 Task: In the  document coffeeshop.epub ,align picture to the 'center'. Insert word art below the picture and give heading  'Coffee Shop in Red'change the shape height to  6.32 in
Action: Mouse moved to (365, 200)
Screenshot: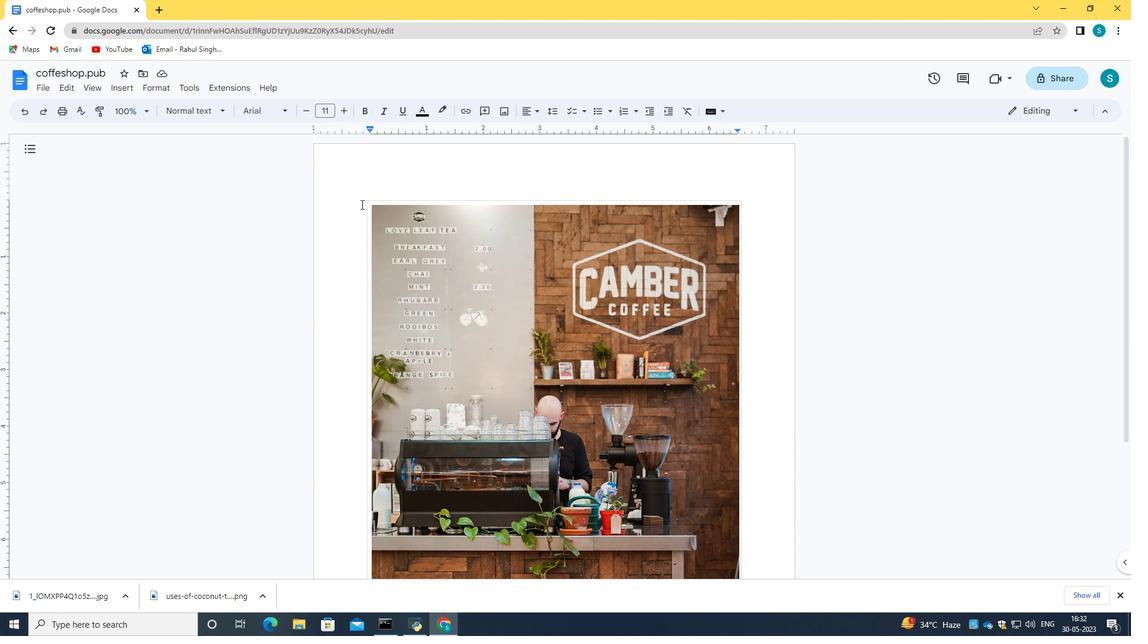 
Action: Mouse pressed left at (365, 200)
Screenshot: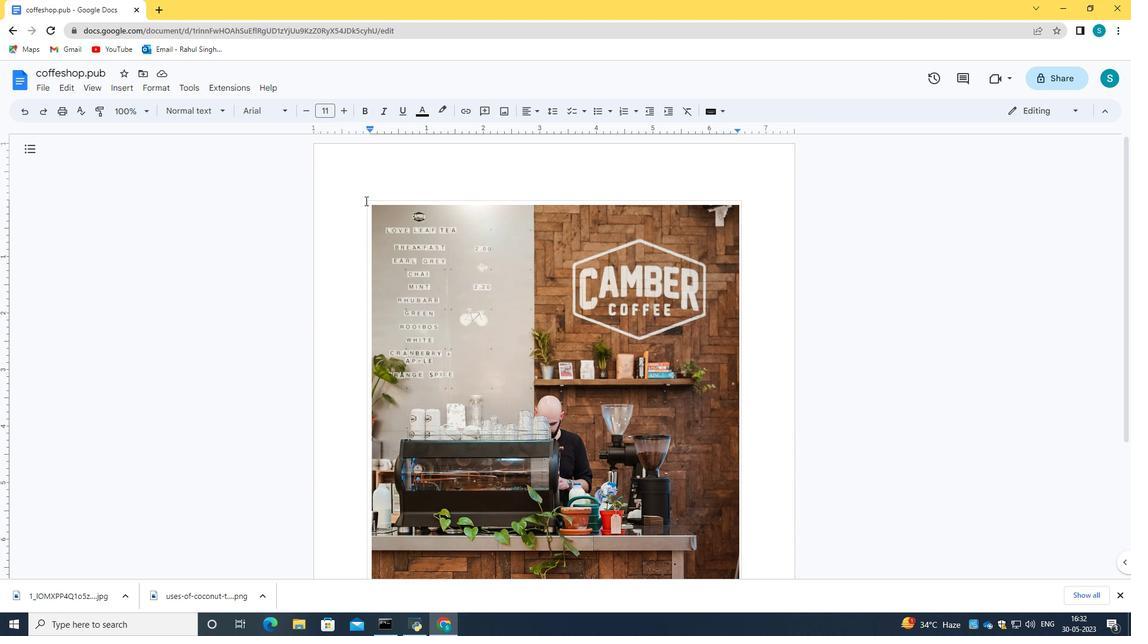 
Action: Mouse moved to (225, 111)
Screenshot: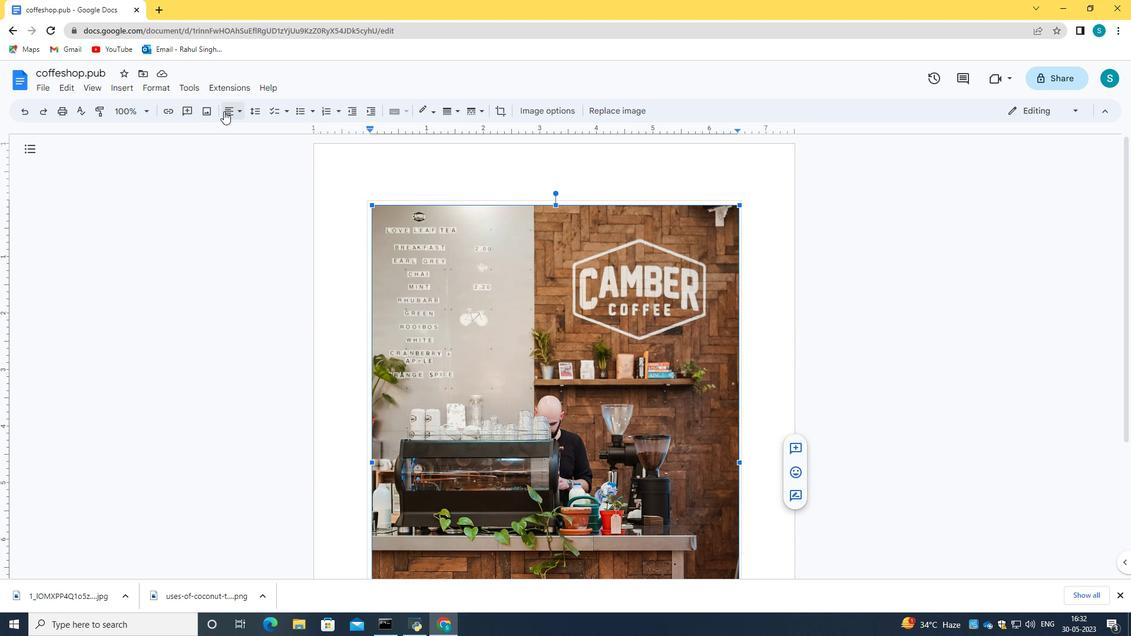 
Action: Mouse pressed left at (225, 111)
Screenshot: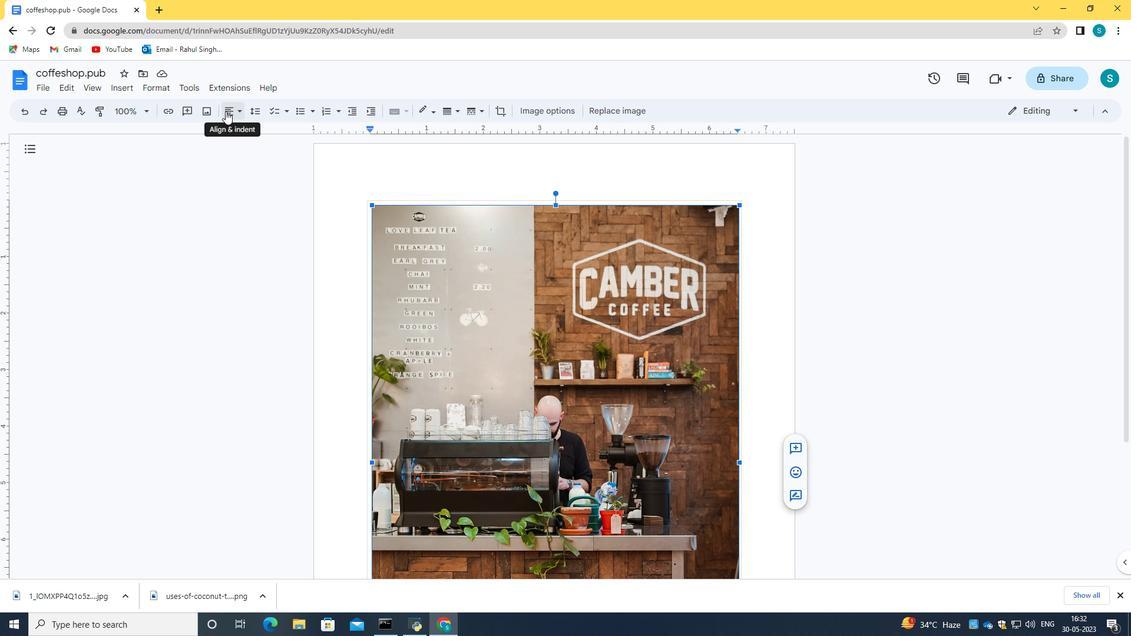 
Action: Mouse moved to (251, 129)
Screenshot: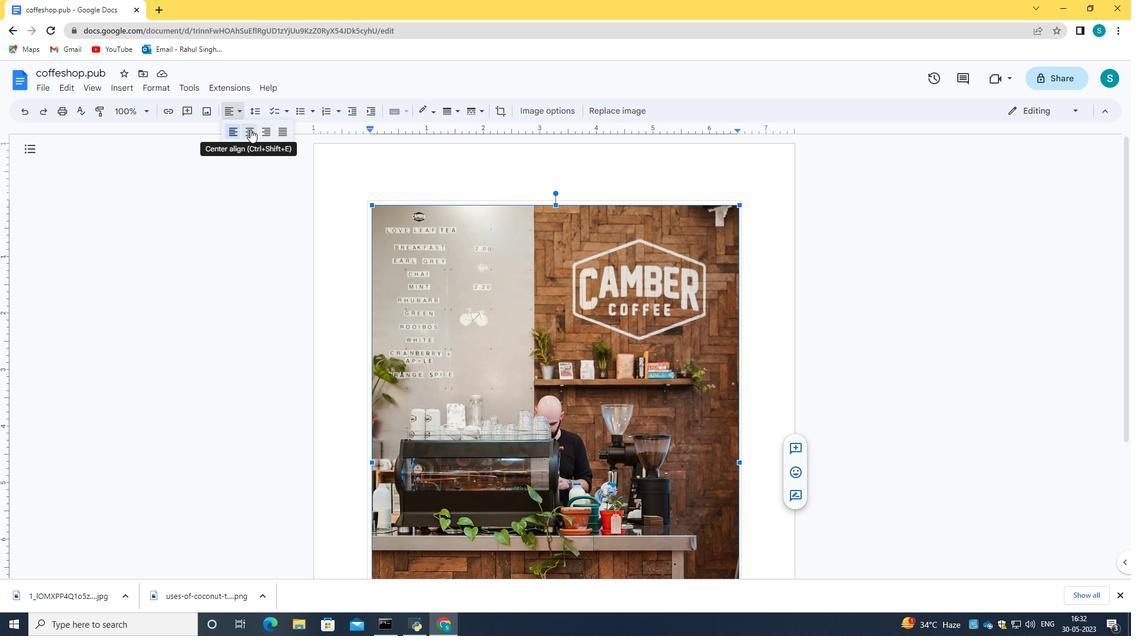 
Action: Mouse pressed left at (251, 129)
Screenshot: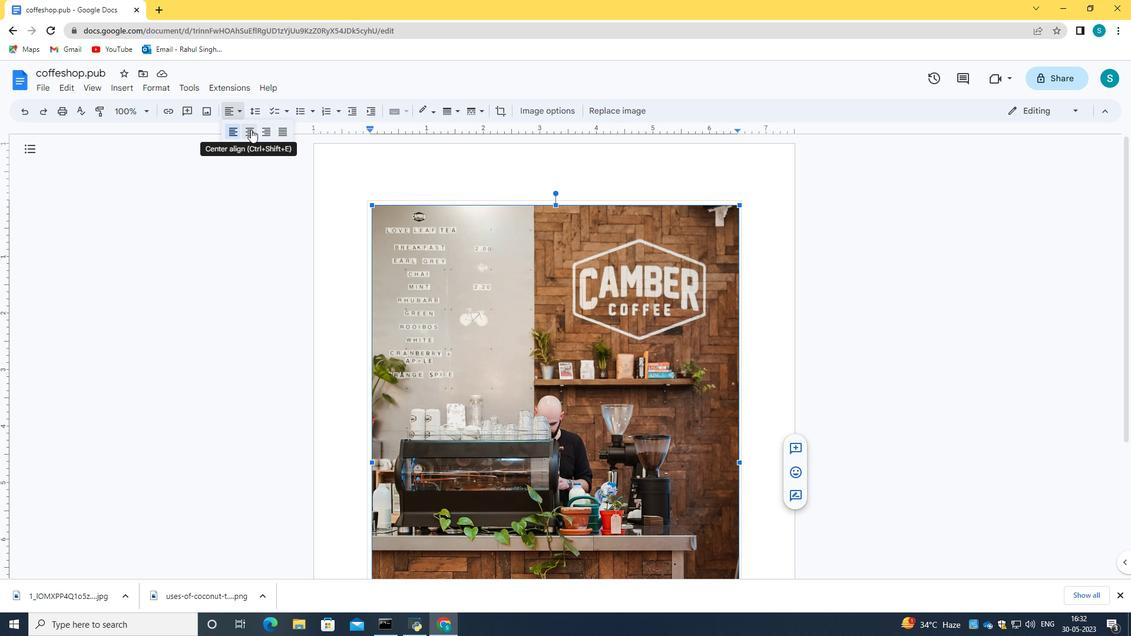 
Action: Mouse moved to (354, 325)
Screenshot: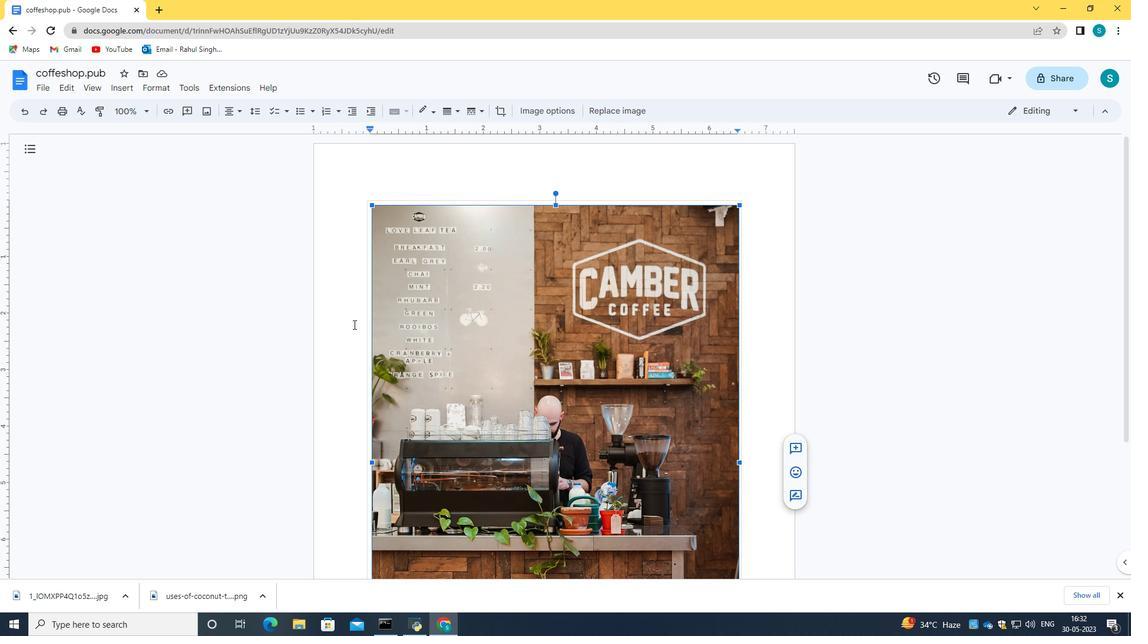 
Action: Mouse scrolled (354, 324) with delta (0, 0)
Screenshot: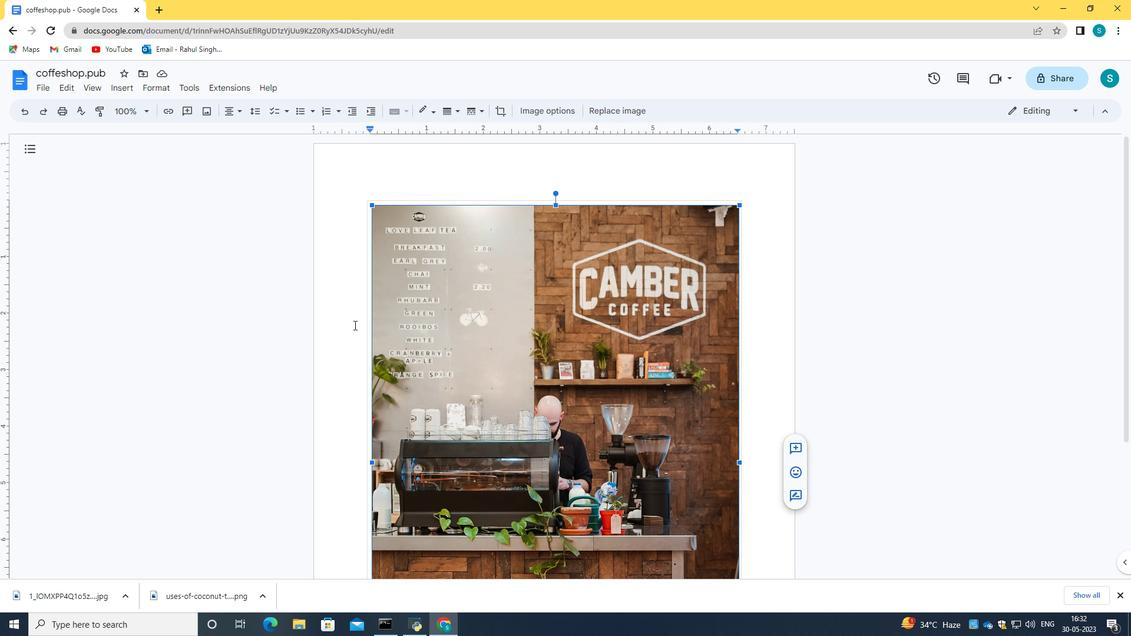 
Action: Mouse scrolled (354, 324) with delta (0, 0)
Screenshot: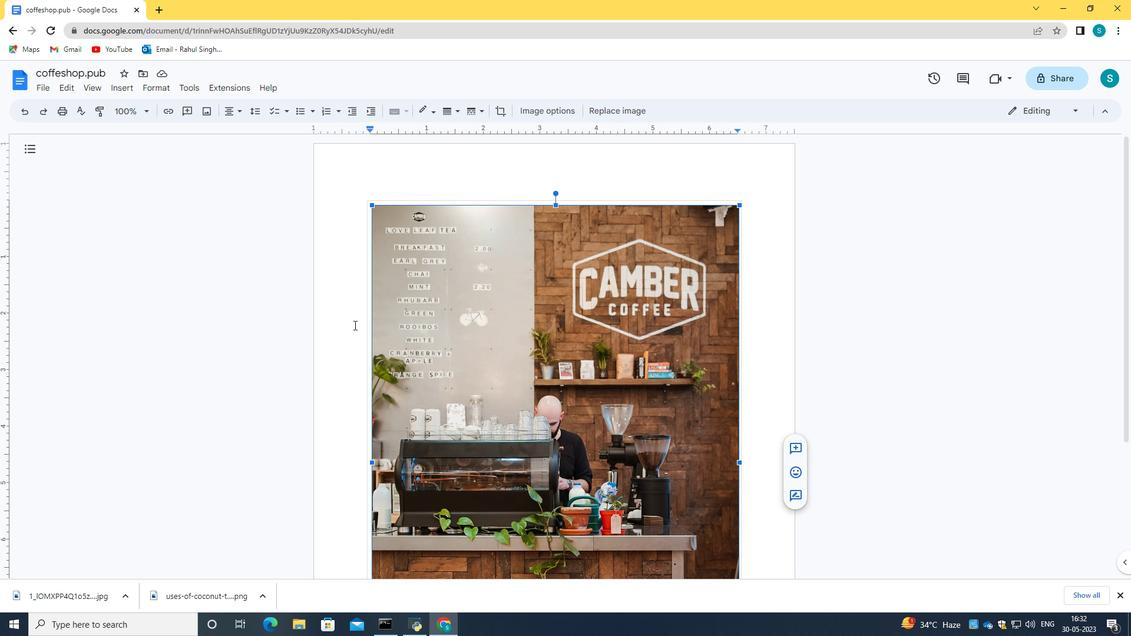 
Action: Mouse scrolled (354, 324) with delta (0, 0)
Screenshot: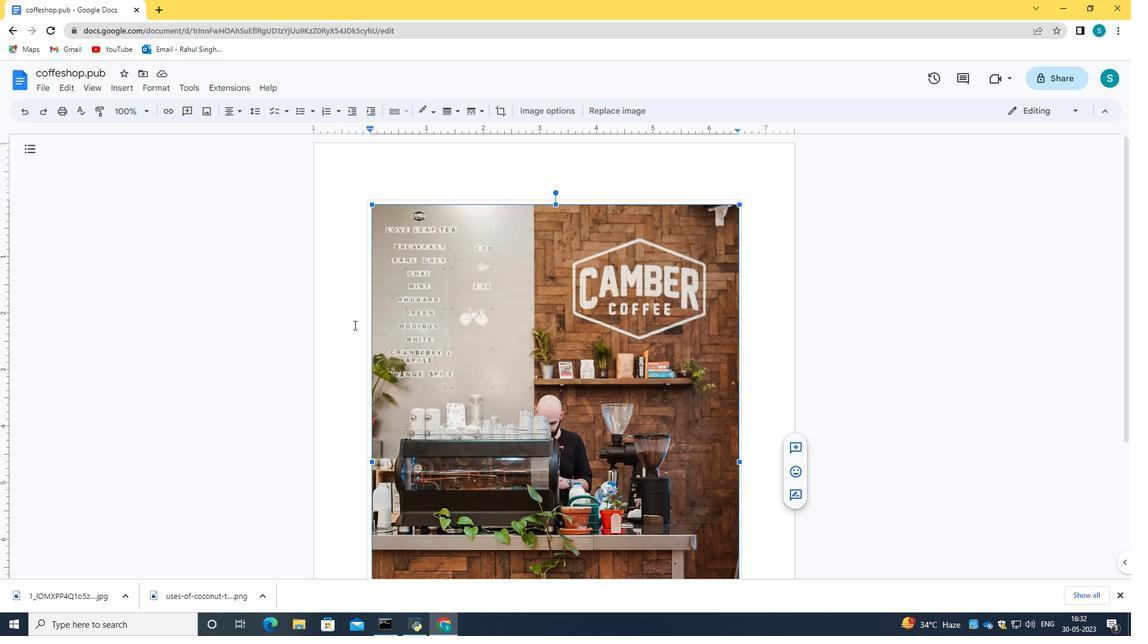 
Action: Mouse moved to (357, 322)
Screenshot: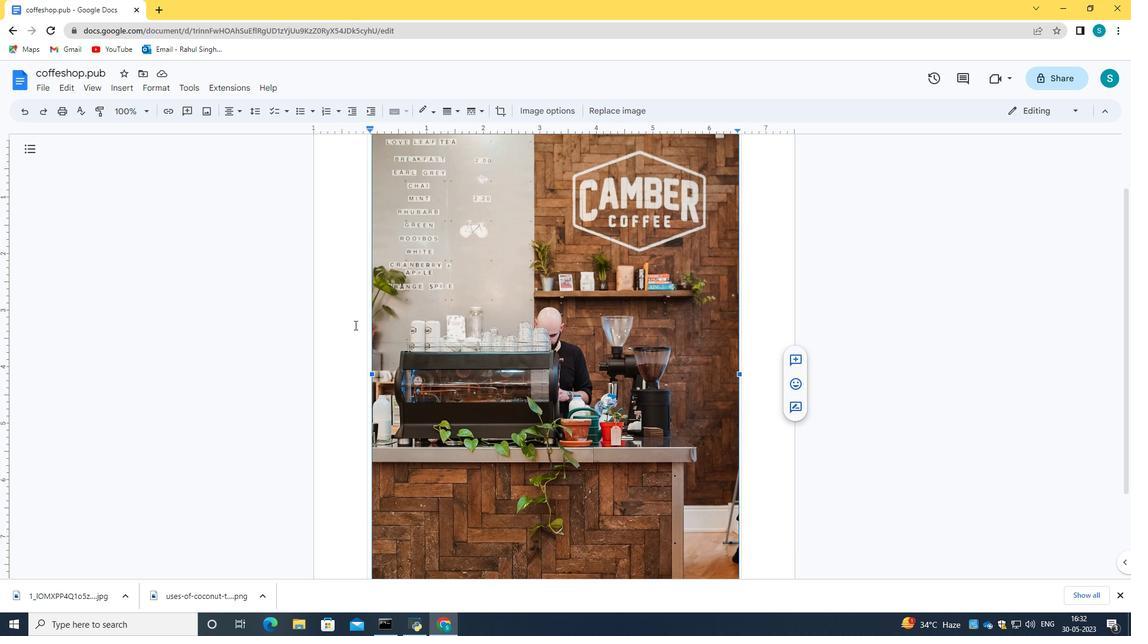 
Action: Mouse scrolled (357, 322) with delta (0, 0)
Screenshot: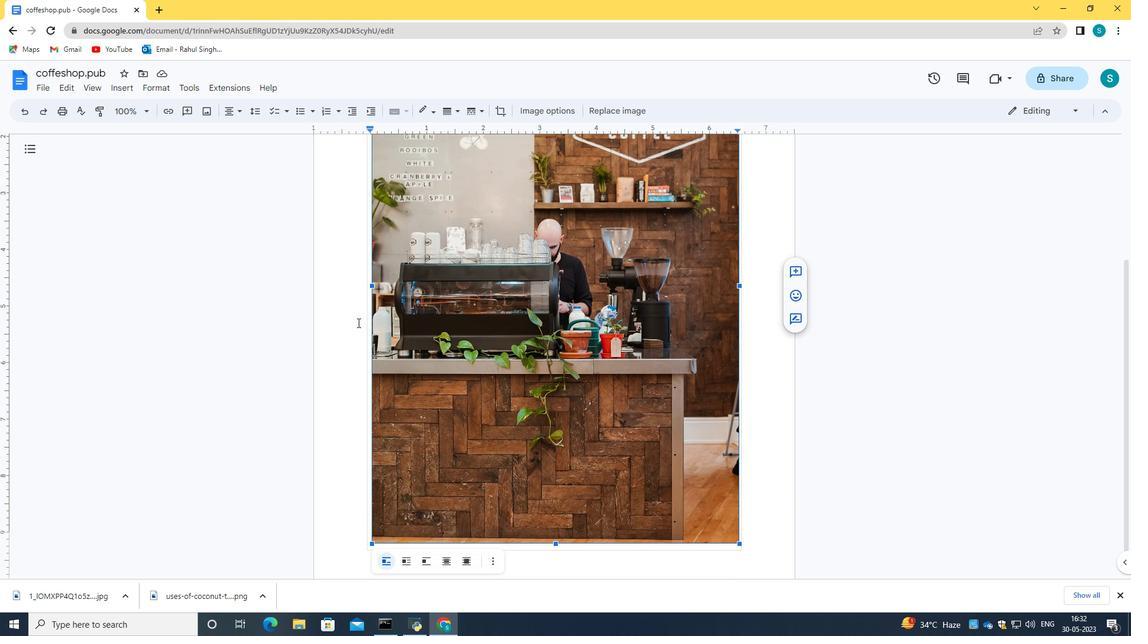 
Action: Mouse scrolled (357, 322) with delta (0, 0)
Screenshot: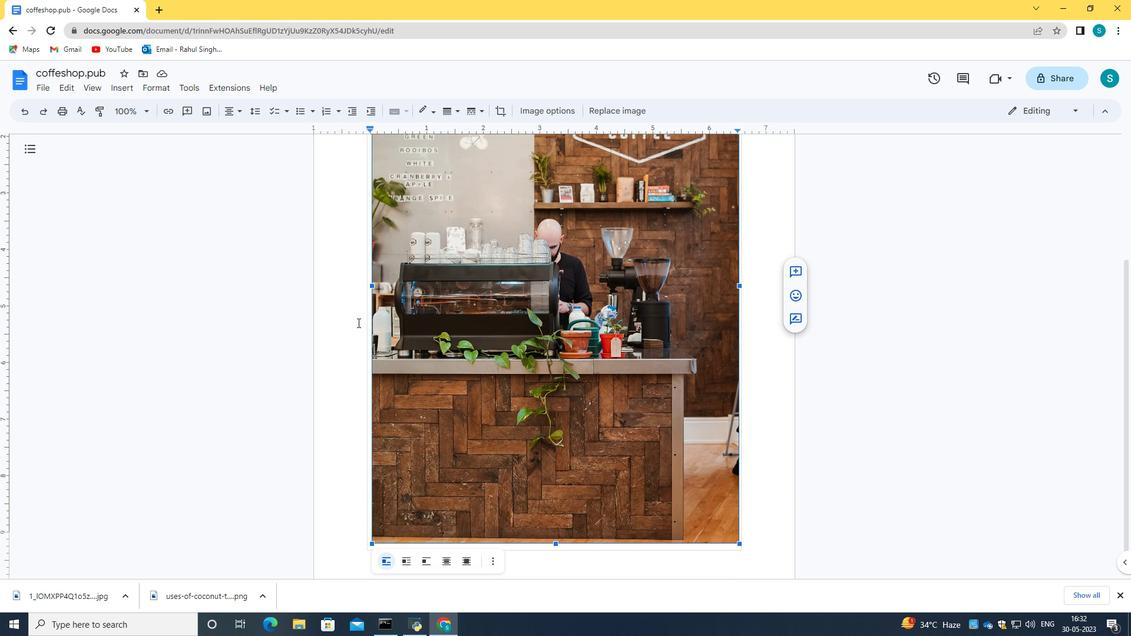 
Action: Mouse scrolled (357, 322) with delta (0, 0)
Screenshot: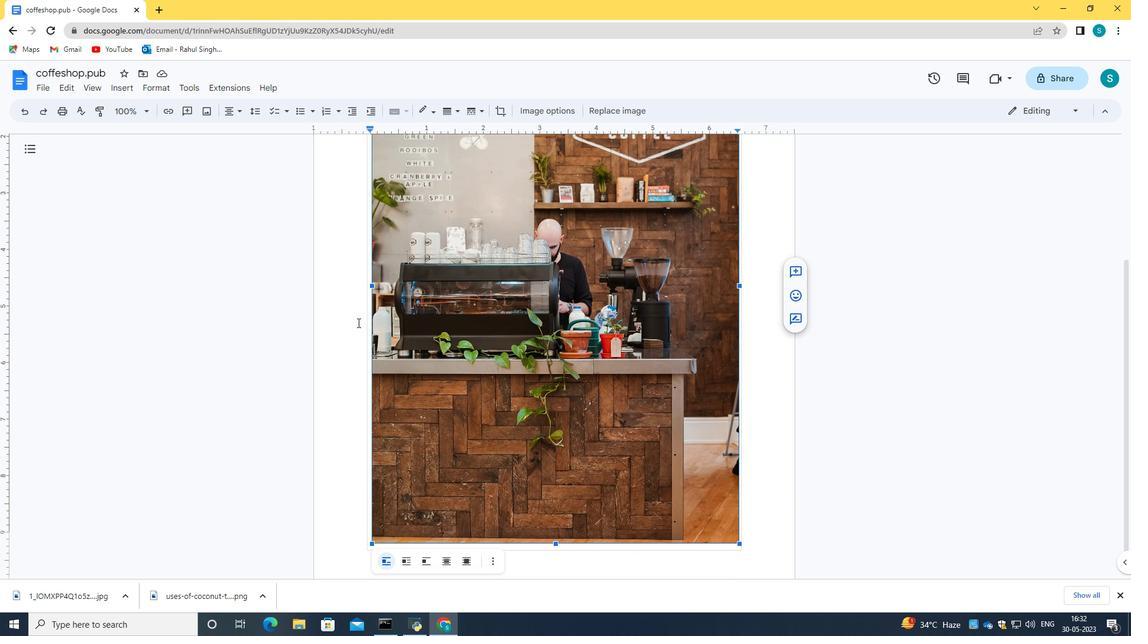 
Action: Mouse moved to (488, 545)
Screenshot: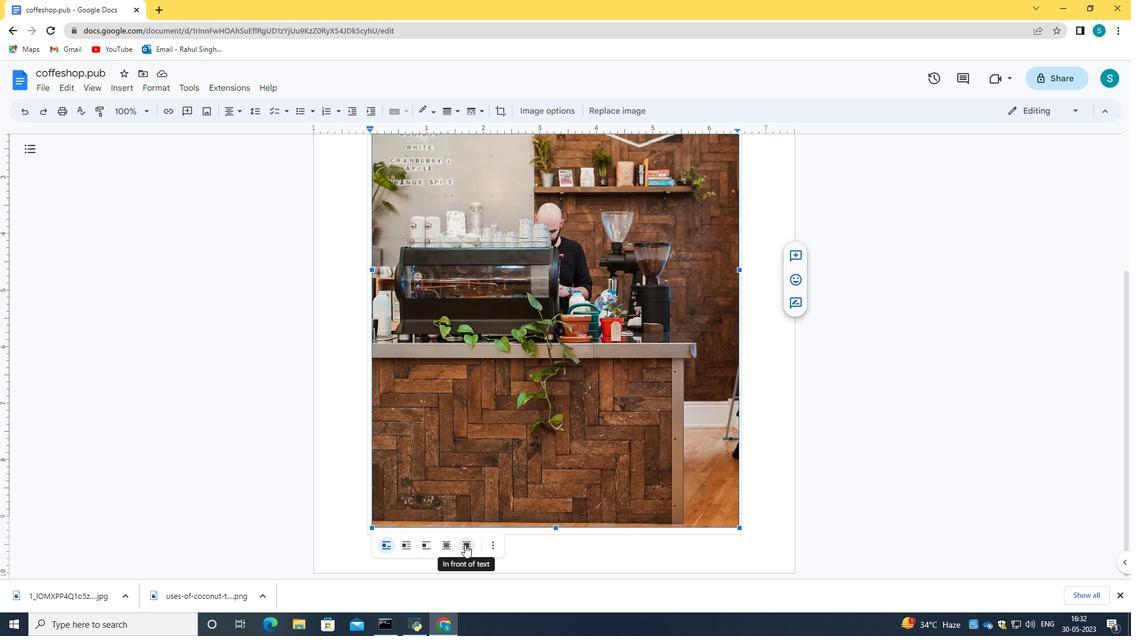 
Action: Mouse pressed left at (488, 545)
Screenshot: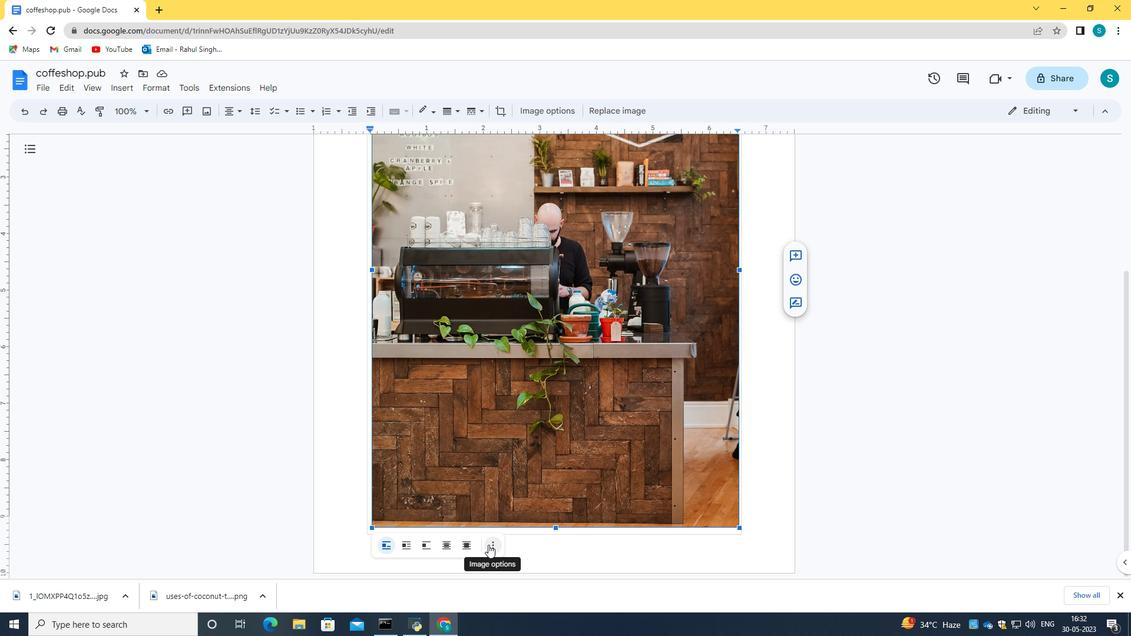 
Action: Mouse moved to (518, 541)
Screenshot: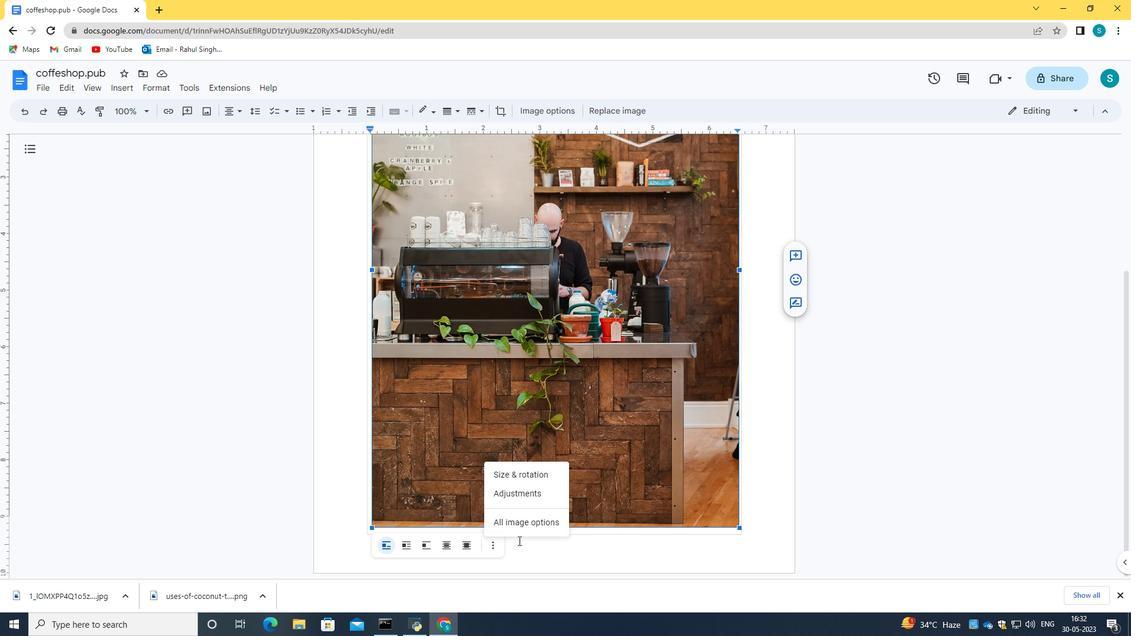 
Action: Mouse pressed left at (518, 541)
Screenshot: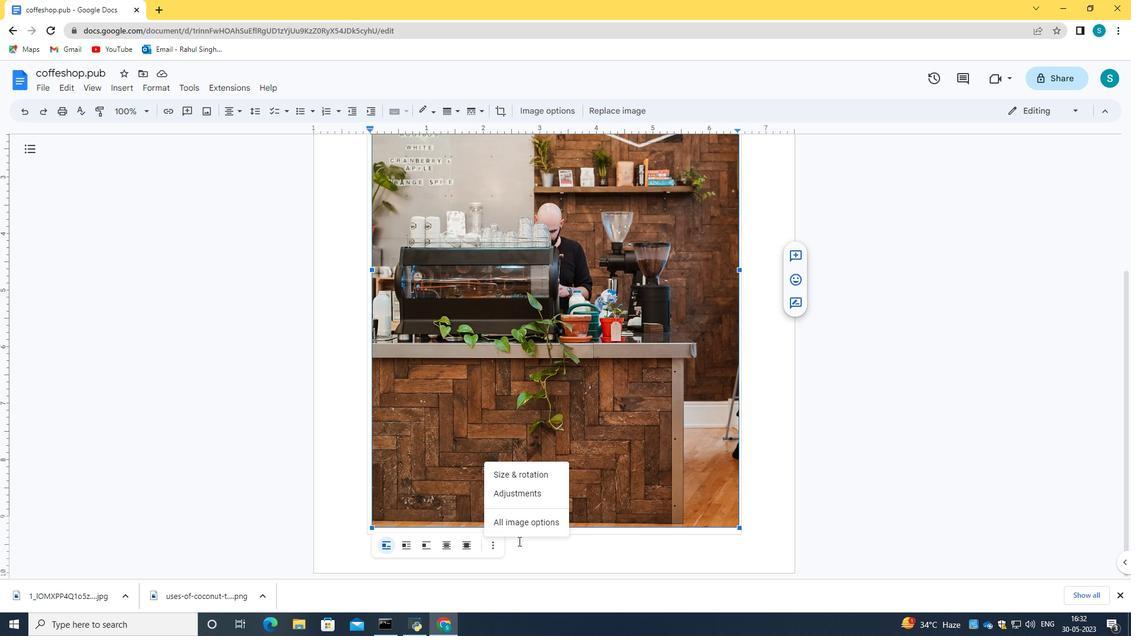 
Action: Mouse moved to (129, 90)
Screenshot: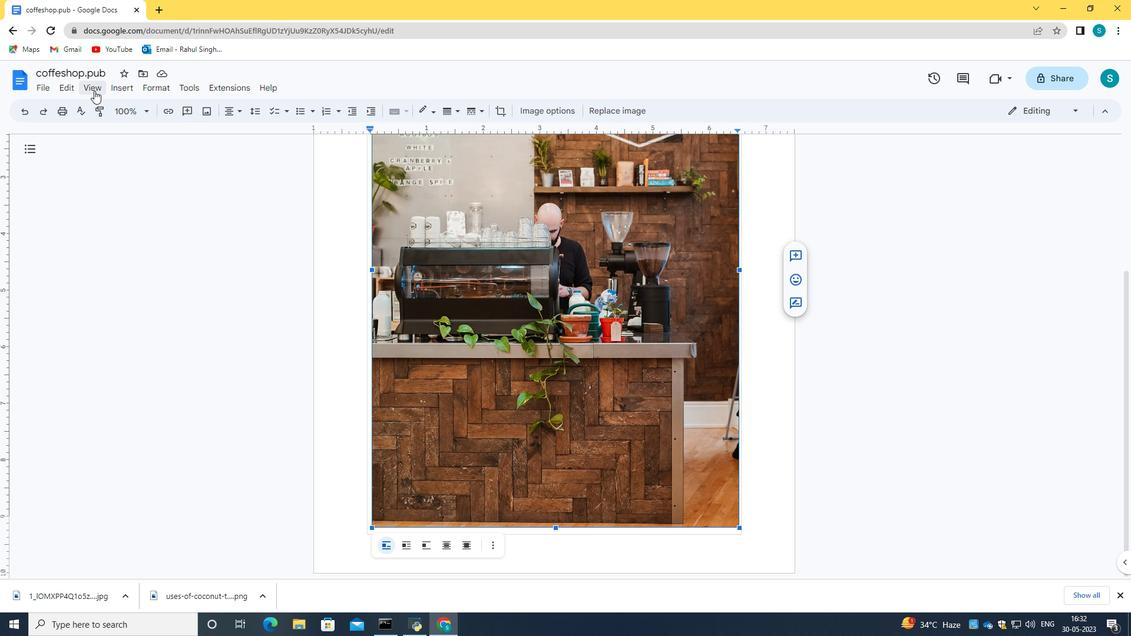 
Action: Mouse pressed left at (129, 90)
Screenshot: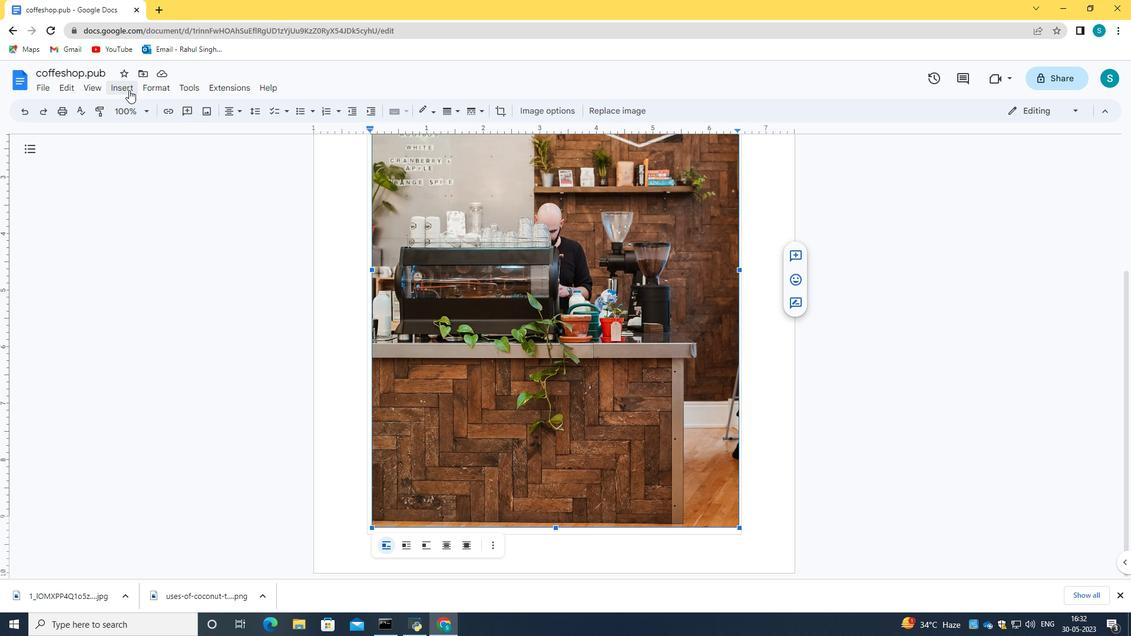 
Action: Mouse moved to (169, 468)
Screenshot: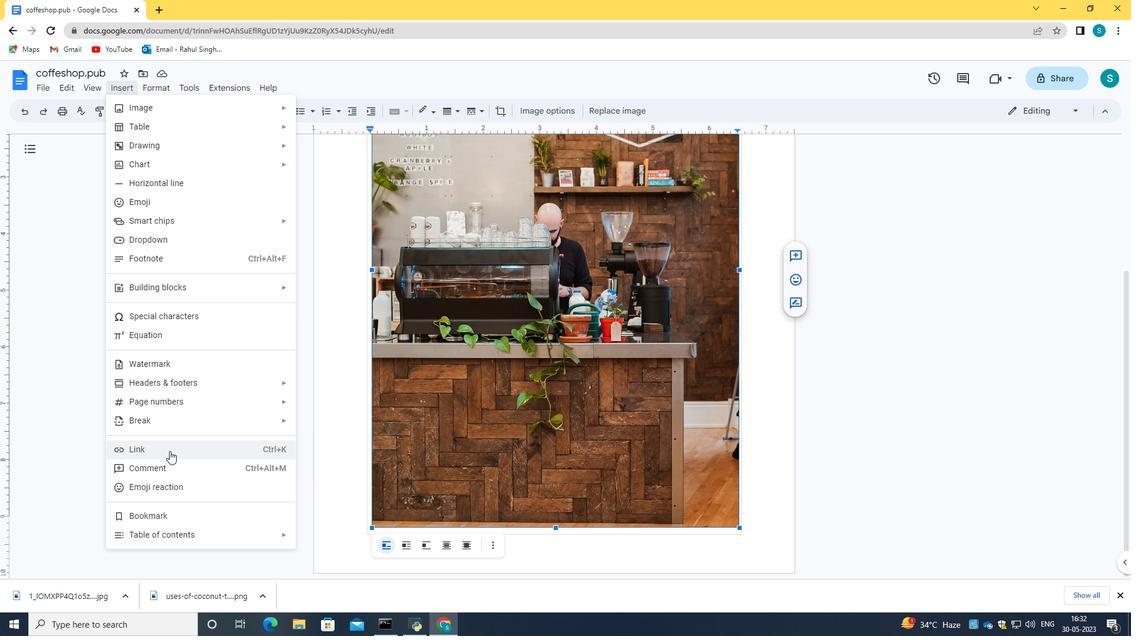 
Action: Mouse scrolled (169, 467) with delta (0, 0)
Screenshot: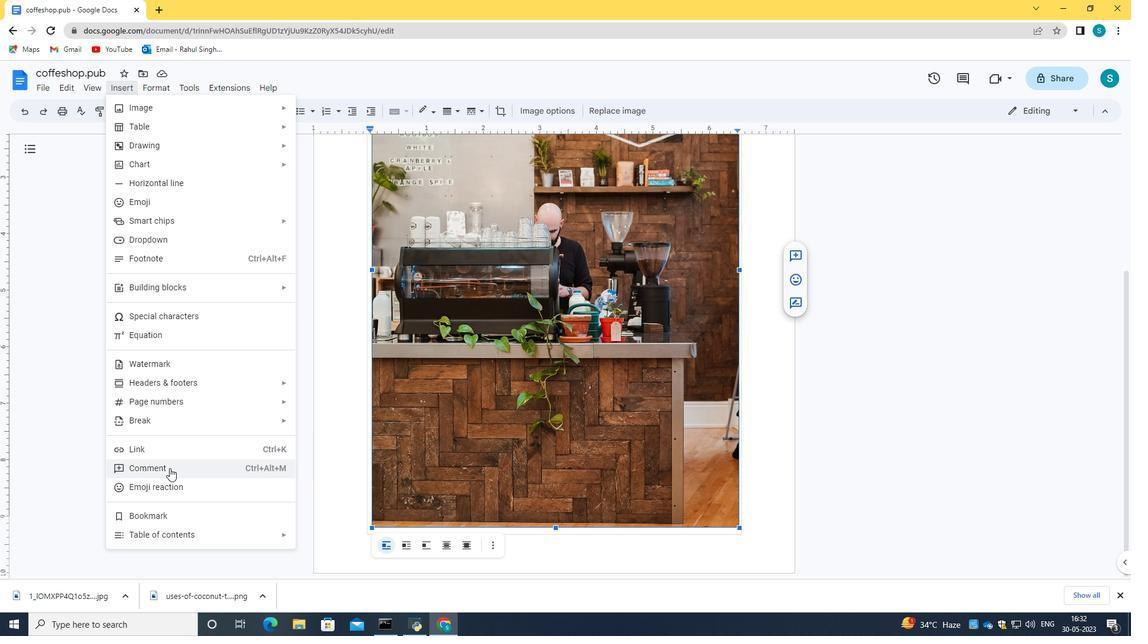 
Action: Mouse scrolled (169, 467) with delta (0, 0)
Screenshot: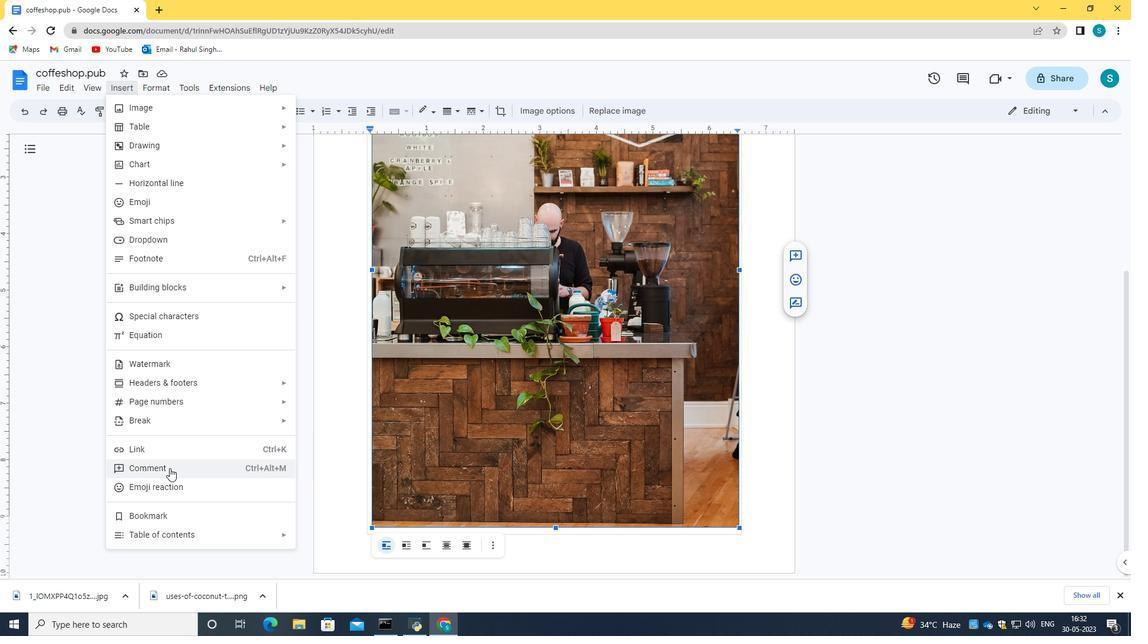 
Action: Mouse moved to (210, 331)
Screenshot: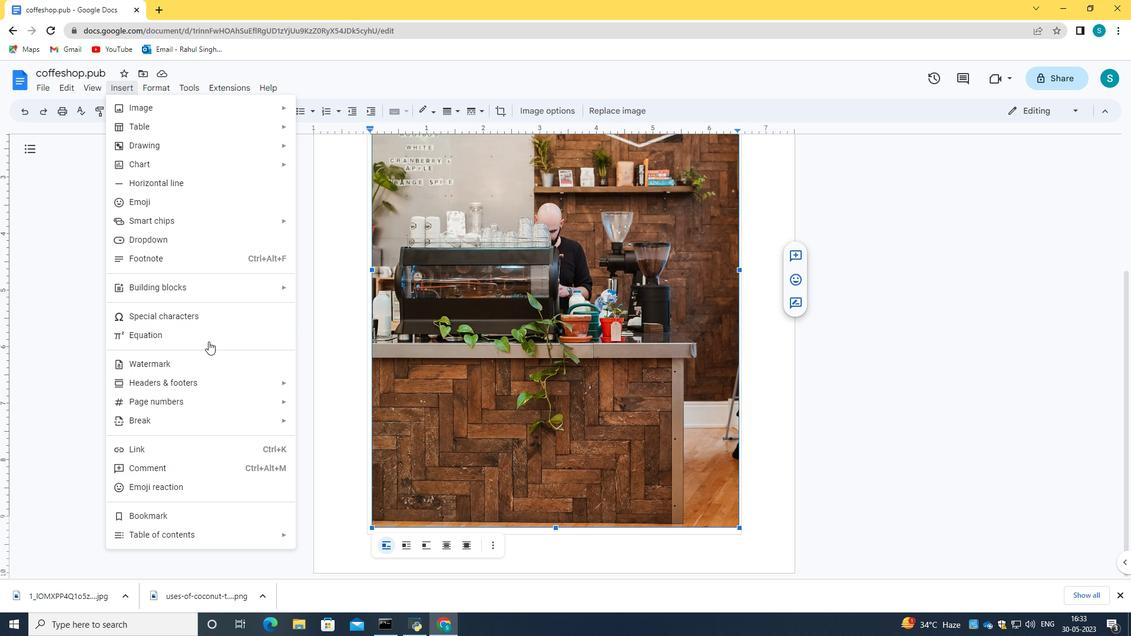 
Action: Mouse scrolled (210, 332) with delta (0, 0)
Screenshot: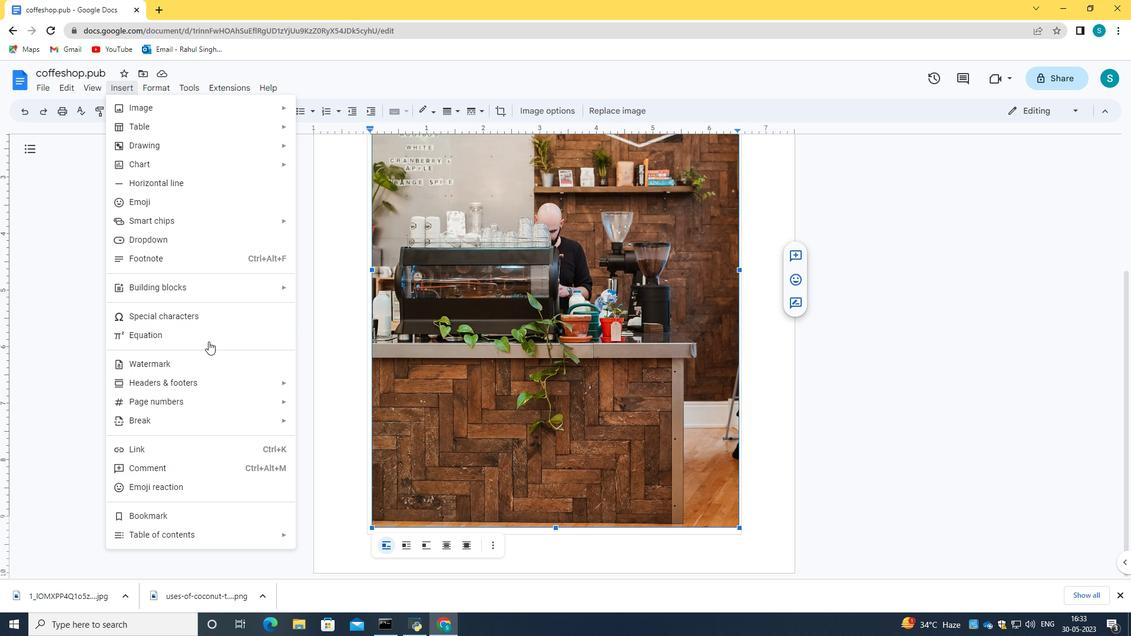 
Action: Mouse moved to (210, 328)
Screenshot: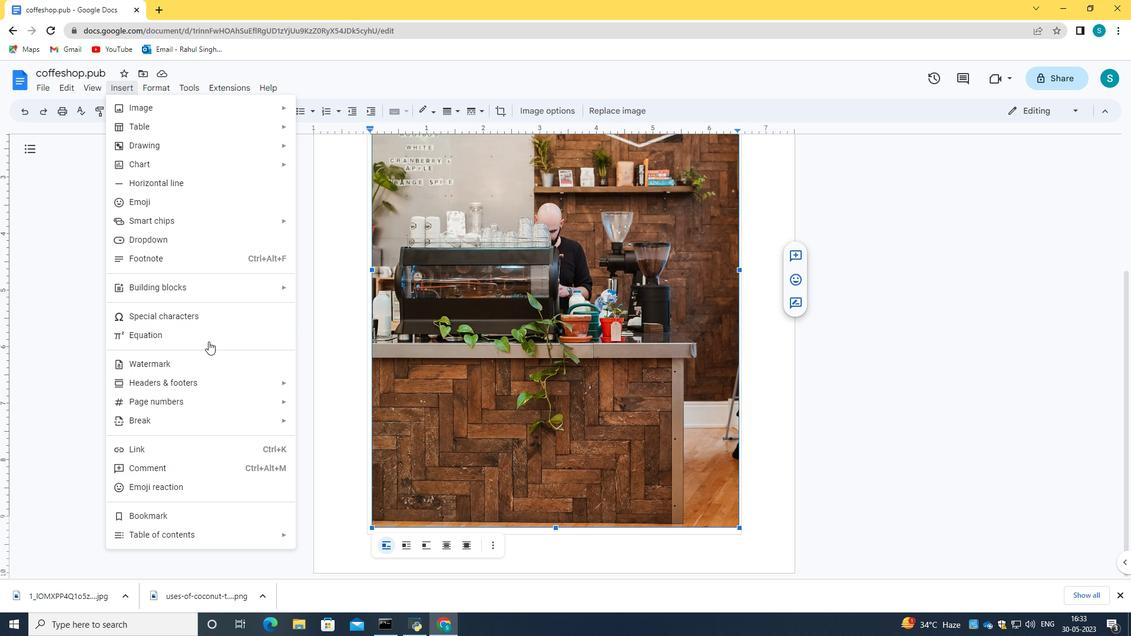 
Action: Mouse scrolled (210, 328) with delta (0, 0)
Screenshot: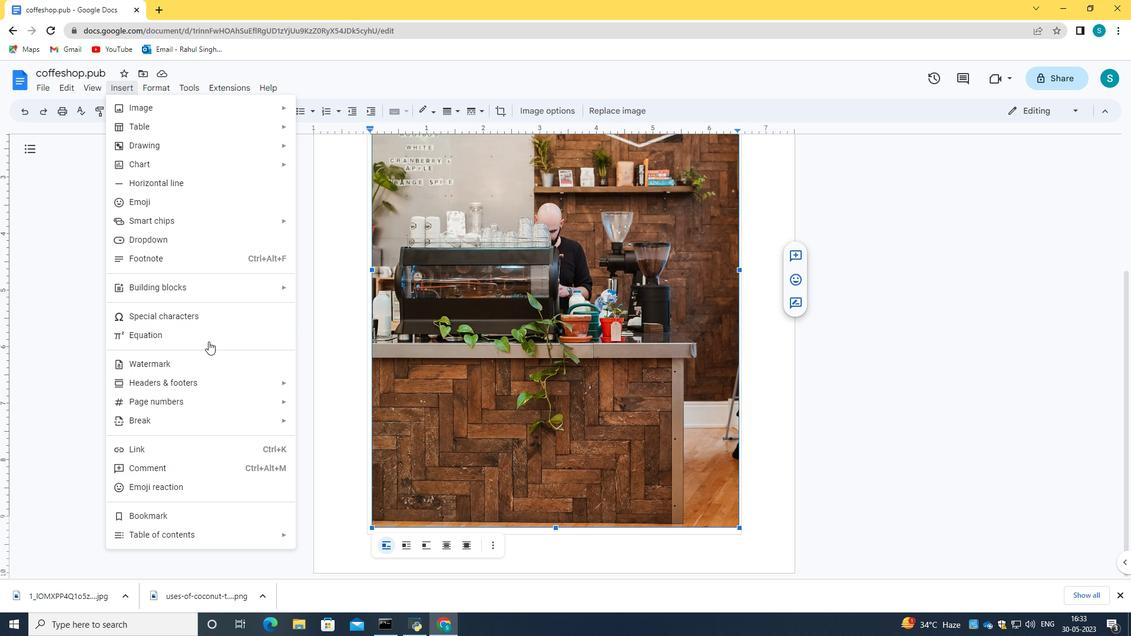 
Action: Mouse moved to (210, 326)
Screenshot: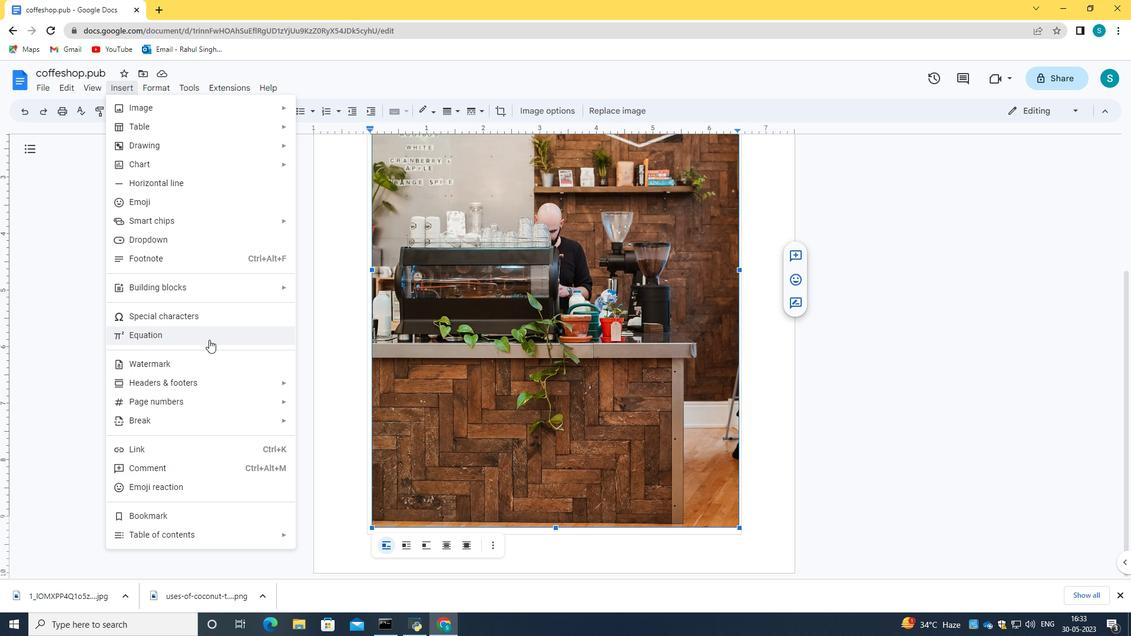 
Action: Mouse scrolled (210, 327) with delta (0, 0)
Screenshot: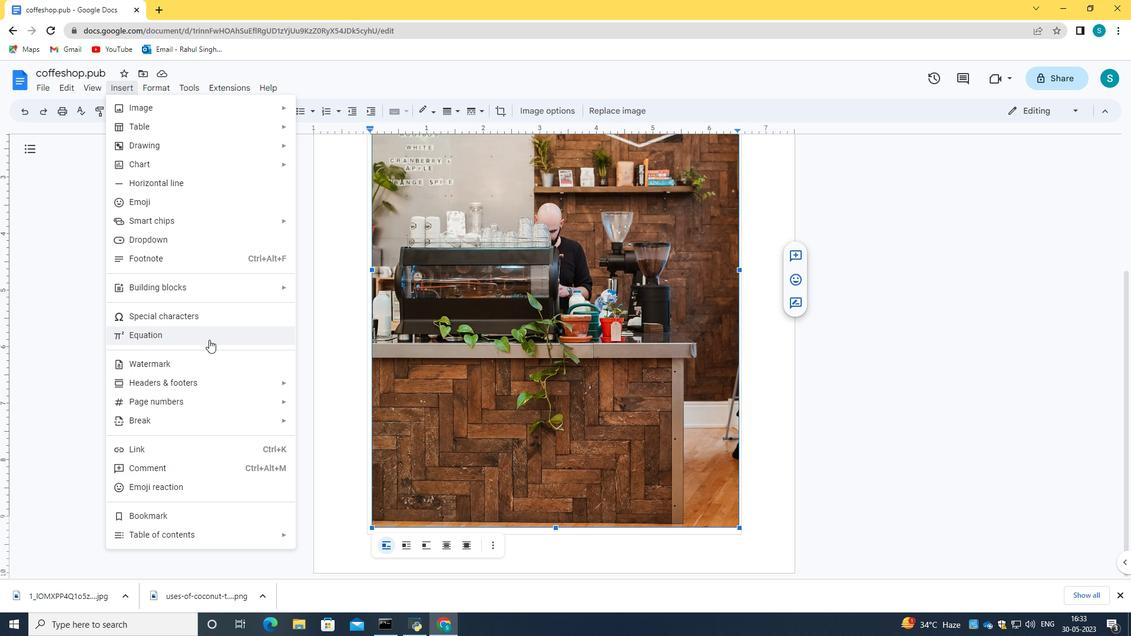 
Action: Mouse moved to (222, 253)
Screenshot: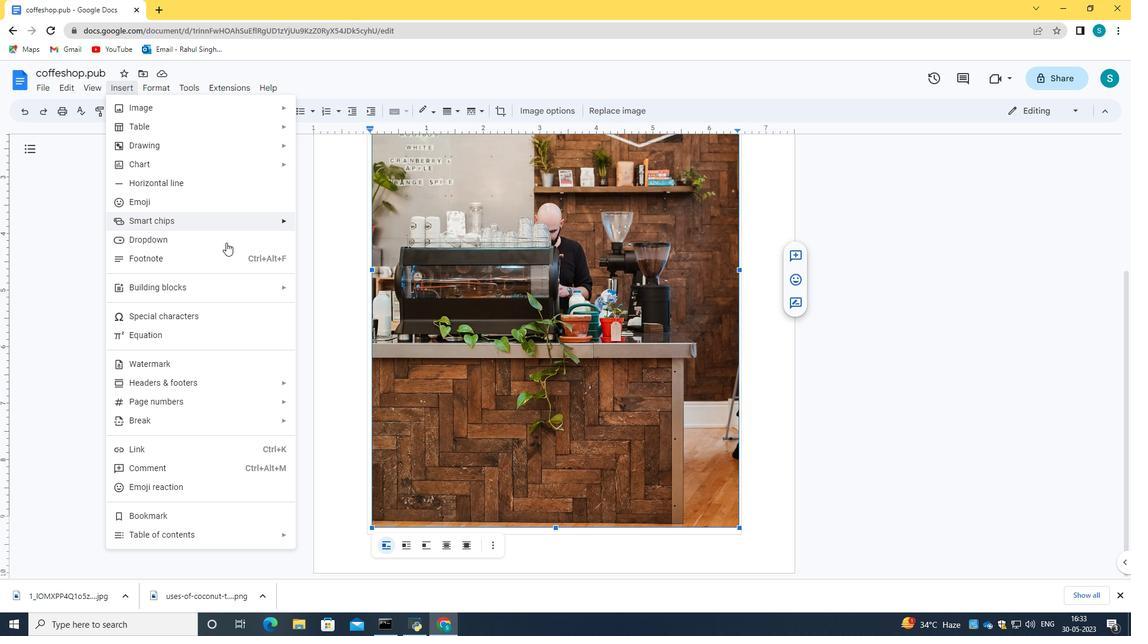 
Action: Mouse scrolled (222, 254) with delta (0, 0)
Screenshot: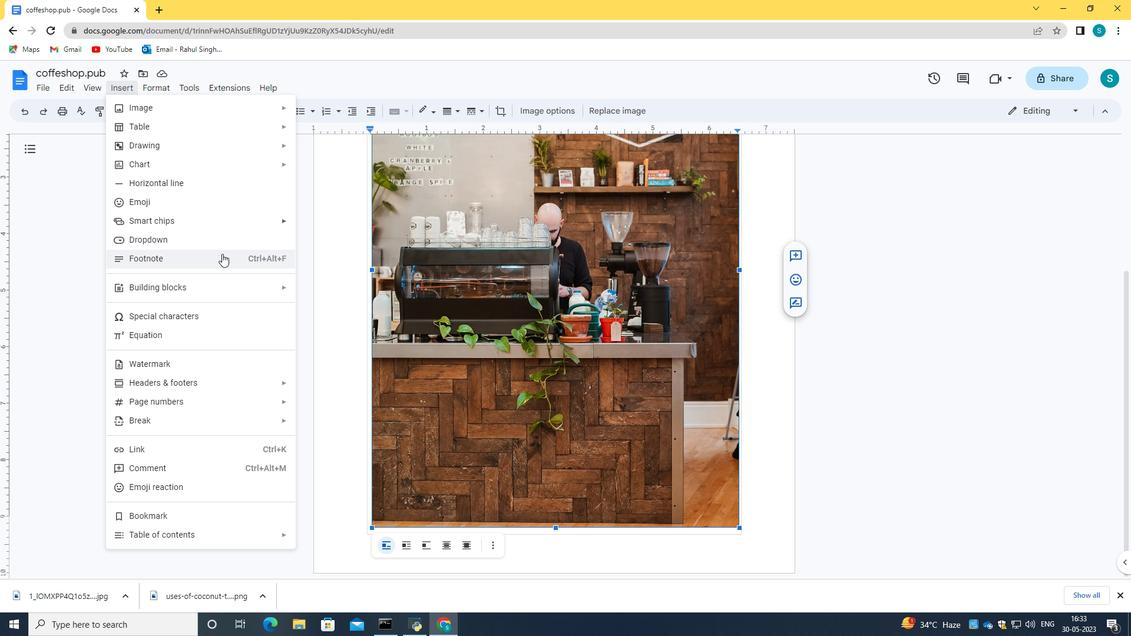
Action: Mouse scrolled (222, 254) with delta (0, 0)
Screenshot: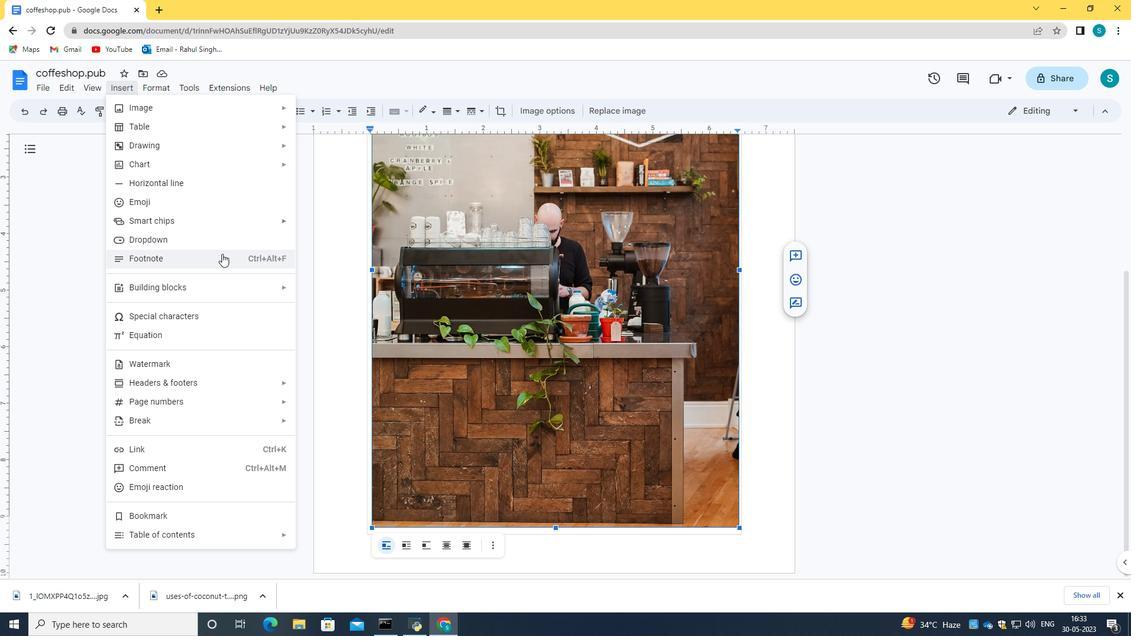 
Action: Mouse scrolled (222, 254) with delta (0, 0)
Screenshot: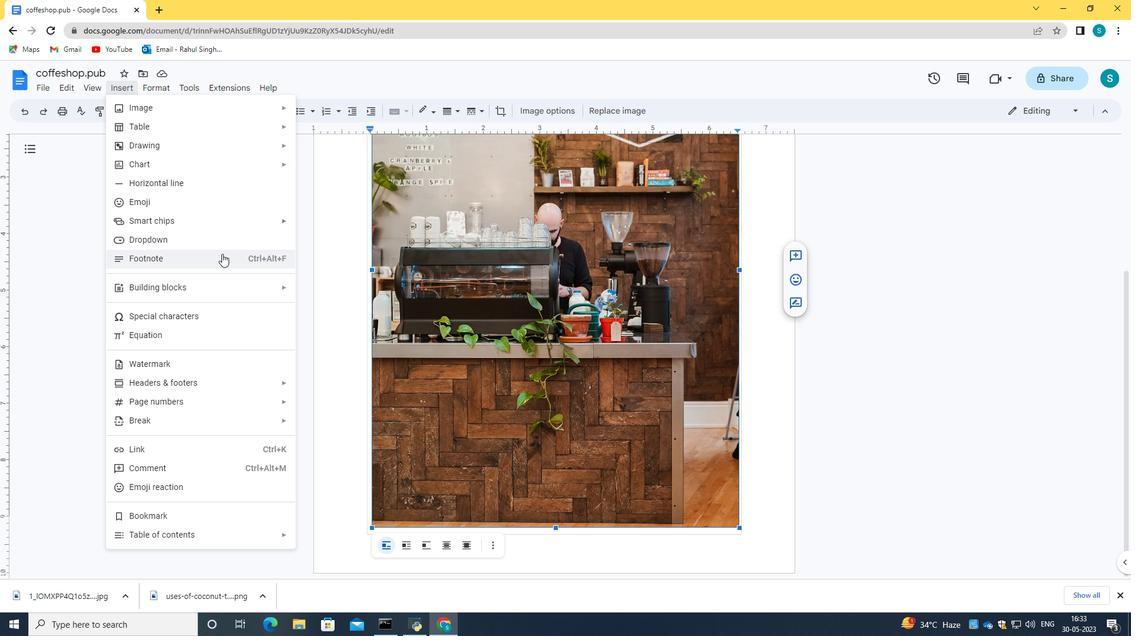 
Action: Mouse moved to (164, 218)
Screenshot: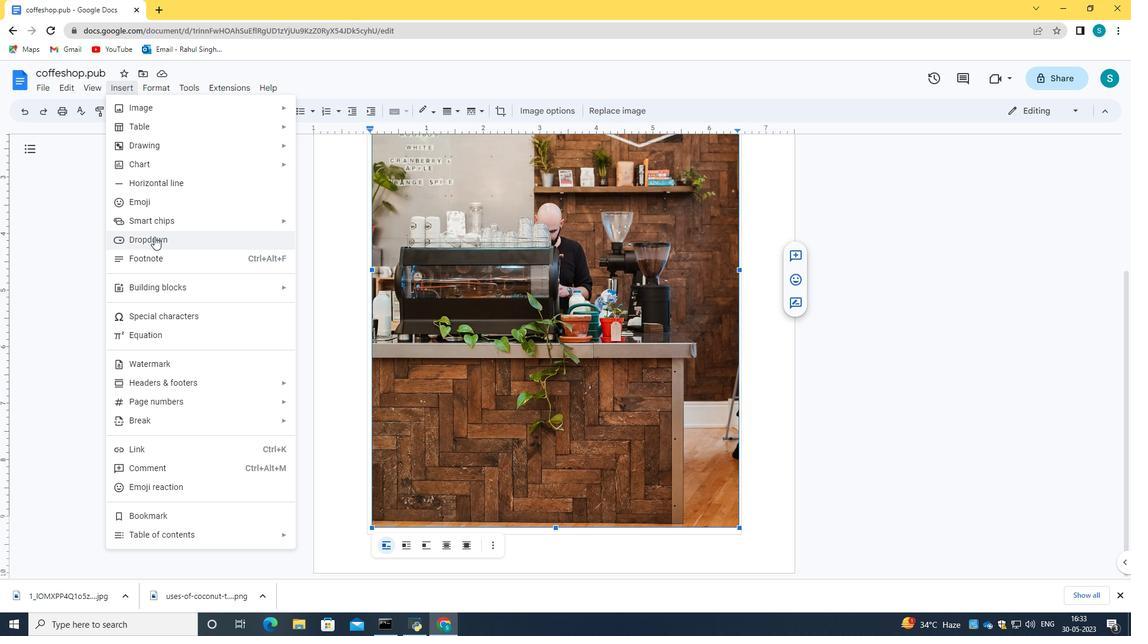 
Action: Mouse pressed left at (164, 218)
Screenshot: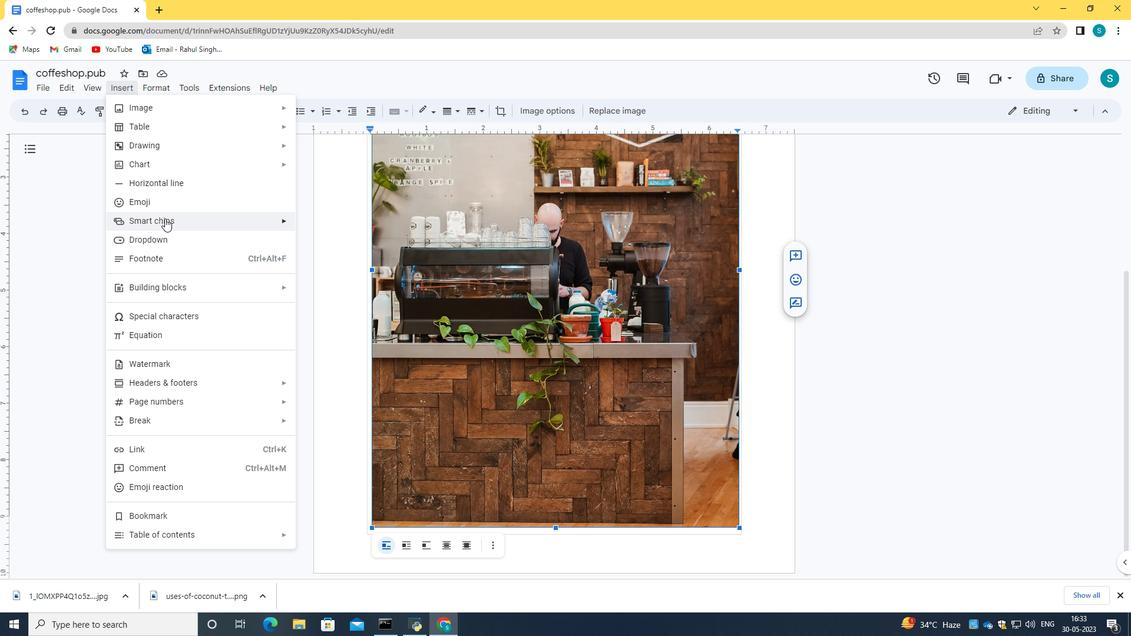 
Action: Mouse moved to (325, 242)
Screenshot: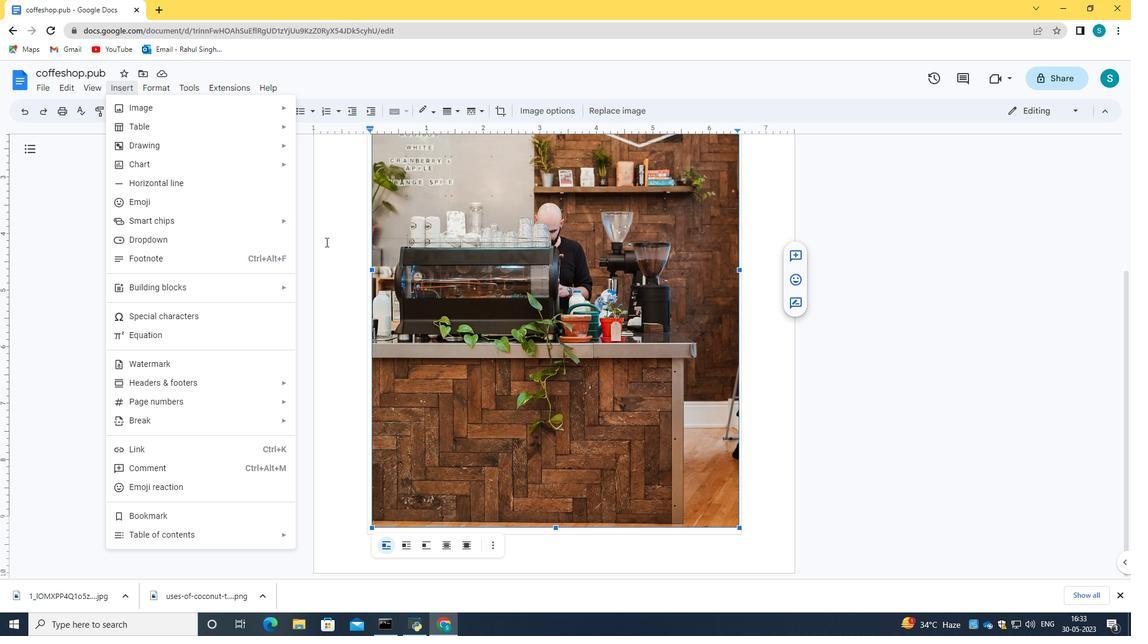 
Action: Mouse pressed left at (325, 242)
Screenshot: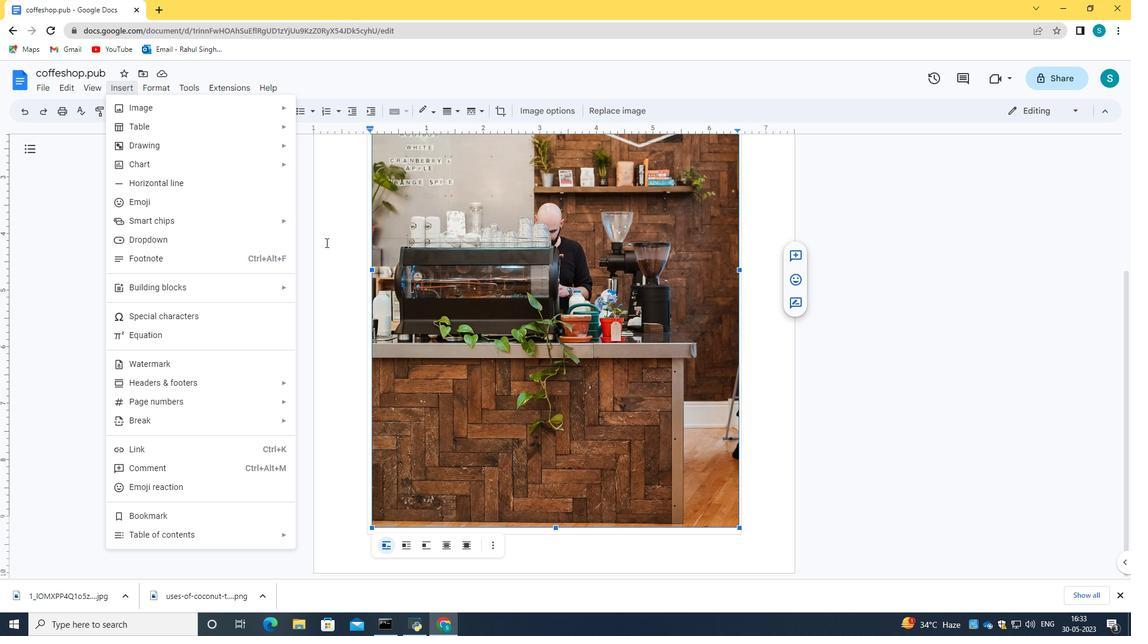 
Action: Mouse moved to (312, 211)
Screenshot: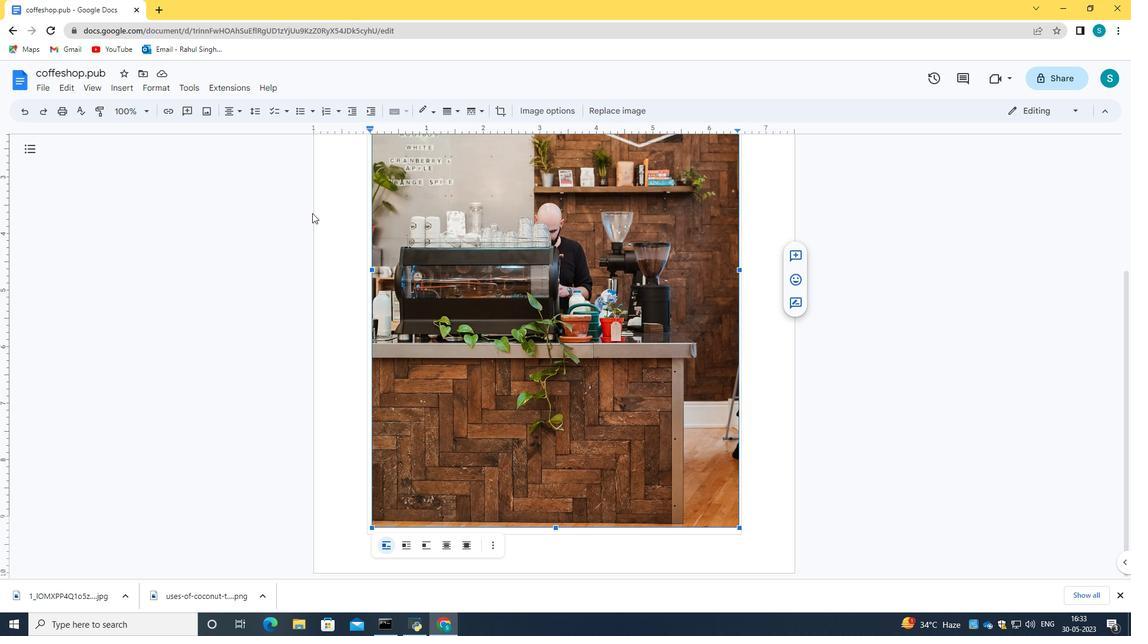 
Action: Mouse scrolled (312, 212) with delta (0, 0)
Screenshot: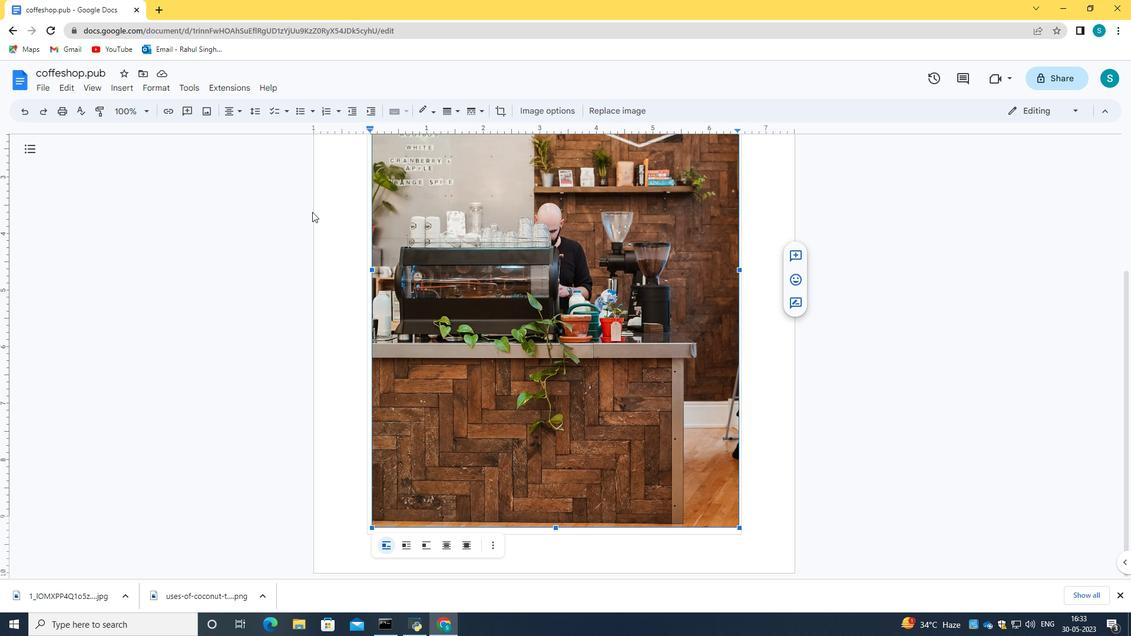 
Action: Mouse moved to (312, 207)
Screenshot: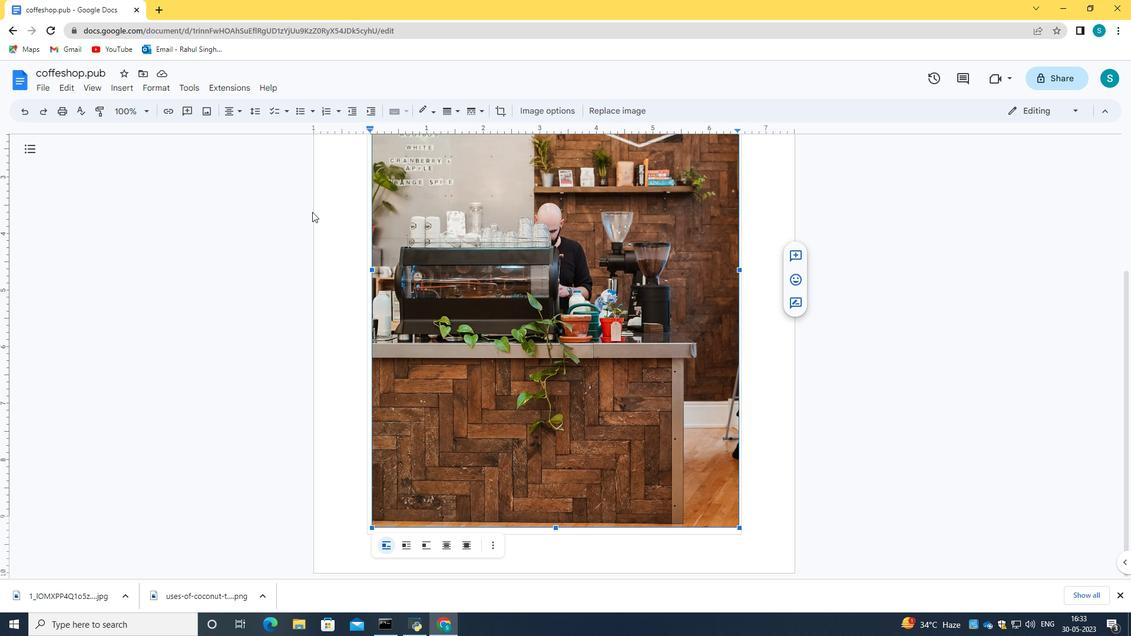
Action: Mouse scrolled (312, 207) with delta (0, 0)
Screenshot: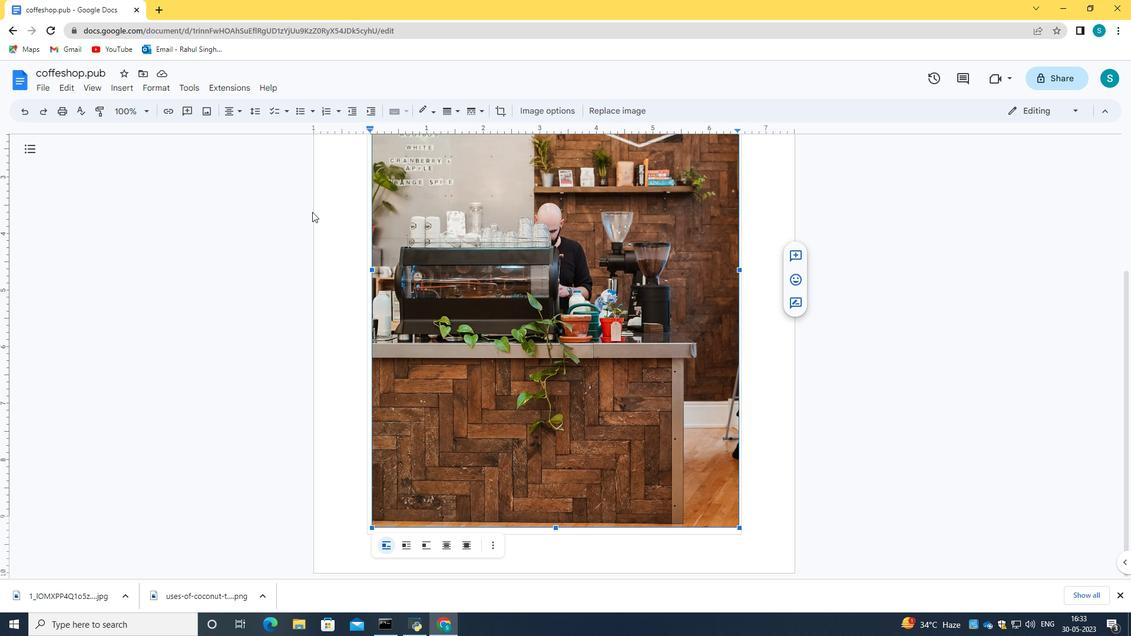 
Action: Mouse moved to (290, 156)
Screenshot: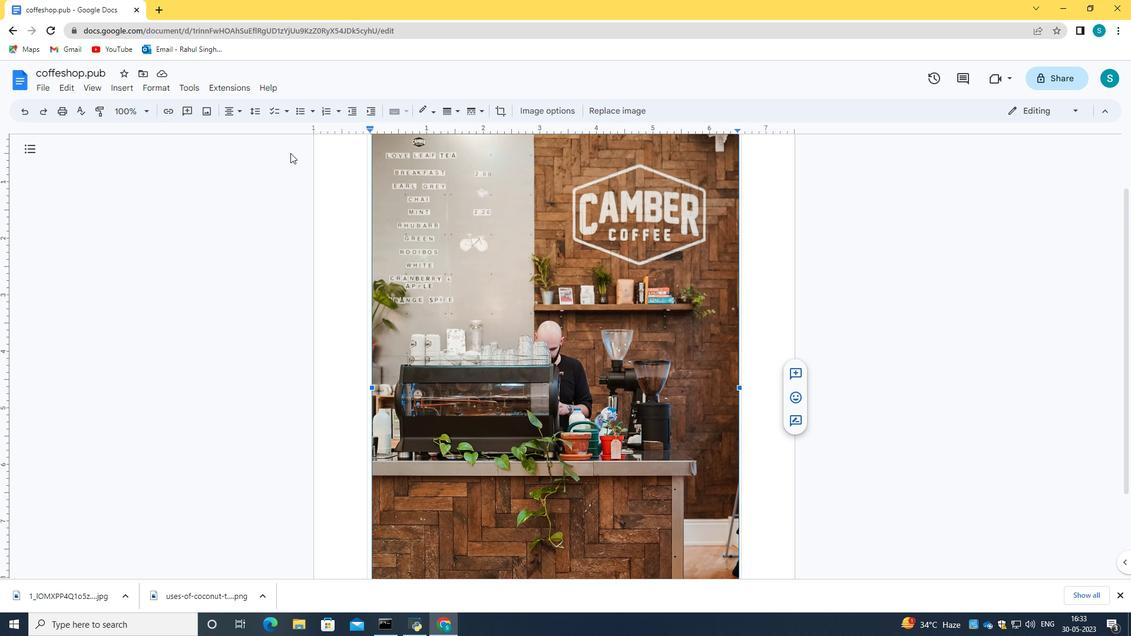 
Action: Mouse scrolled (290, 157) with delta (0, 0)
Screenshot: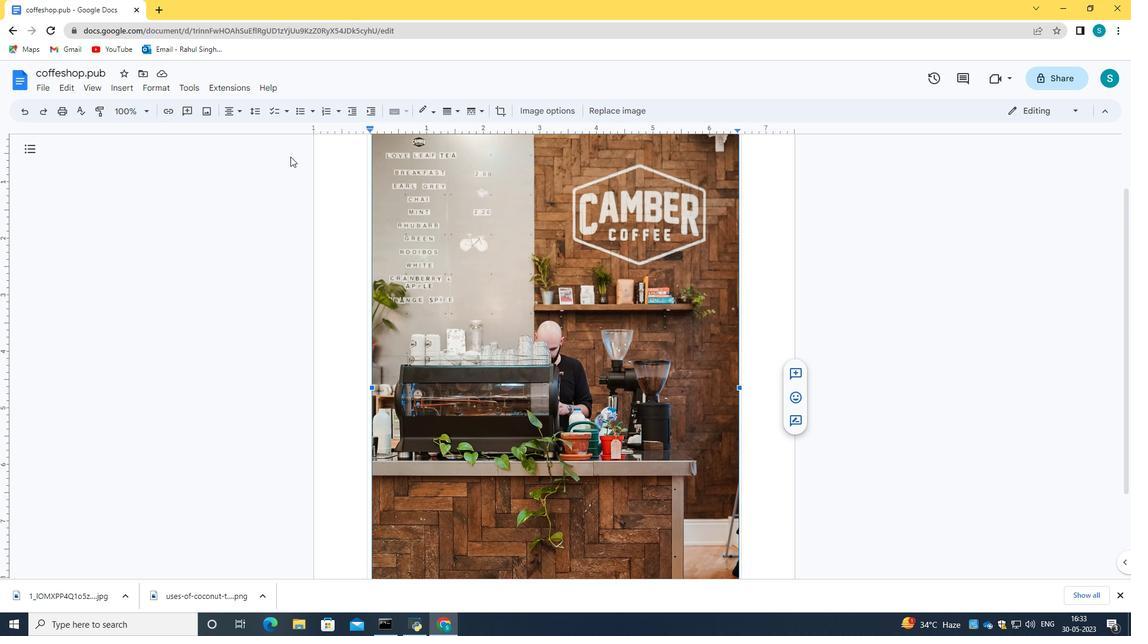 
Action: Mouse scrolled (290, 157) with delta (0, 0)
Screenshot: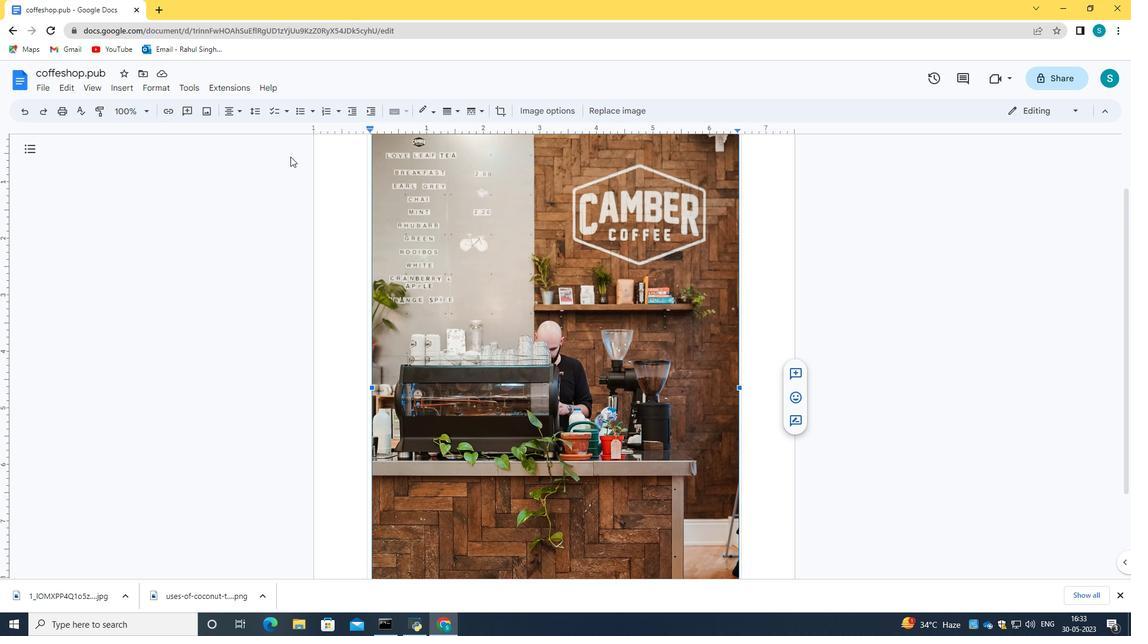 
Action: Mouse scrolled (290, 157) with delta (0, 0)
Screenshot: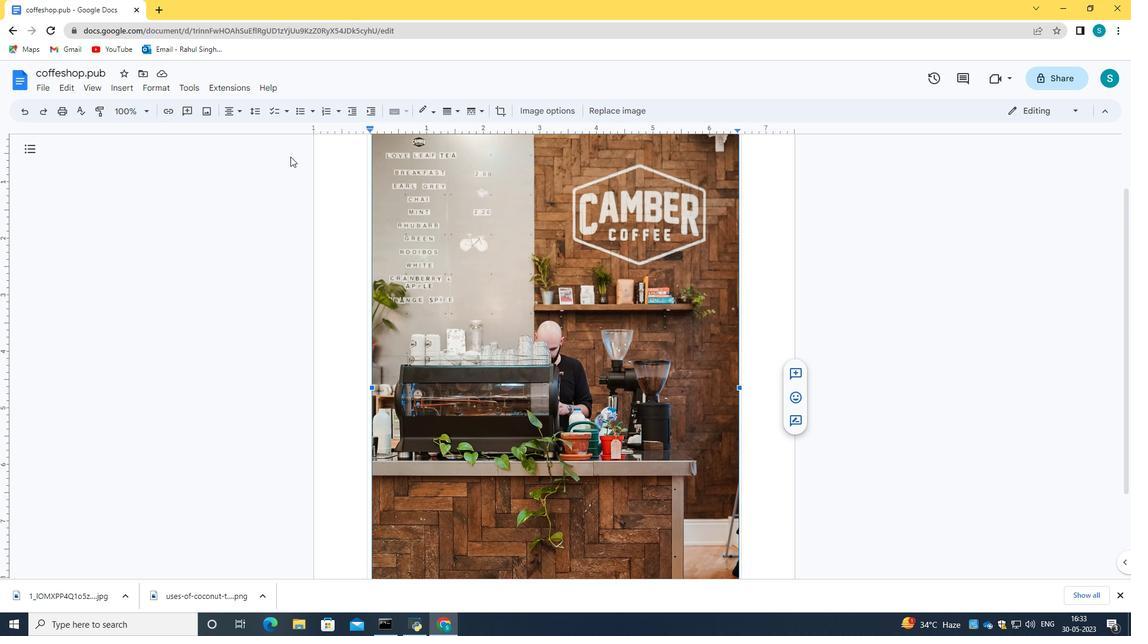 
Action: Mouse moved to (123, 89)
Screenshot: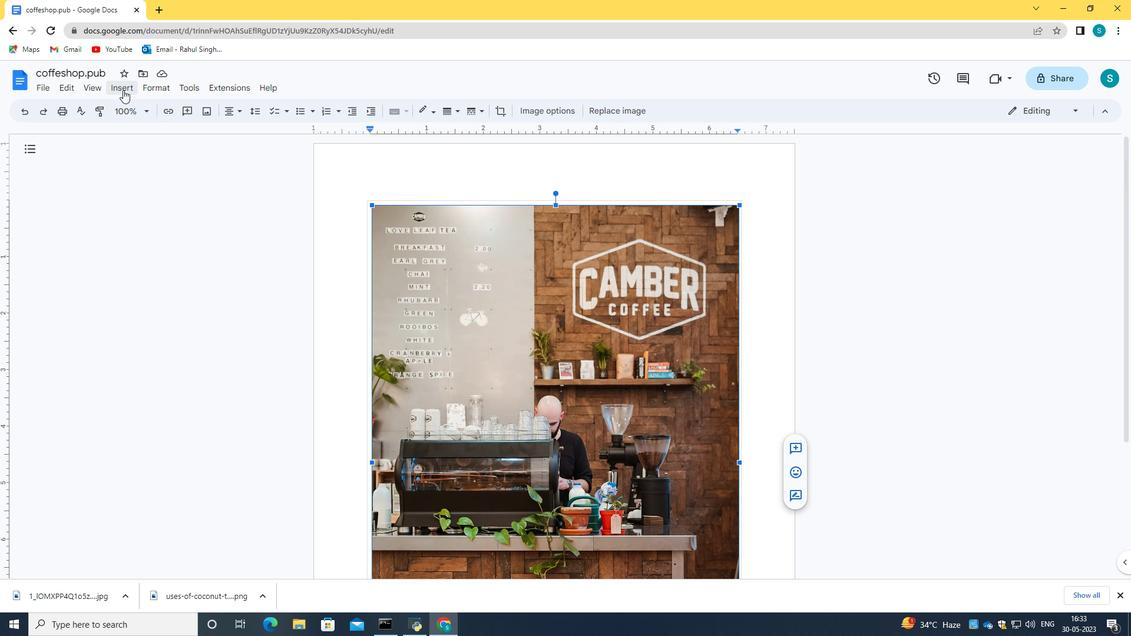 
Action: Mouse pressed left at (123, 89)
Screenshot: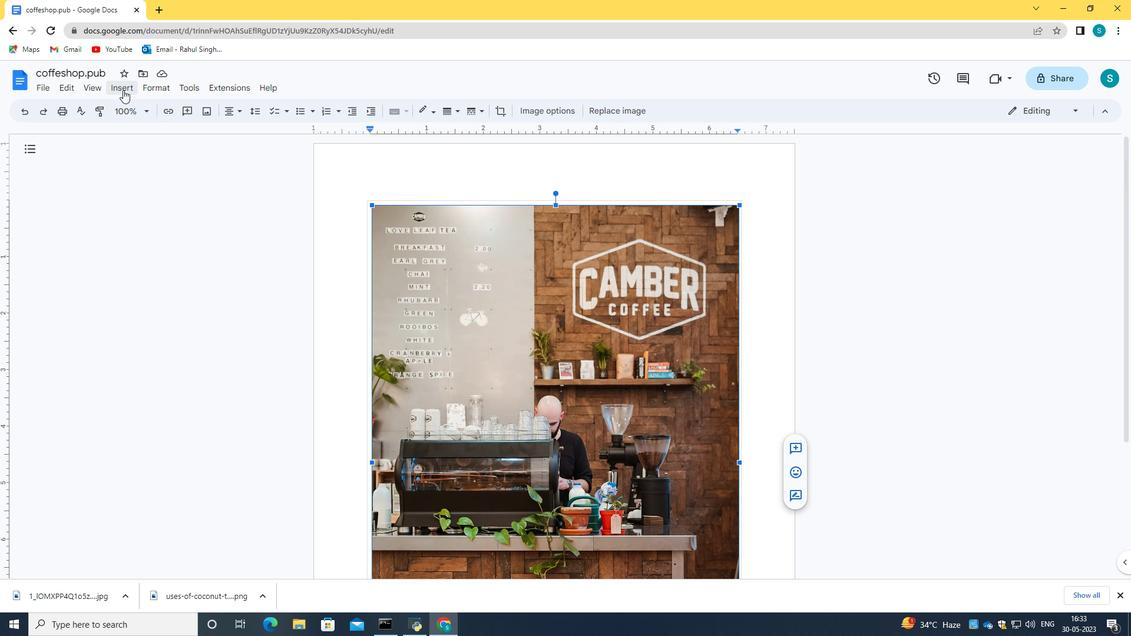 
Action: Mouse moved to (179, 243)
Screenshot: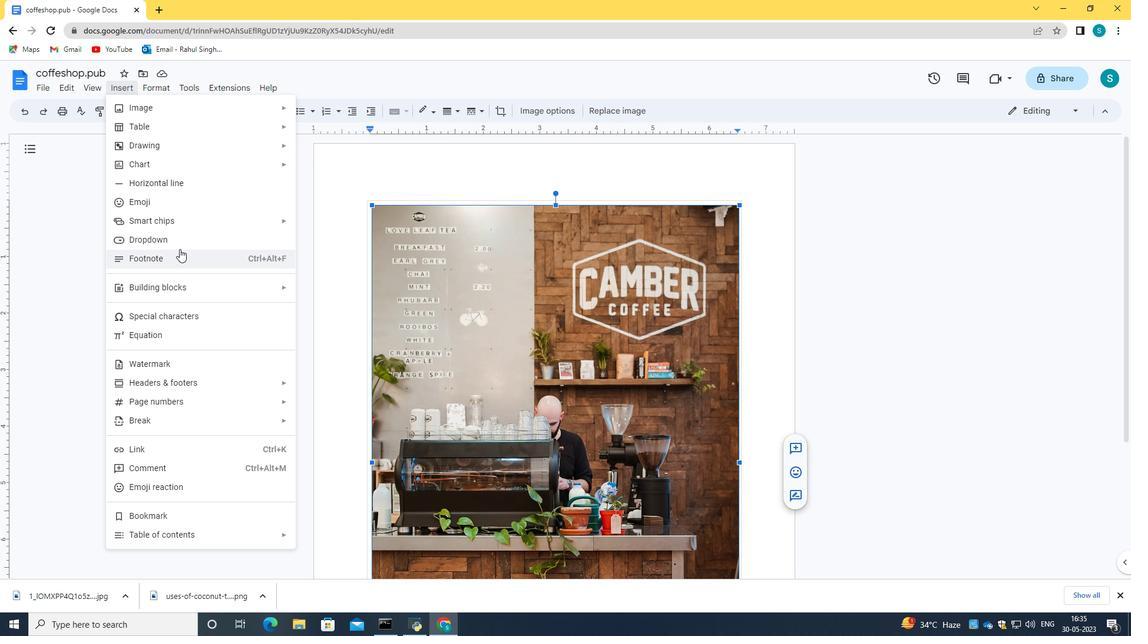 
Action: Mouse pressed left at (179, 243)
Screenshot: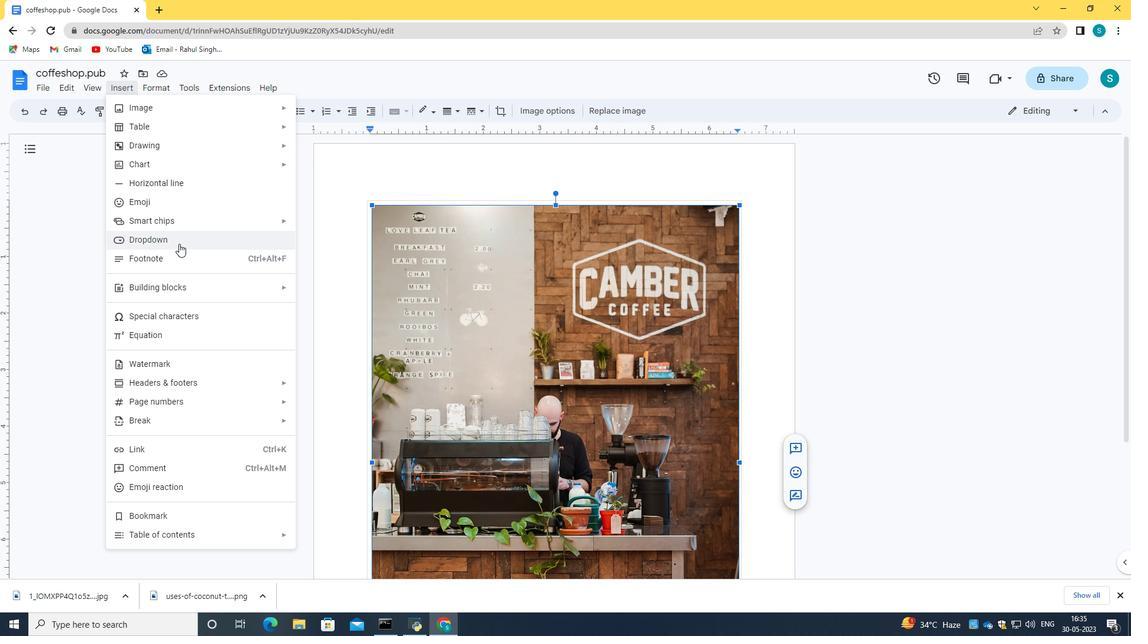 
Action: Mouse moved to (510, 289)
Screenshot: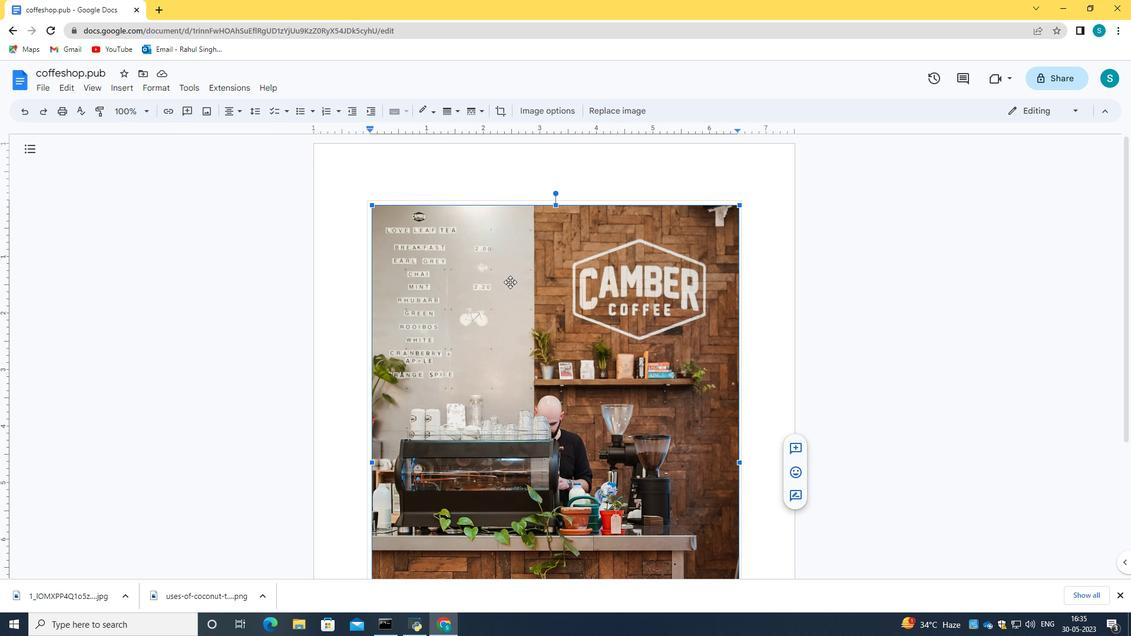 
Action: Mouse scrolled (510, 288) with delta (0, 0)
Screenshot: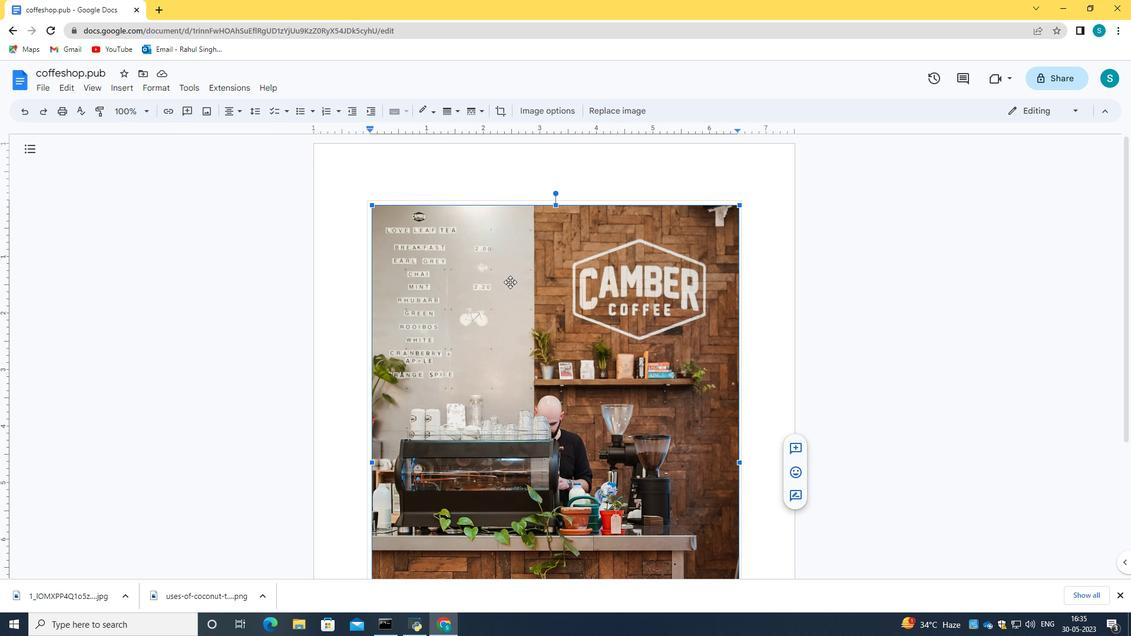 
Action: Mouse scrolled (510, 288) with delta (0, 0)
Screenshot: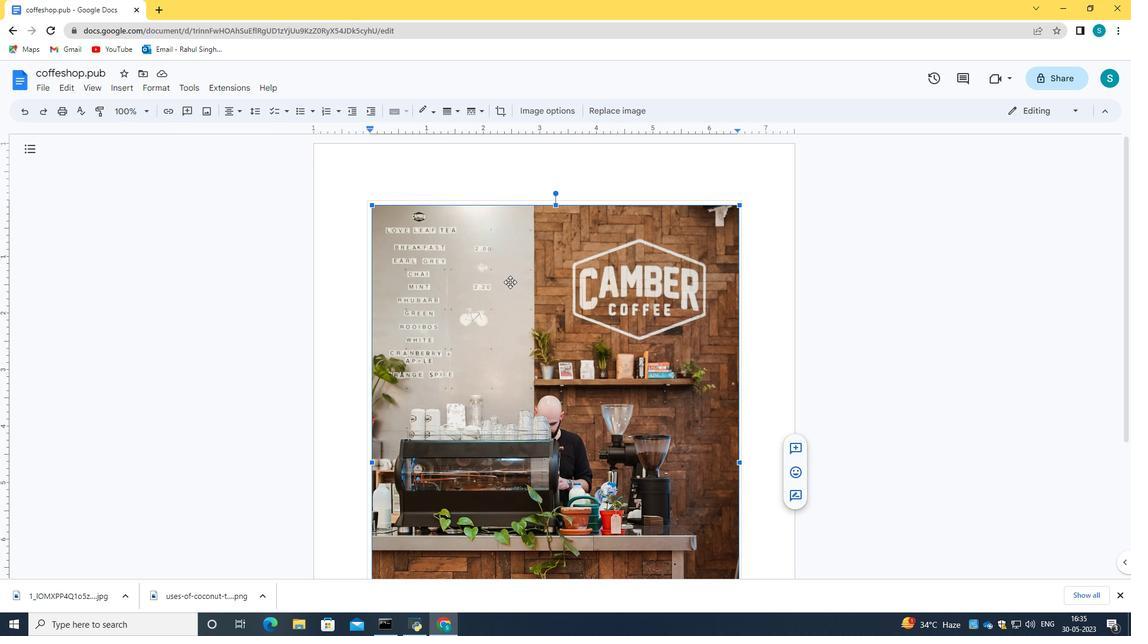 
Action: Mouse scrolled (510, 288) with delta (0, 0)
Screenshot: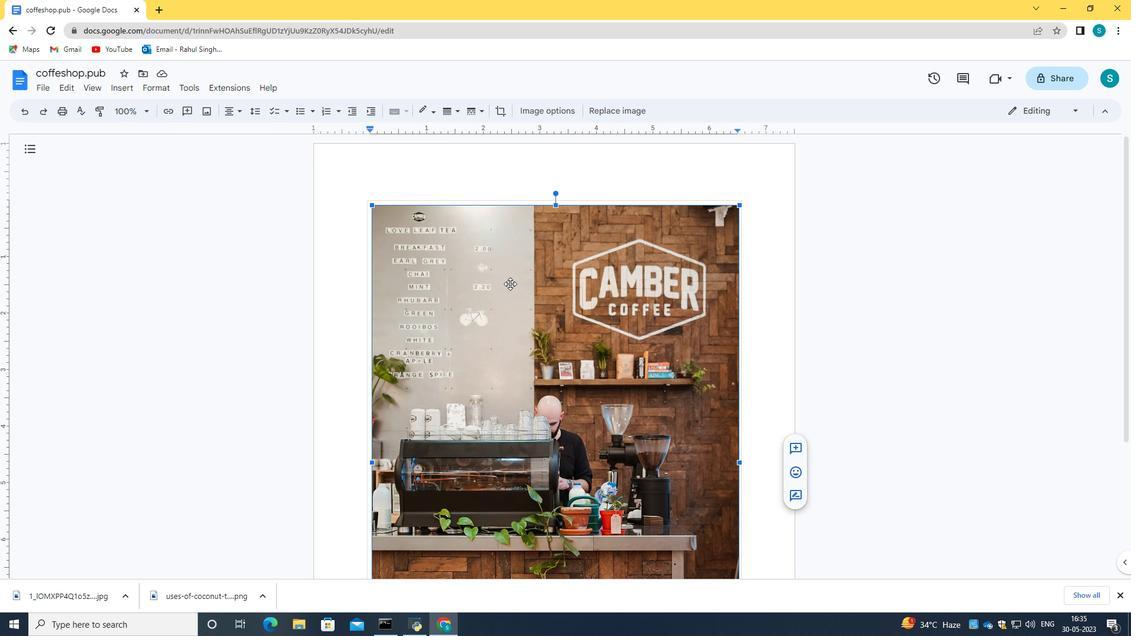 
Action: Mouse scrolled (510, 288) with delta (0, 0)
Screenshot: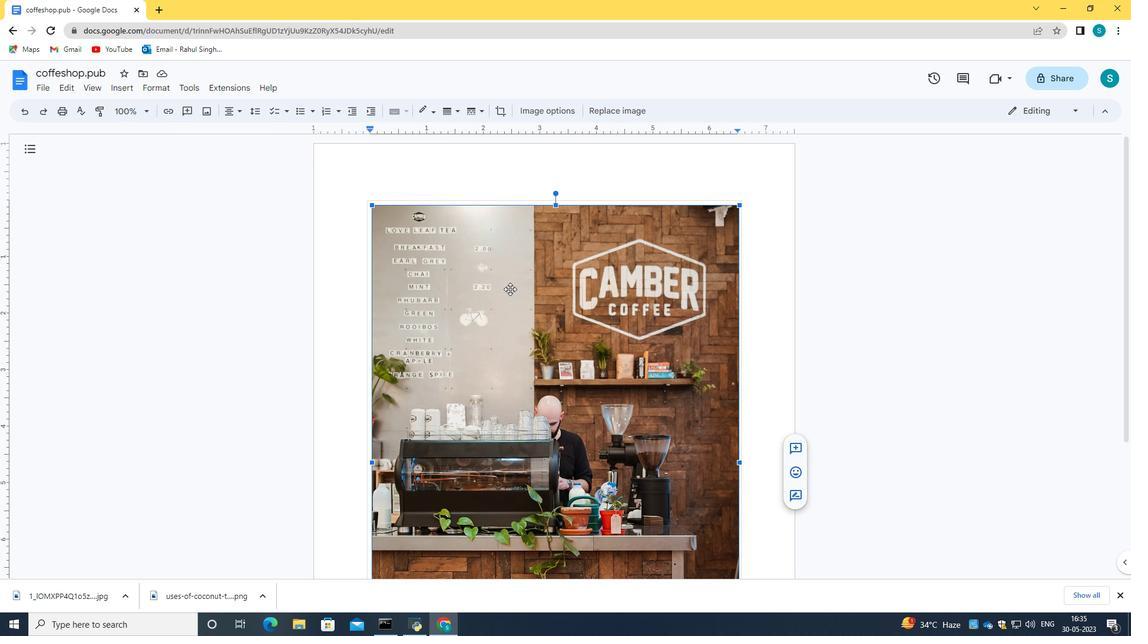 
Action: Mouse scrolled (510, 288) with delta (0, 0)
Screenshot: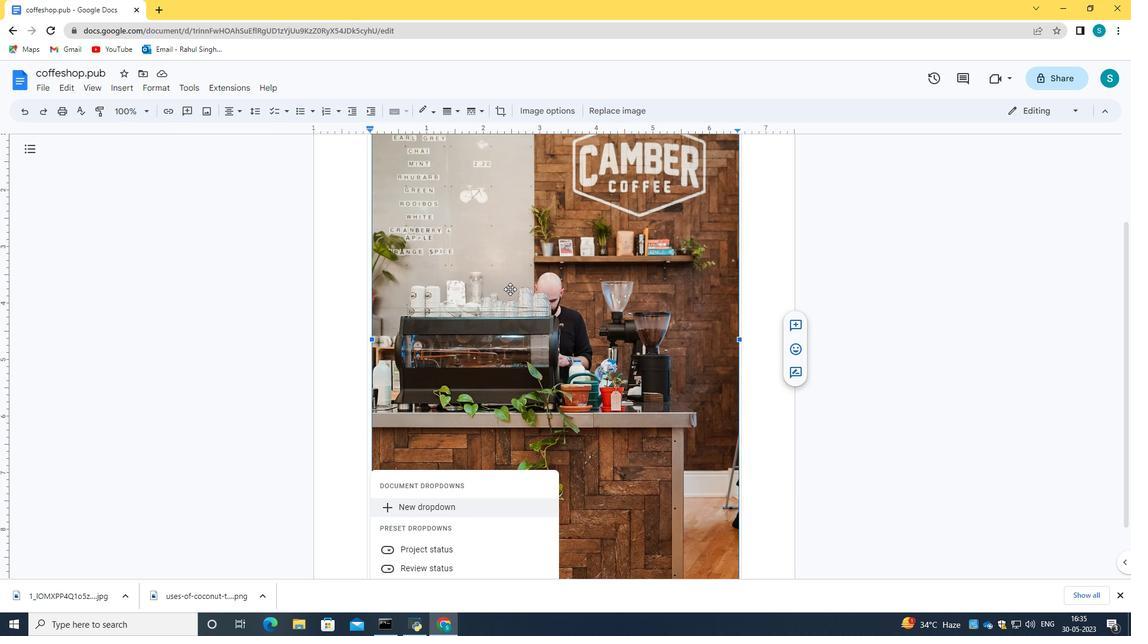 
Action: Mouse scrolled (510, 288) with delta (0, 0)
Screenshot: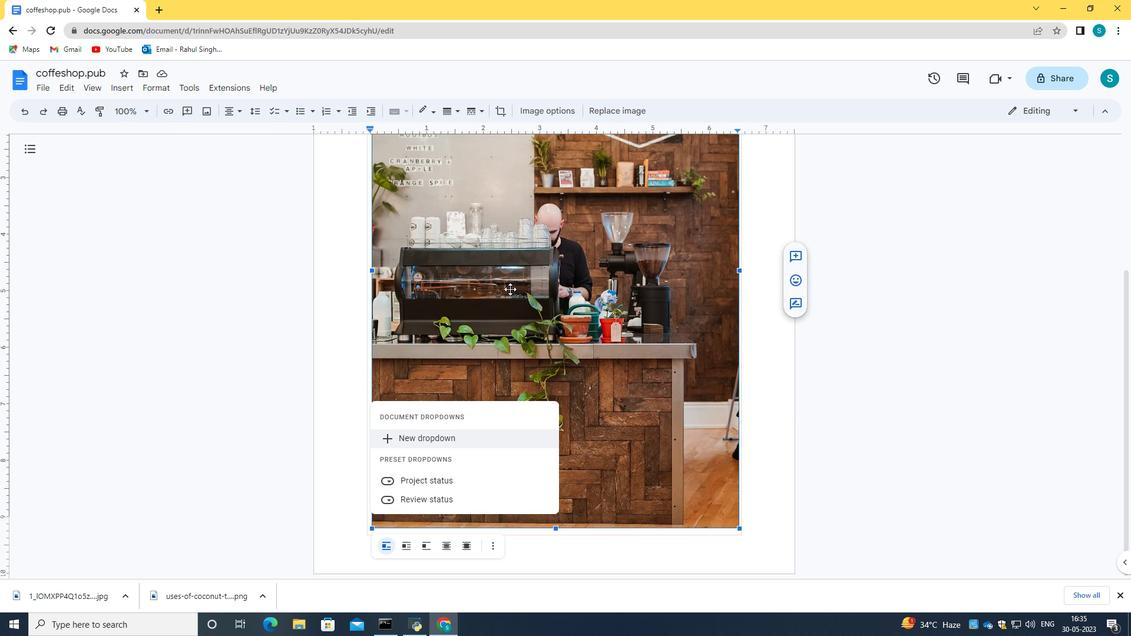 
Action: Mouse scrolled (510, 288) with delta (0, 0)
Screenshot: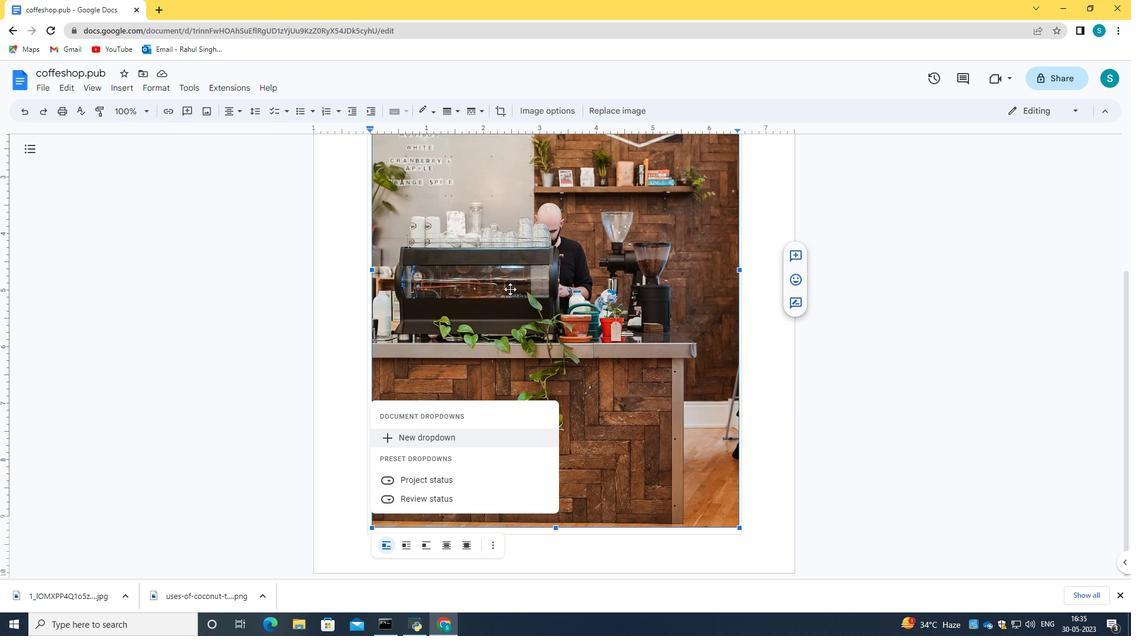 
Action: Mouse moved to (146, 375)
Screenshot: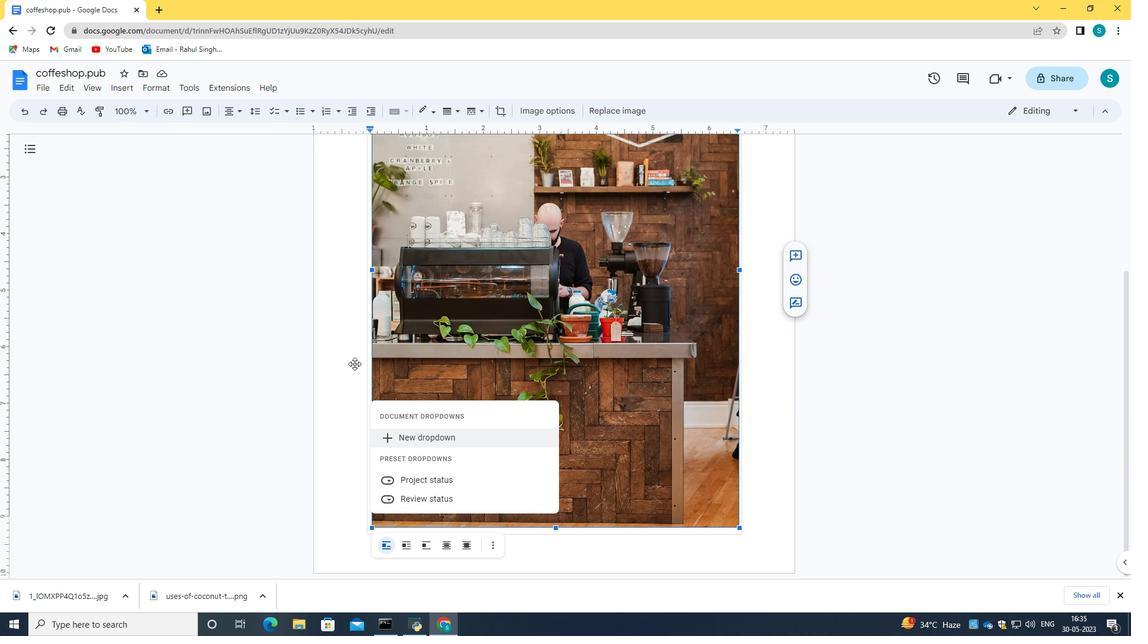 
Action: Mouse pressed left at (146, 375)
Screenshot: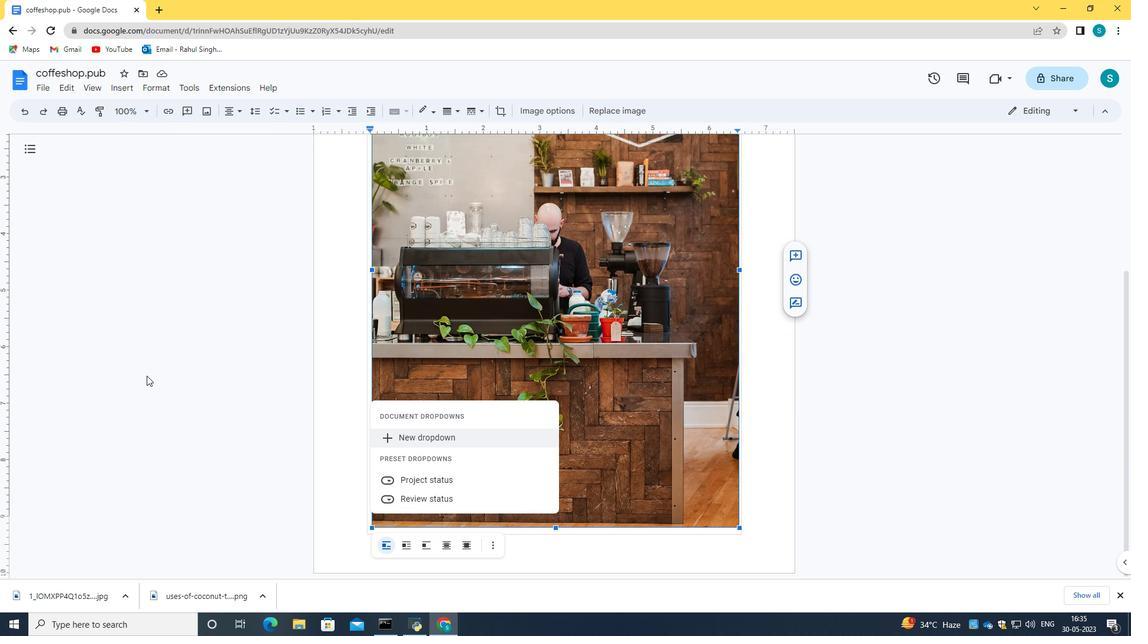 
Action: Mouse moved to (387, 546)
Screenshot: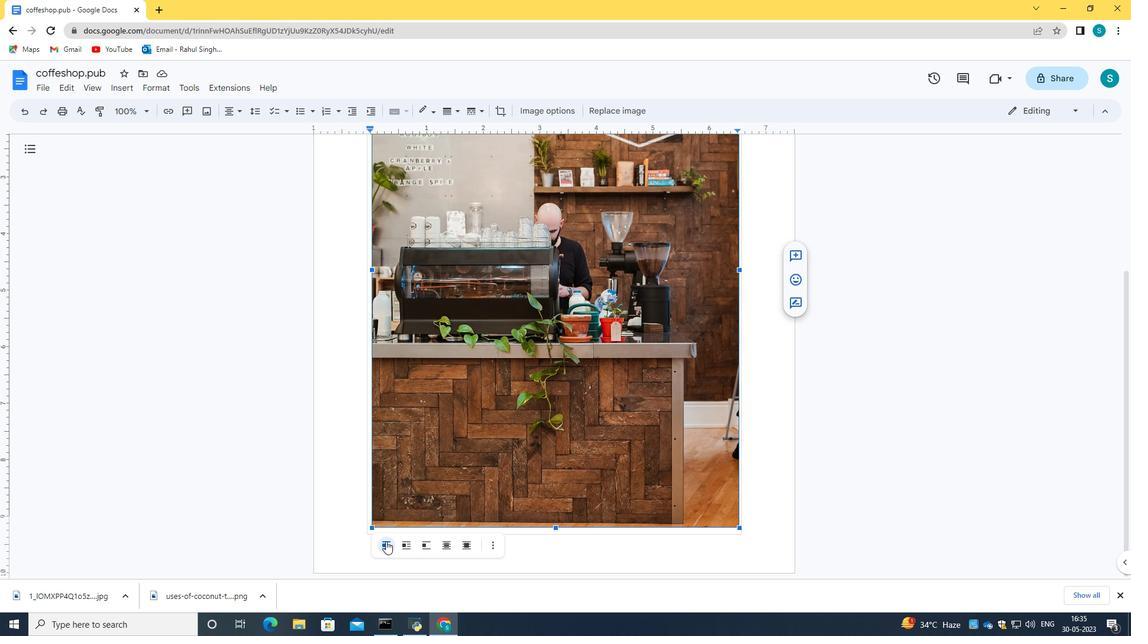 
Action: Mouse pressed left at (387, 546)
Screenshot: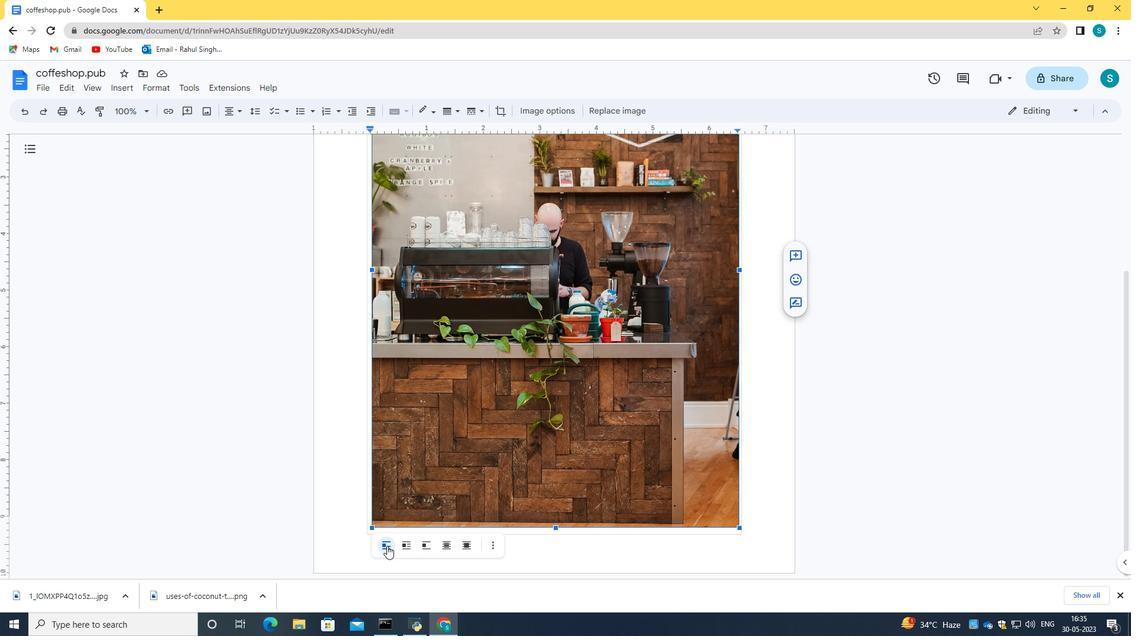 
Action: Mouse moved to (403, 546)
Screenshot: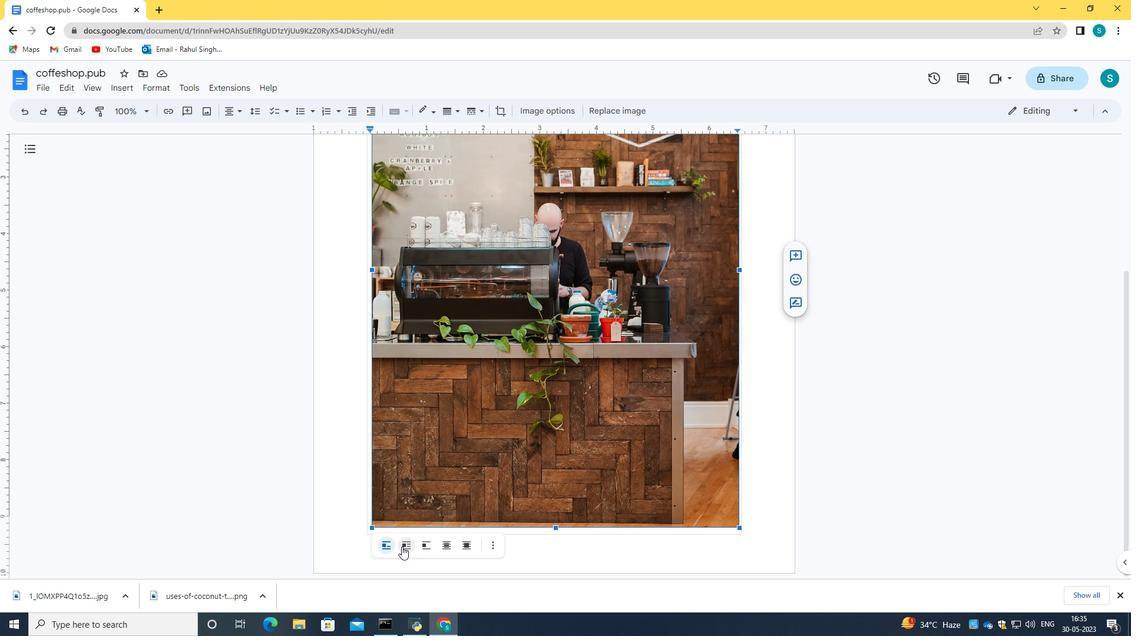 
Action: Mouse pressed left at (403, 546)
Screenshot: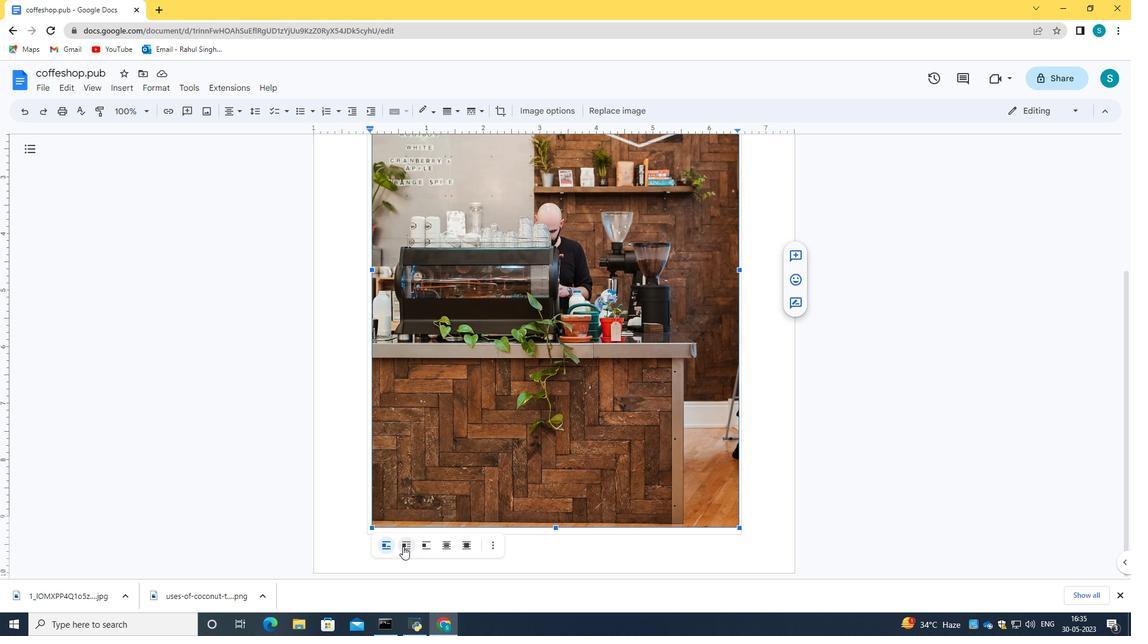 
Action: Mouse moved to (424, 544)
Screenshot: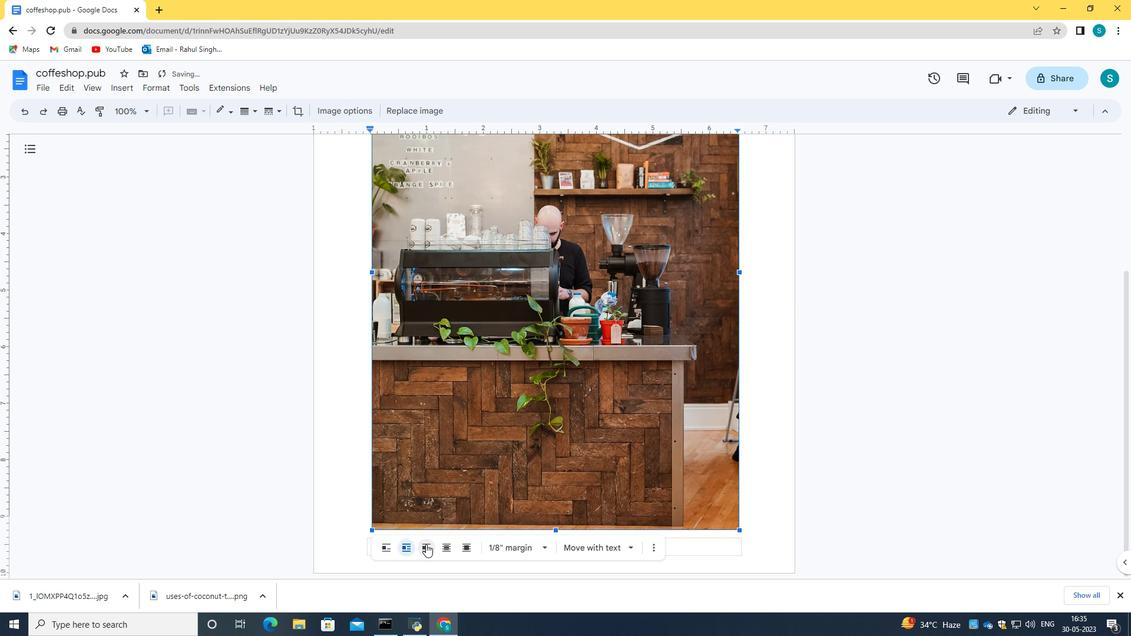 
Action: Mouse pressed left at (424, 544)
Screenshot: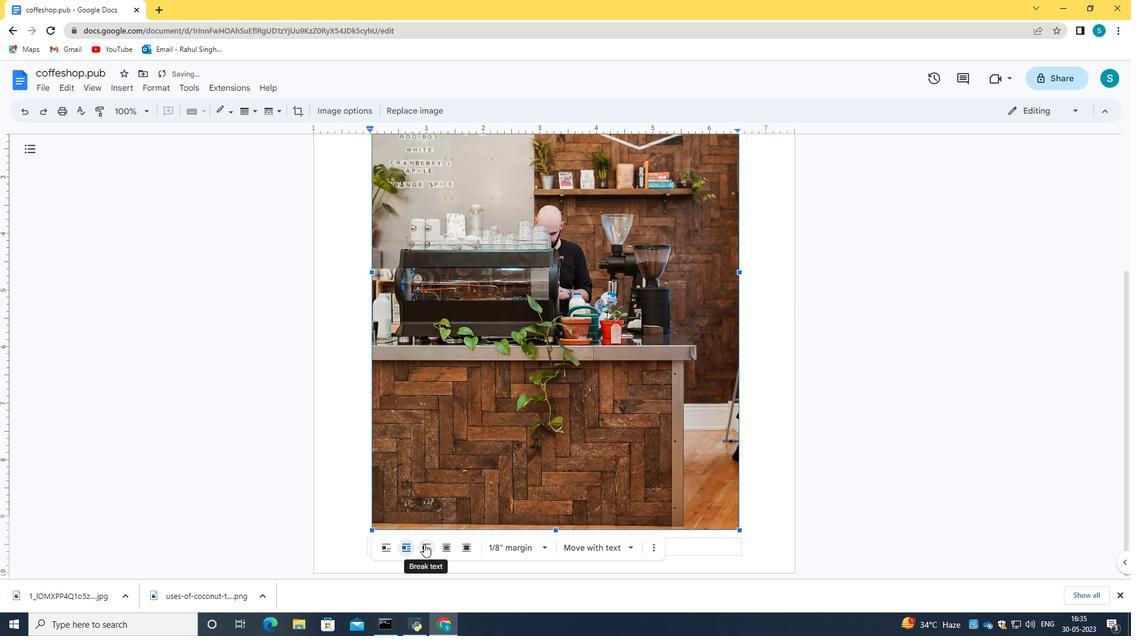 
Action: Mouse moved to (451, 547)
Screenshot: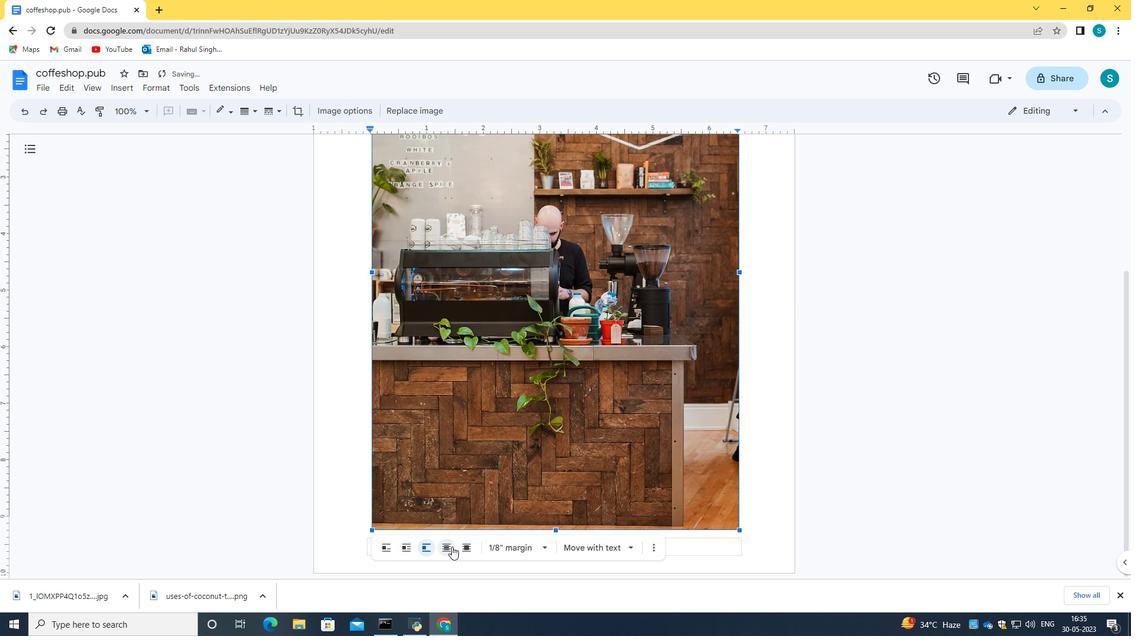
Action: Mouse pressed left at (451, 547)
Screenshot: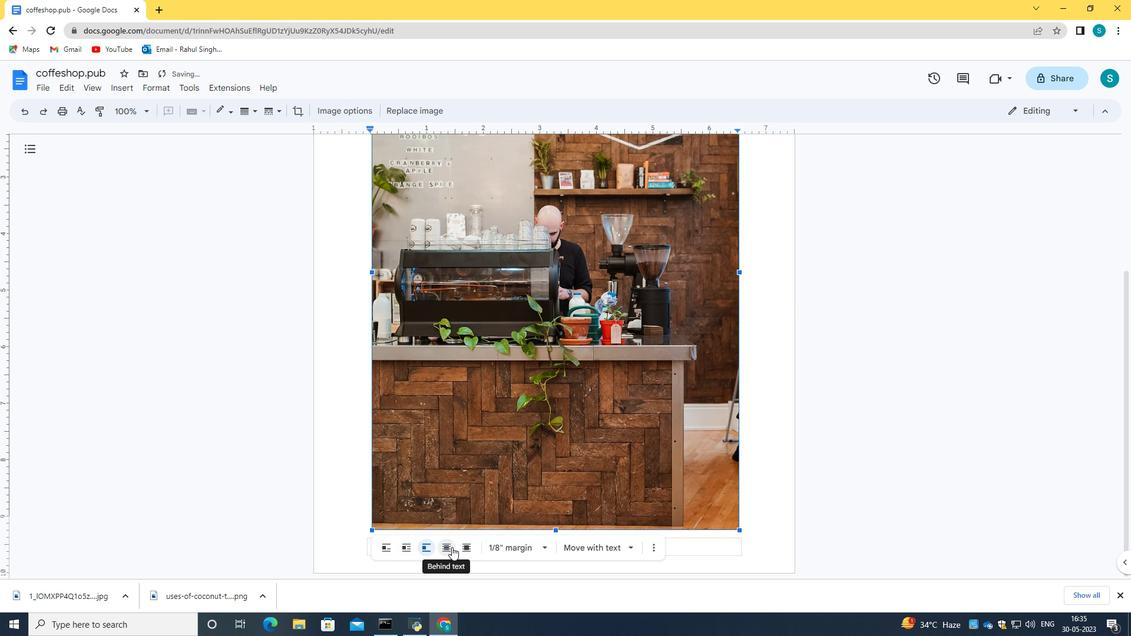 
Action: Mouse moved to (461, 547)
Screenshot: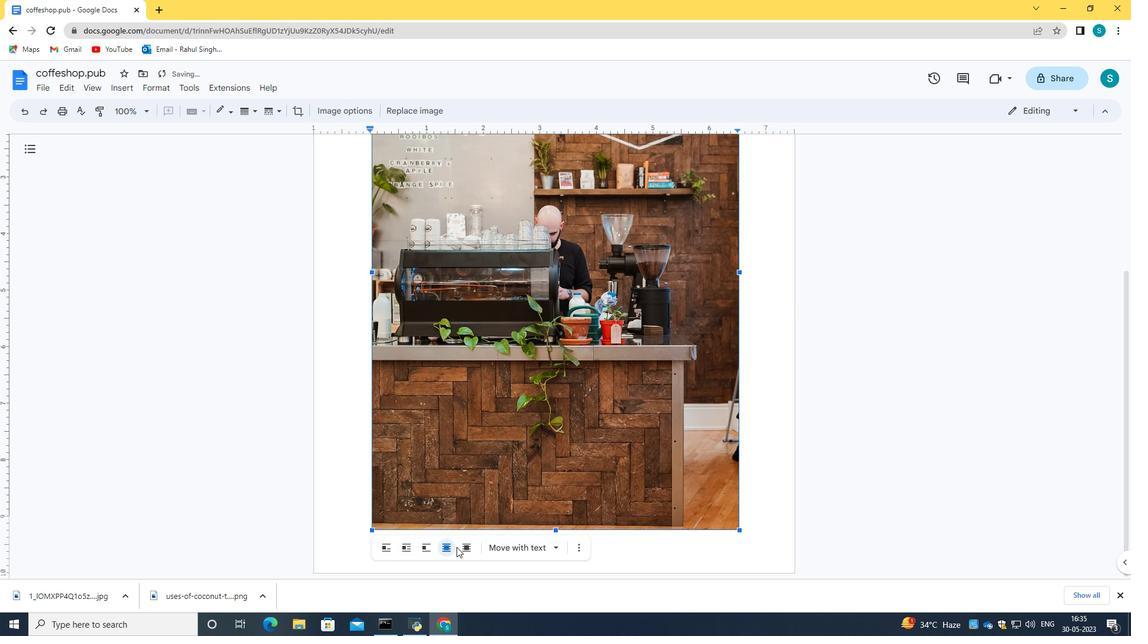 
Action: Mouse pressed left at (461, 547)
Screenshot: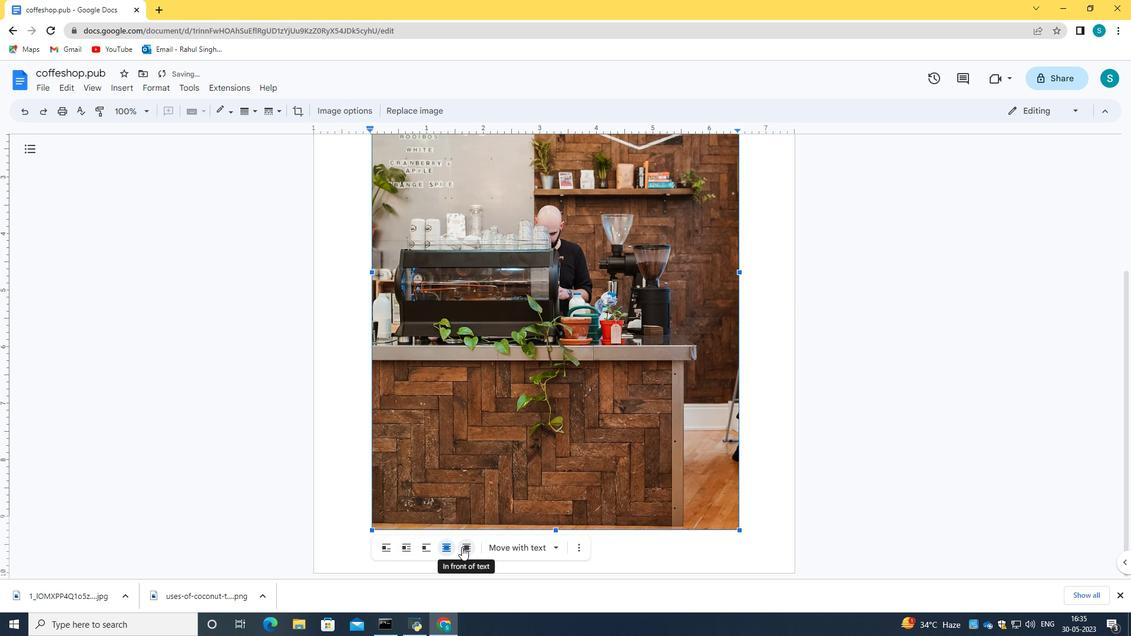 
Action: Mouse moved to (452, 547)
Screenshot: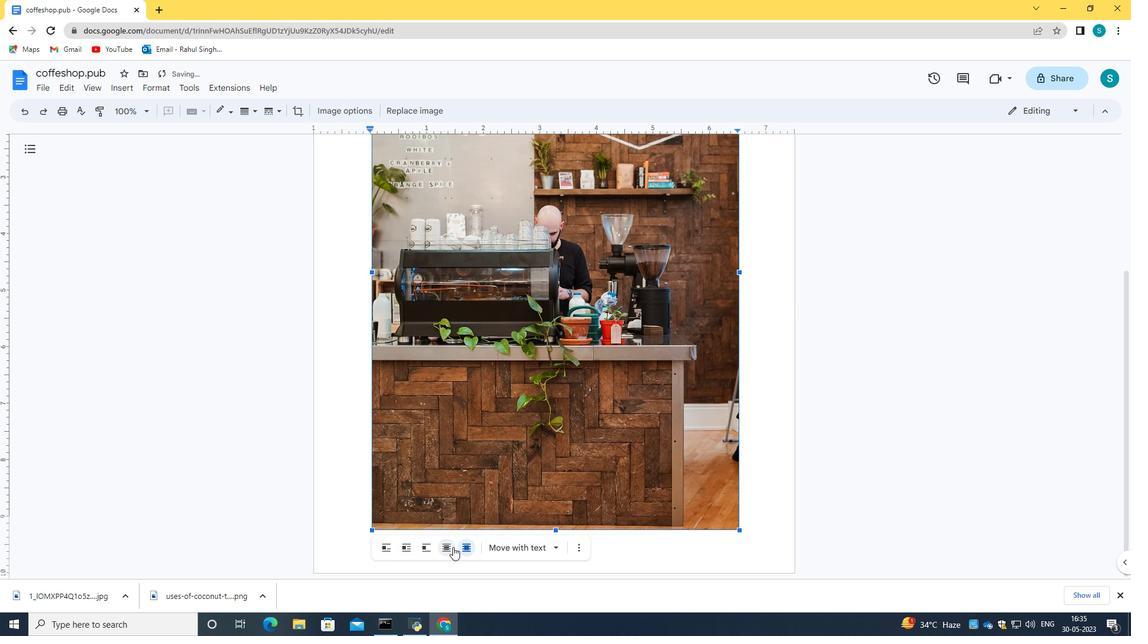 
Action: Mouse pressed left at (452, 547)
Screenshot: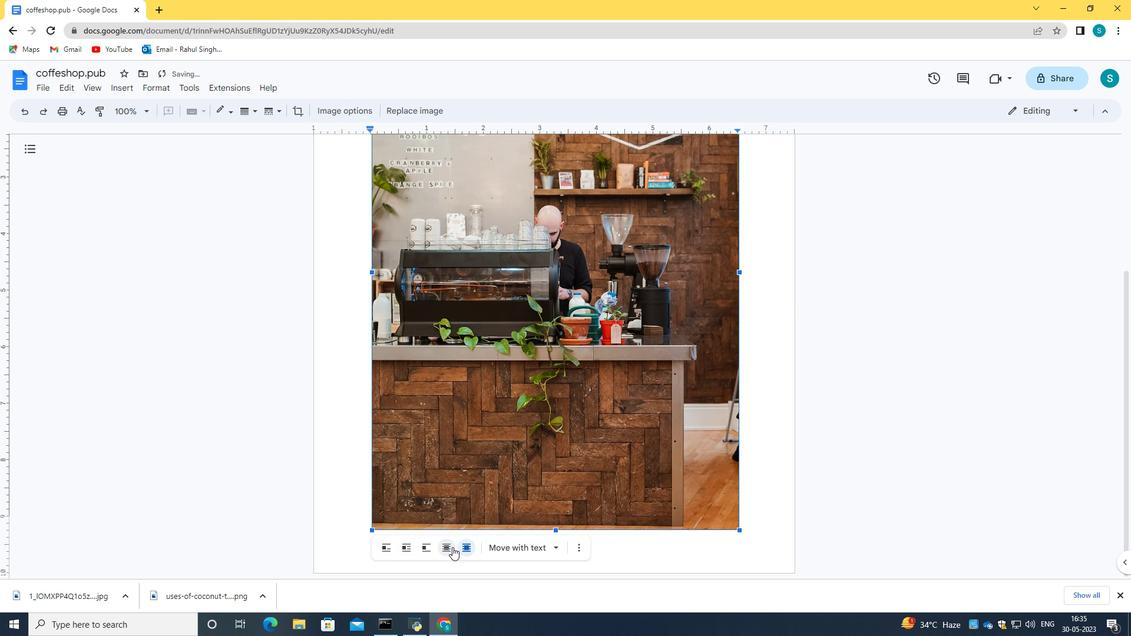 
Action: Mouse moved to (437, 549)
Screenshot: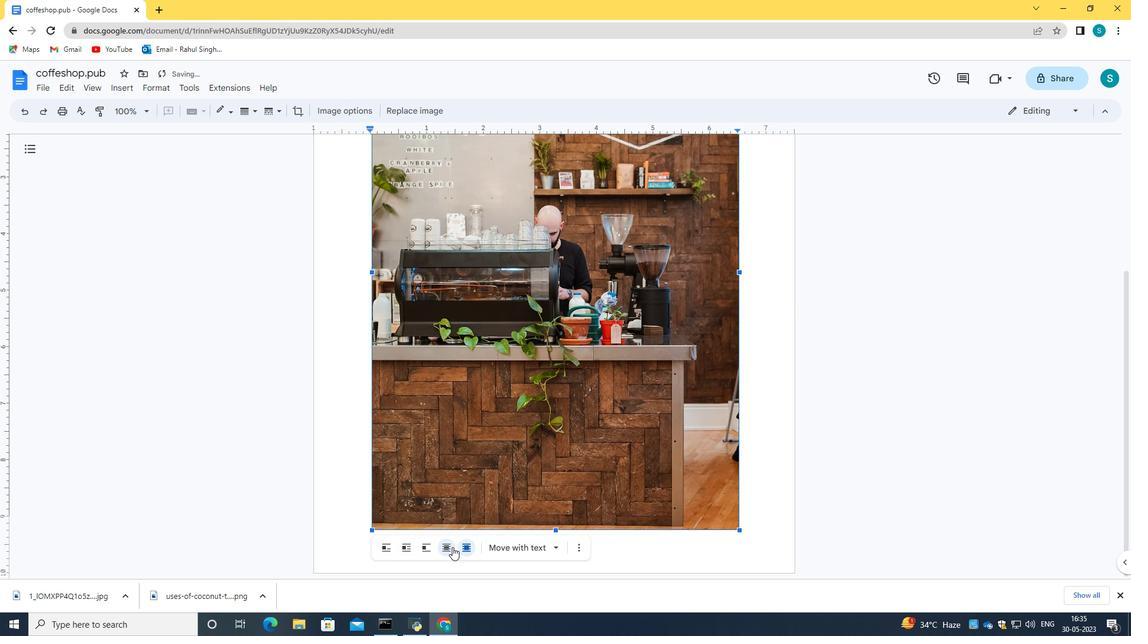 
Action: Mouse pressed left at (437, 549)
Screenshot: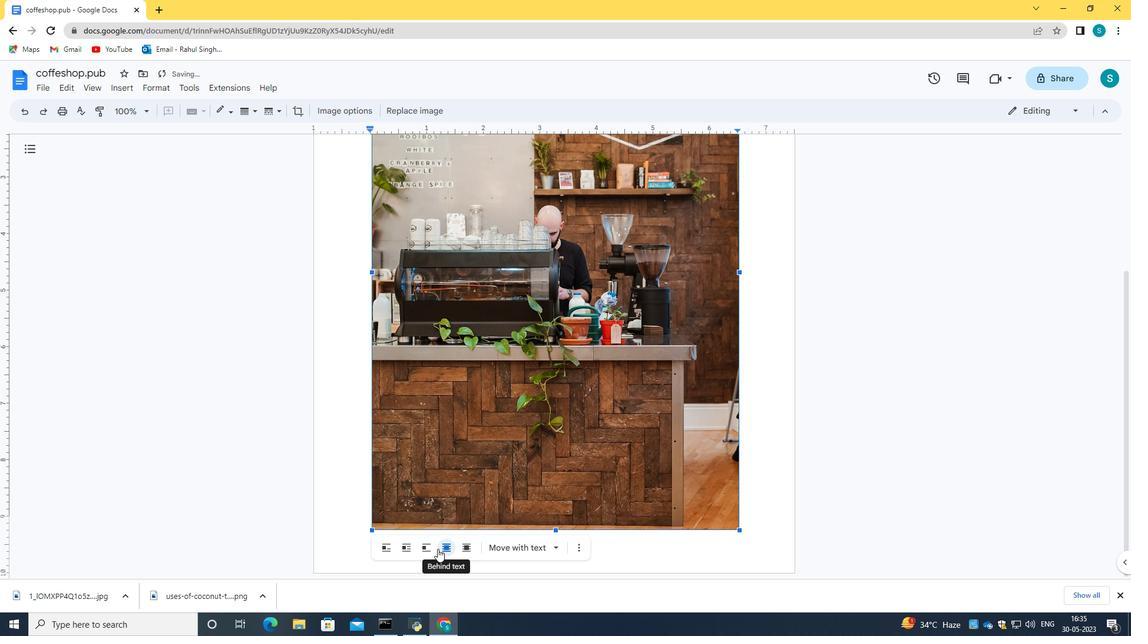
Action: Mouse moved to (486, 483)
Screenshot: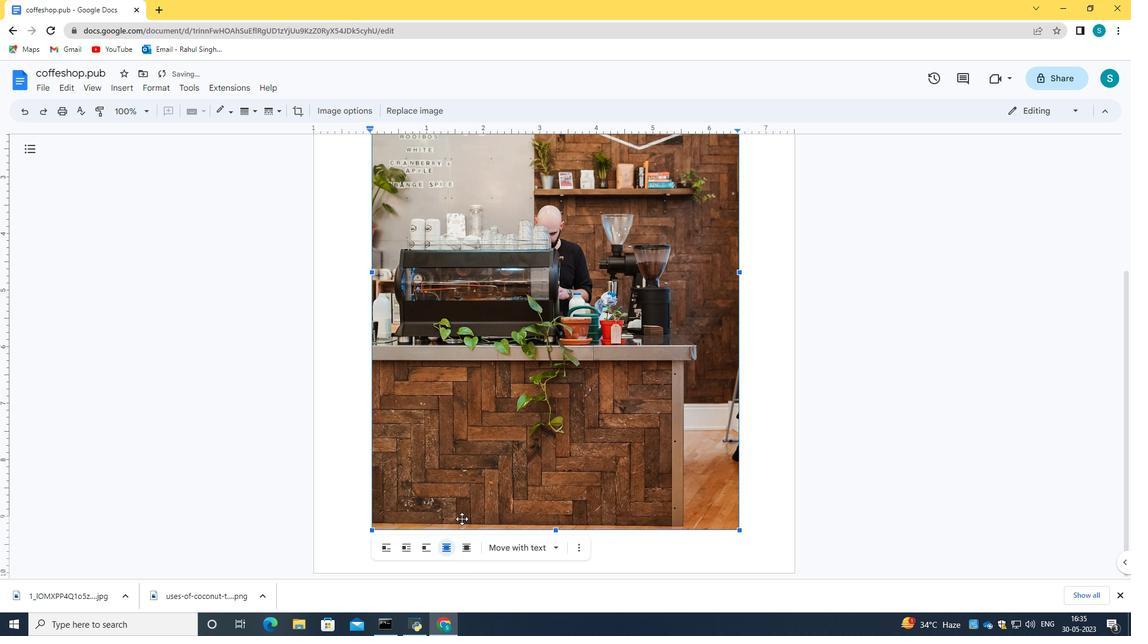 
Action: Mouse scrolled (486, 482) with delta (0, 0)
Screenshot: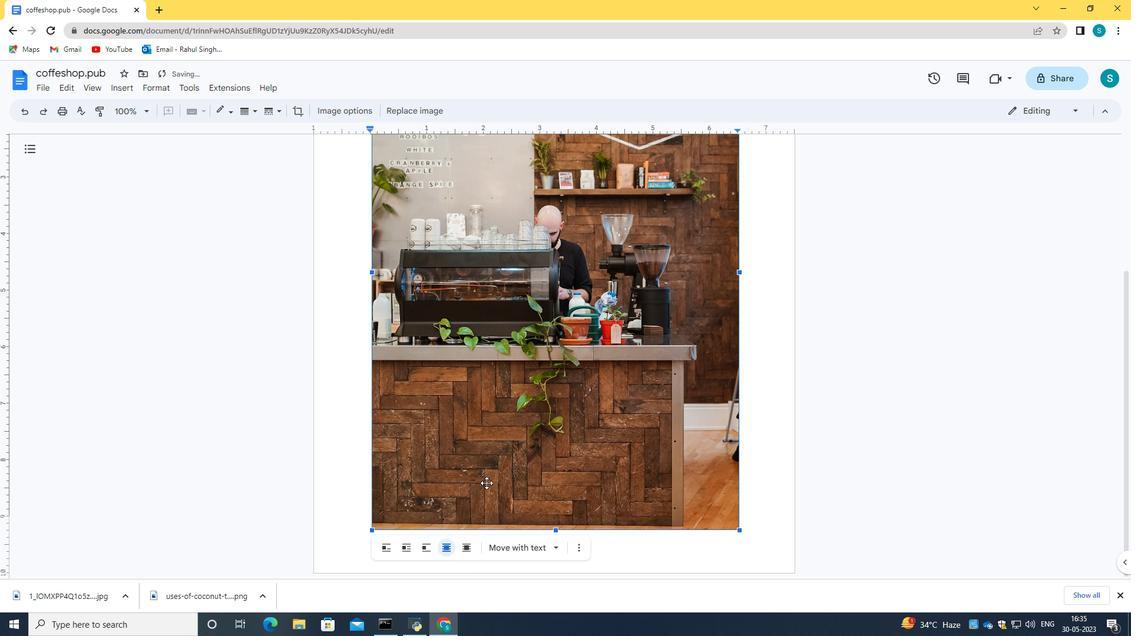 
Action: Mouse scrolled (486, 482) with delta (0, 0)
Screenshot: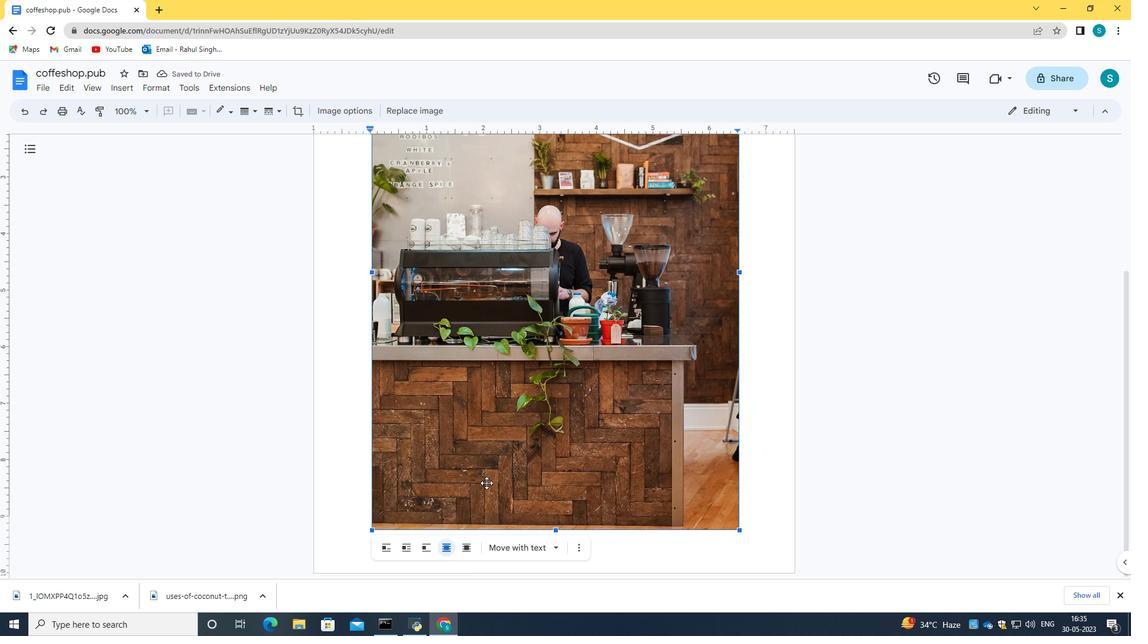 
Action: Mouse moved to (525, 546)
Screenshot: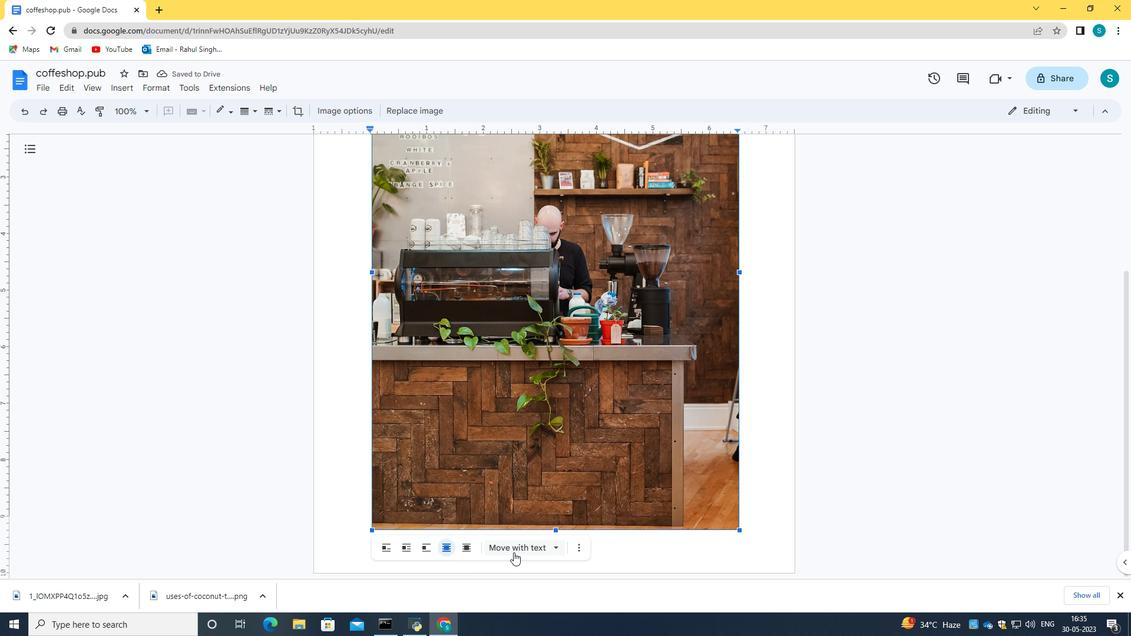 
Action: Mouse pressed left at (525, 546)
Screenshot: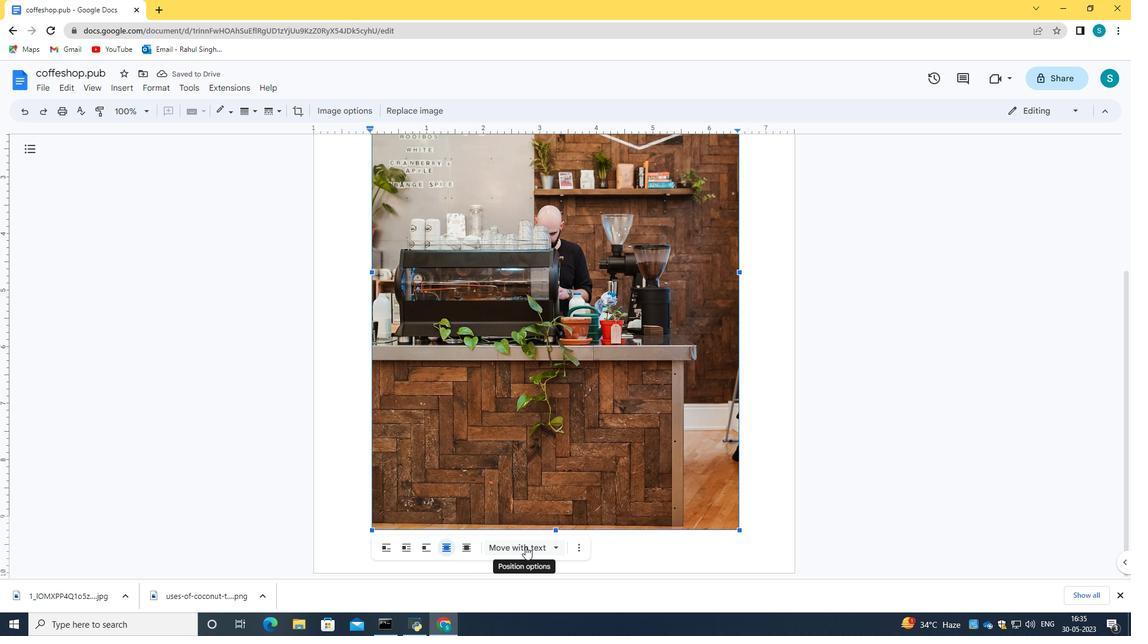 
Action: Mouse pressed left at (525, 546)
Screenshot: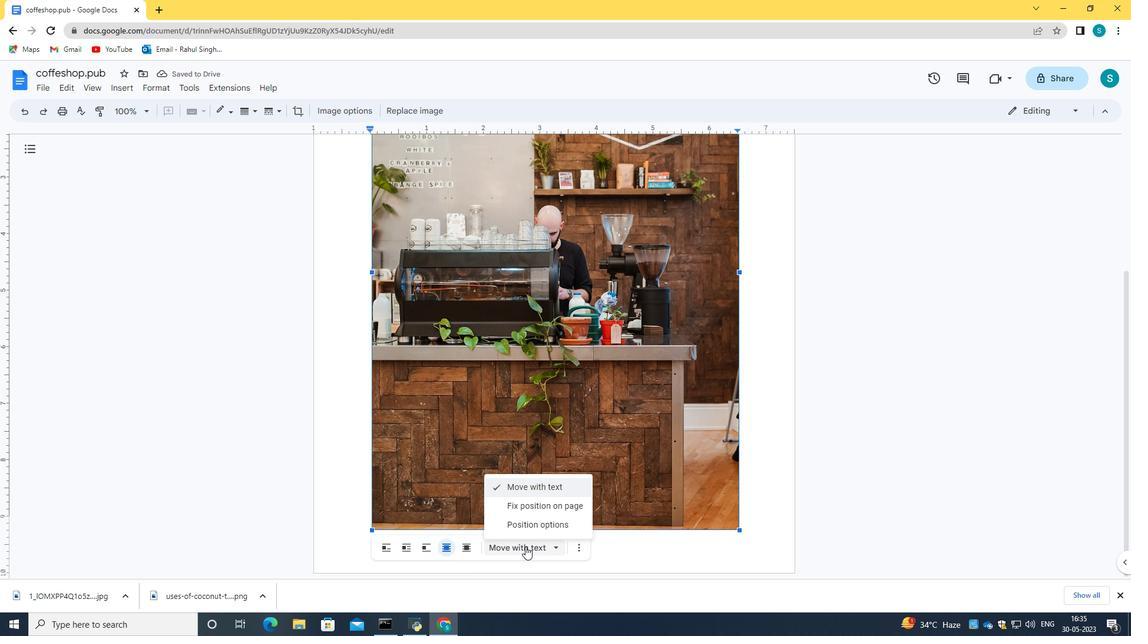 
Action: Mouse moved to (580, 545)
Screenshot: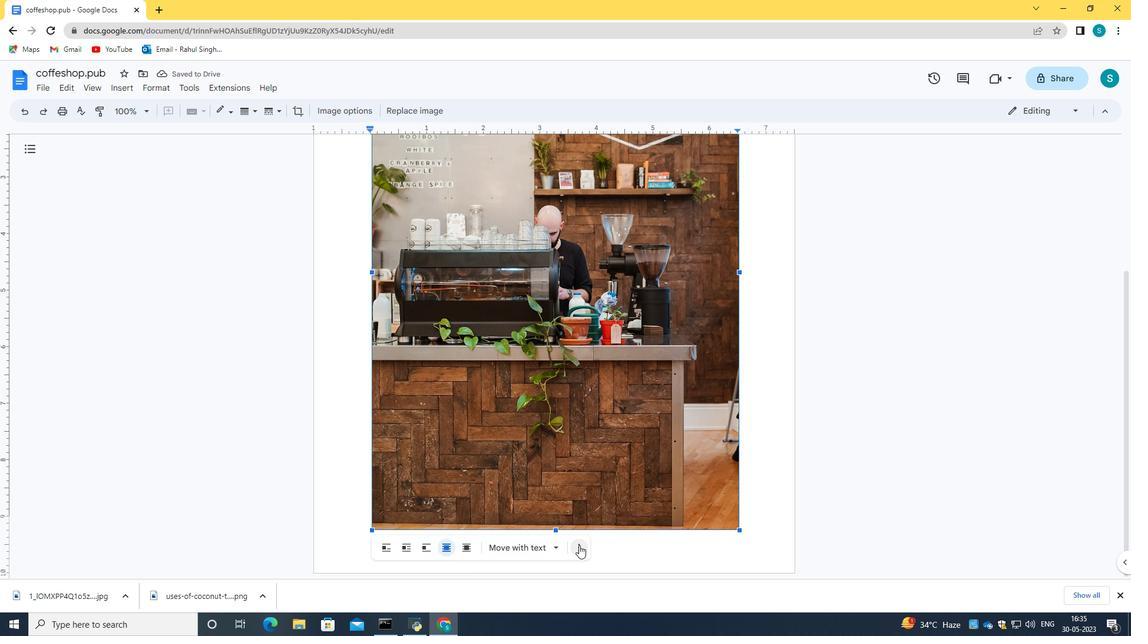 
Action: Mouse pressed left at (580, 545)
Screenshot: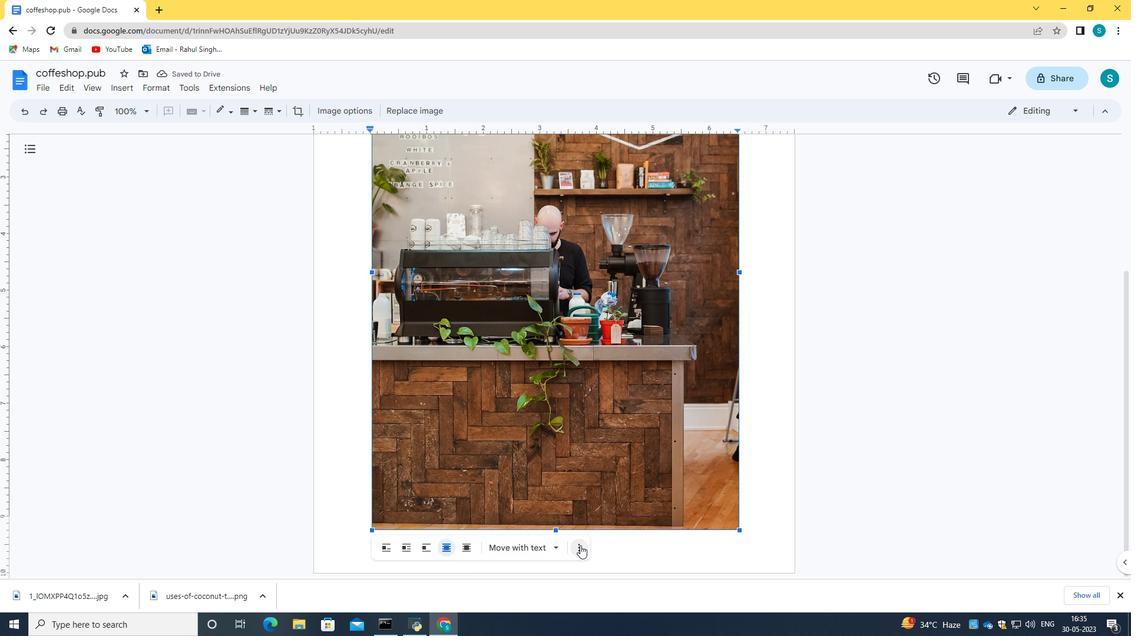 
Action: Mouse moved to (596, 527)
Screenshot: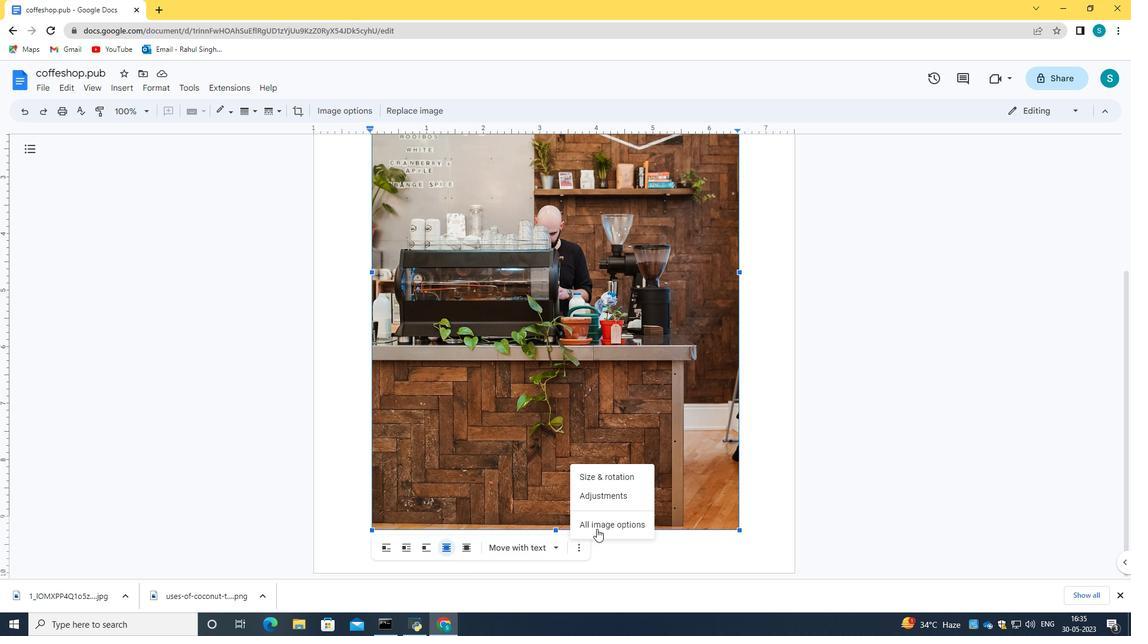 
Action: Mouse pressed left at (596, 527)
Screenshot: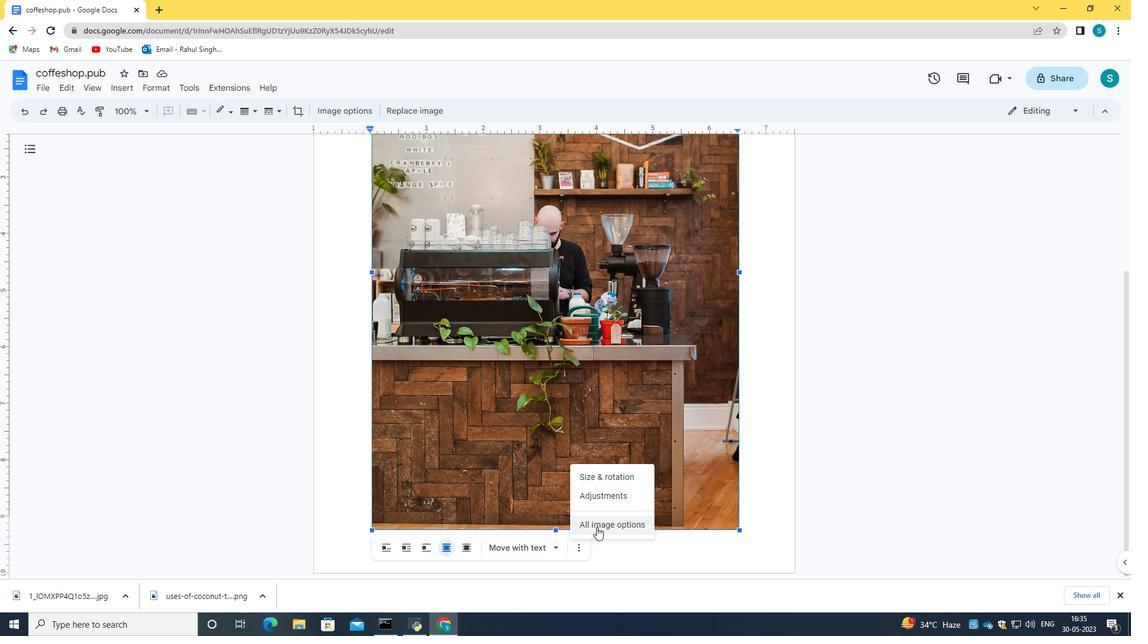 
Action: Mouse moved to (1056, 147)
Screenshot: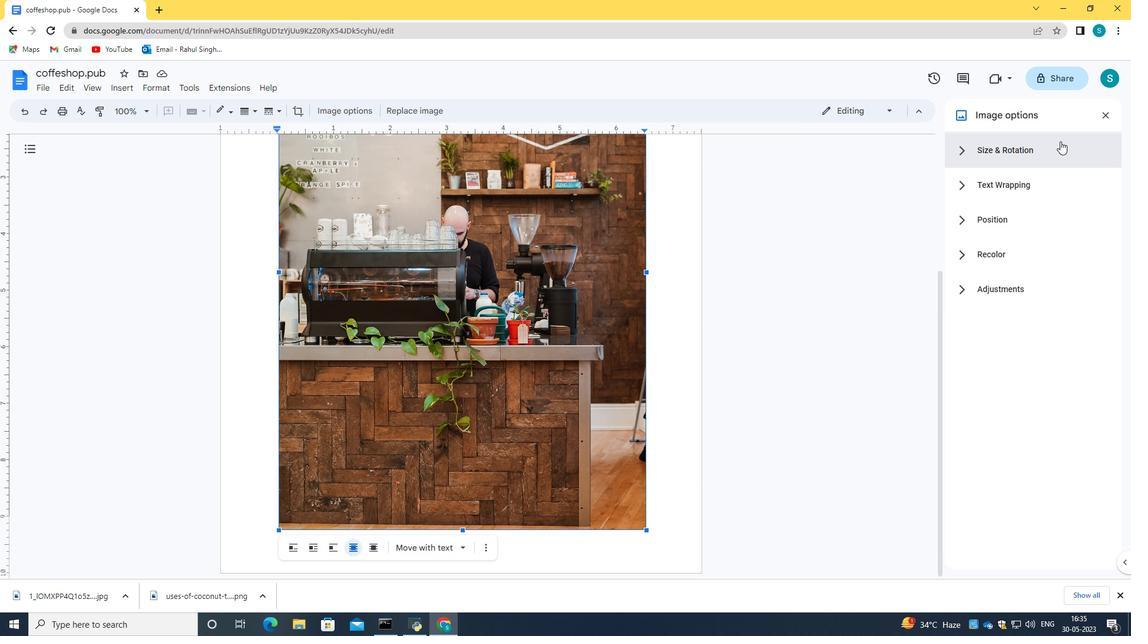 
Action: Mouse pressed left at (1056, 147)
Screenshot: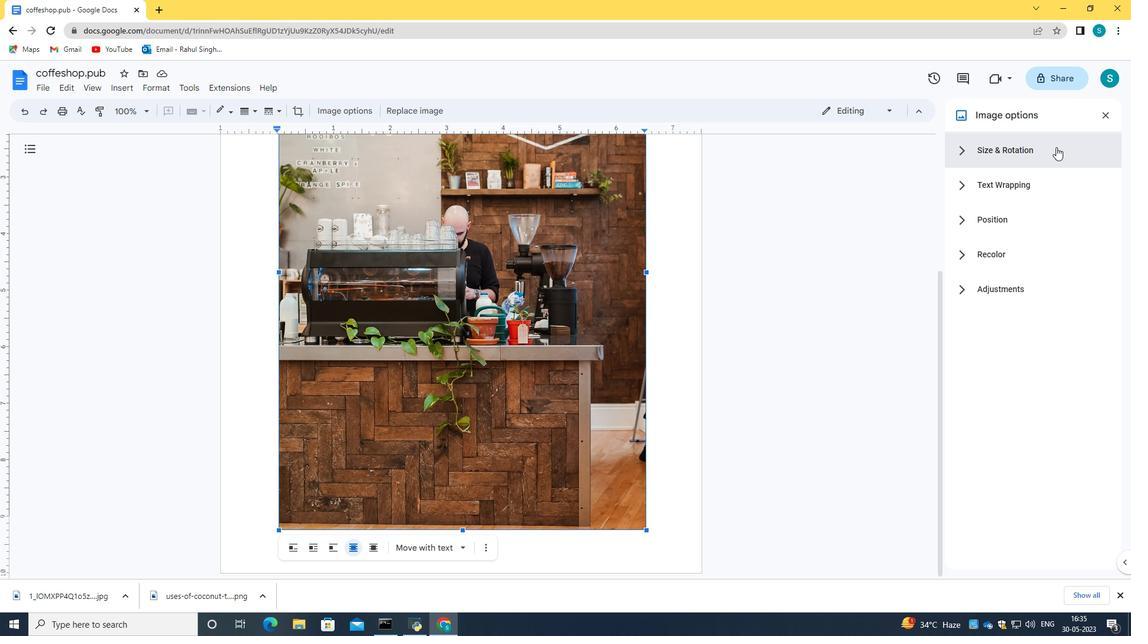 
Action: Mouse moved to (981, 396)
Screenshot: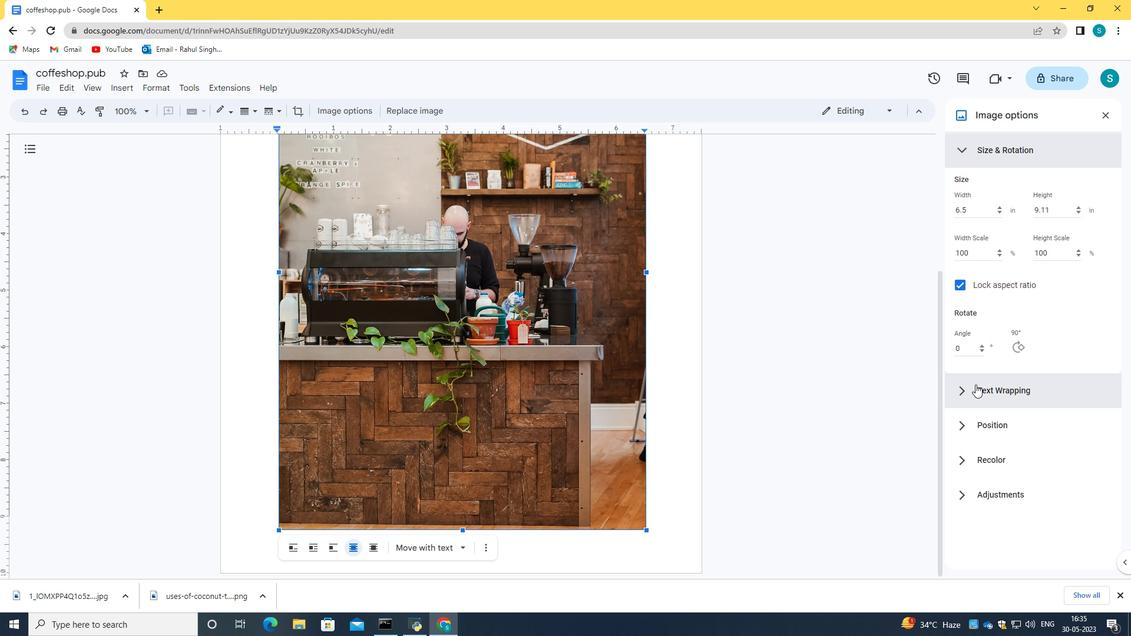 
Action: Mouse pressed left at (981, 396)
Screenshot: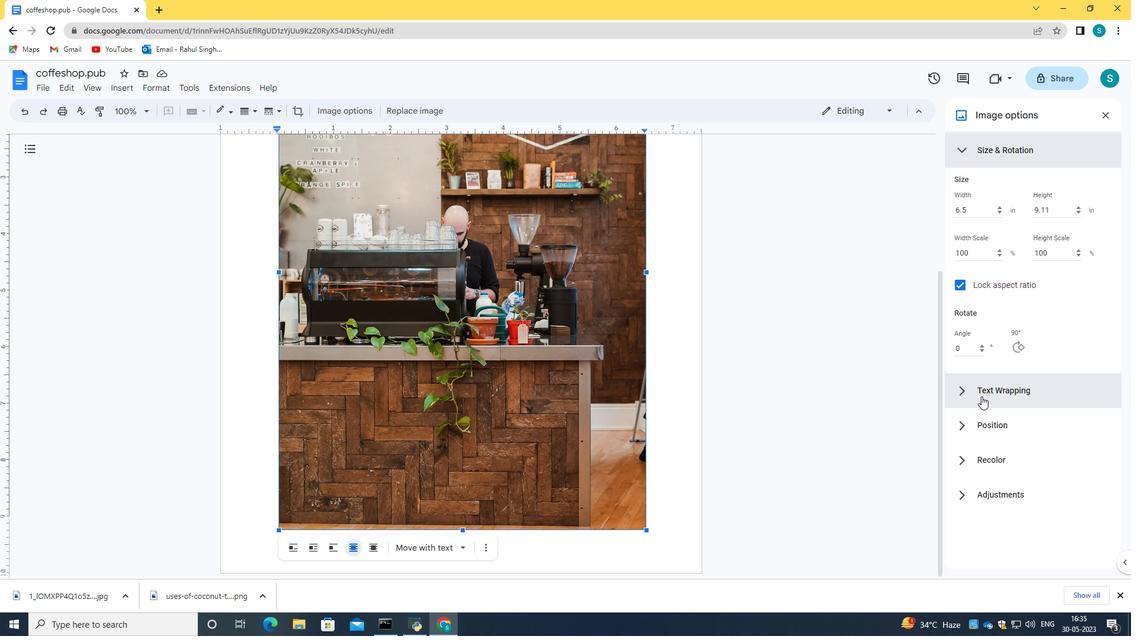 
Action: Mouse moved to (995, 445)
Screenshot: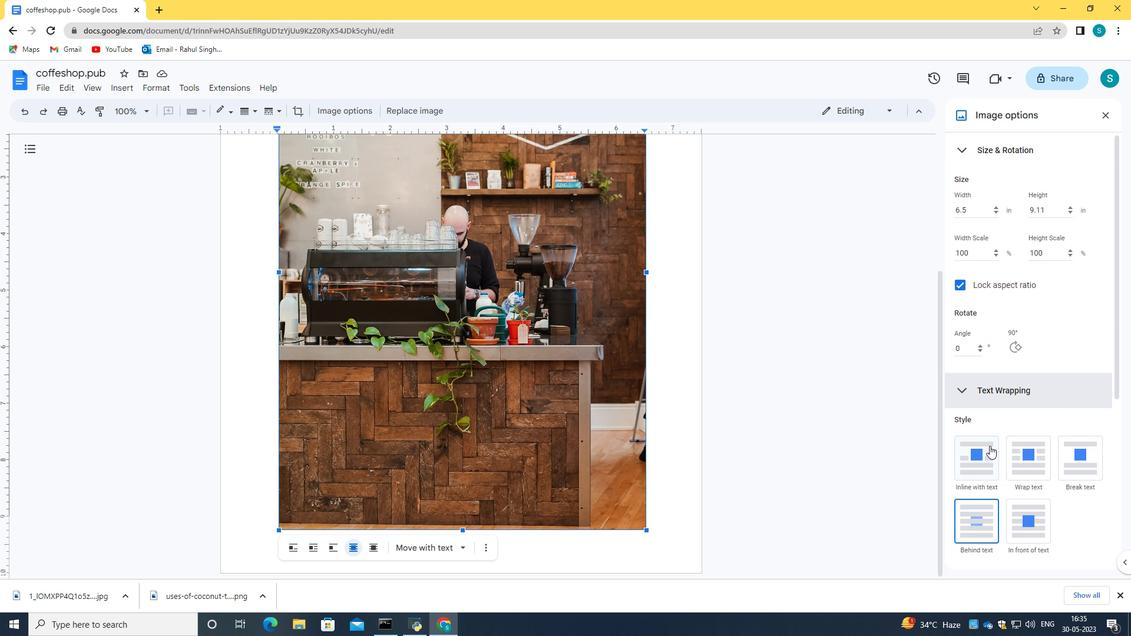 
Action: Mouse scrolled (995, 444) with delta (0, 0)
Screenshot: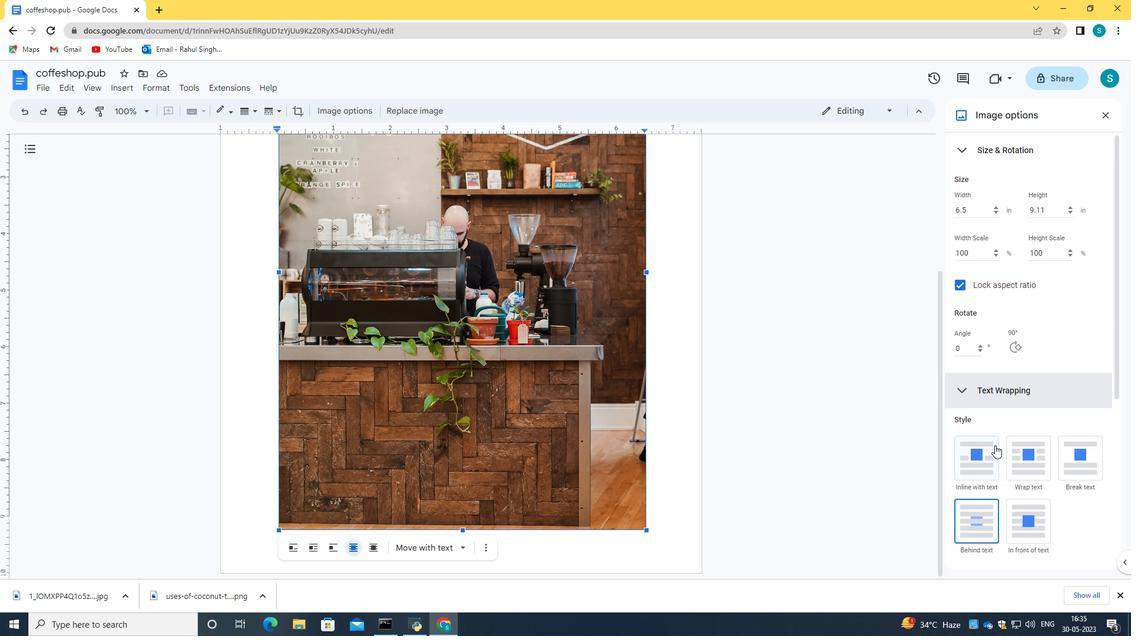 
Action: Mouse scrolled (995, 444) with delta (0, 0)
Screenshot: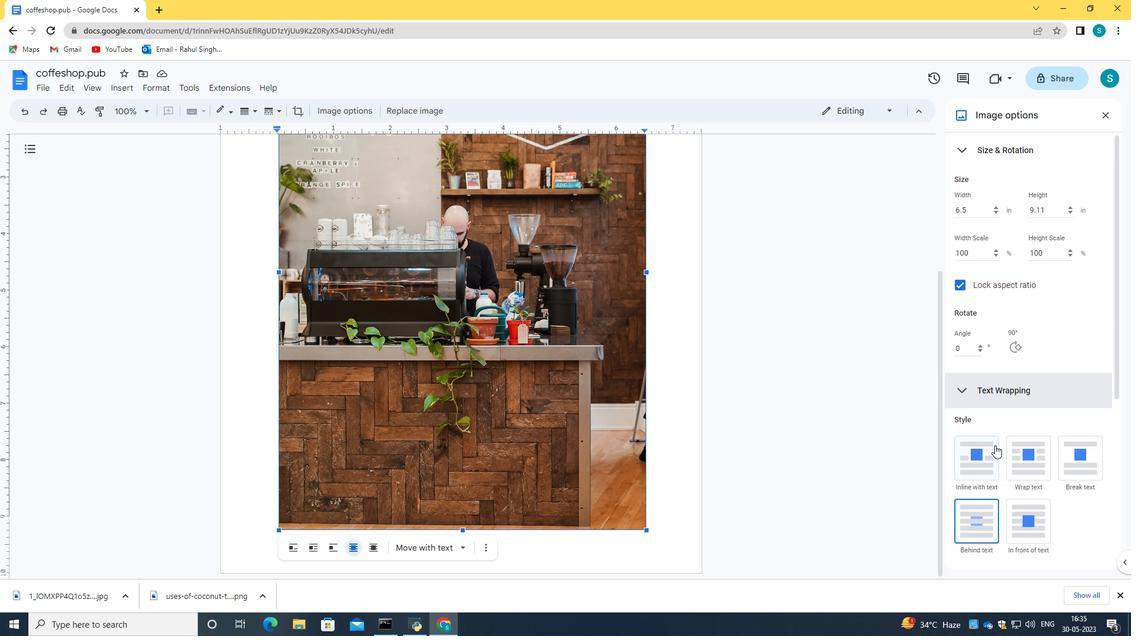 
Action: Mouse scrolled (995, 444) with delta (0, 0)
Screenshot: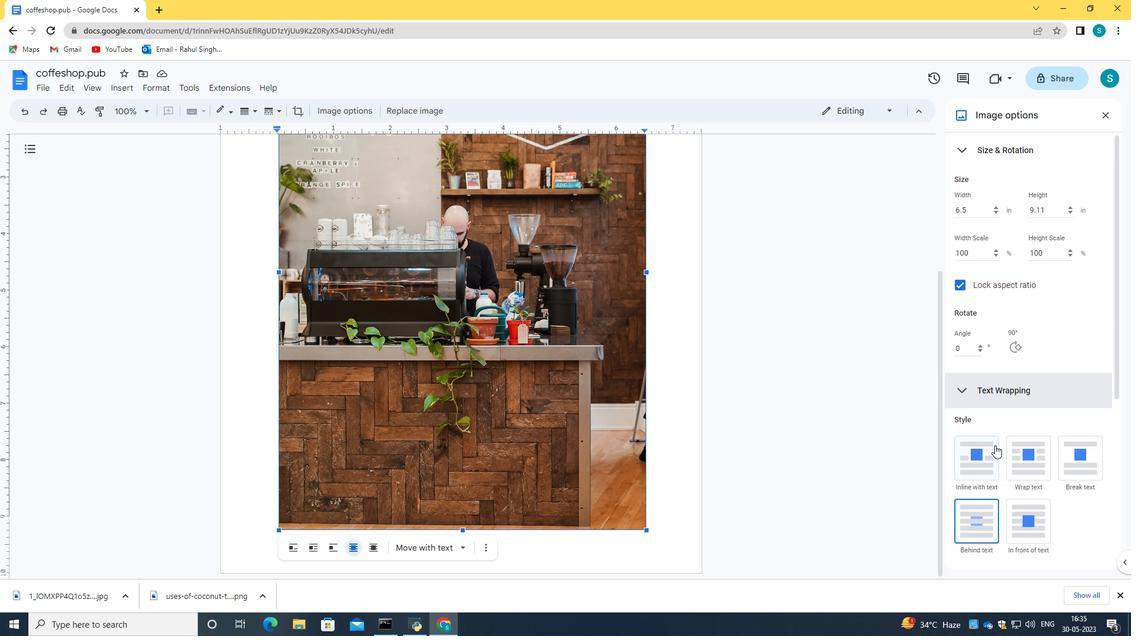 
Action: Mouse scrolled (995, 444) with delta (0, 0)
Screenshot: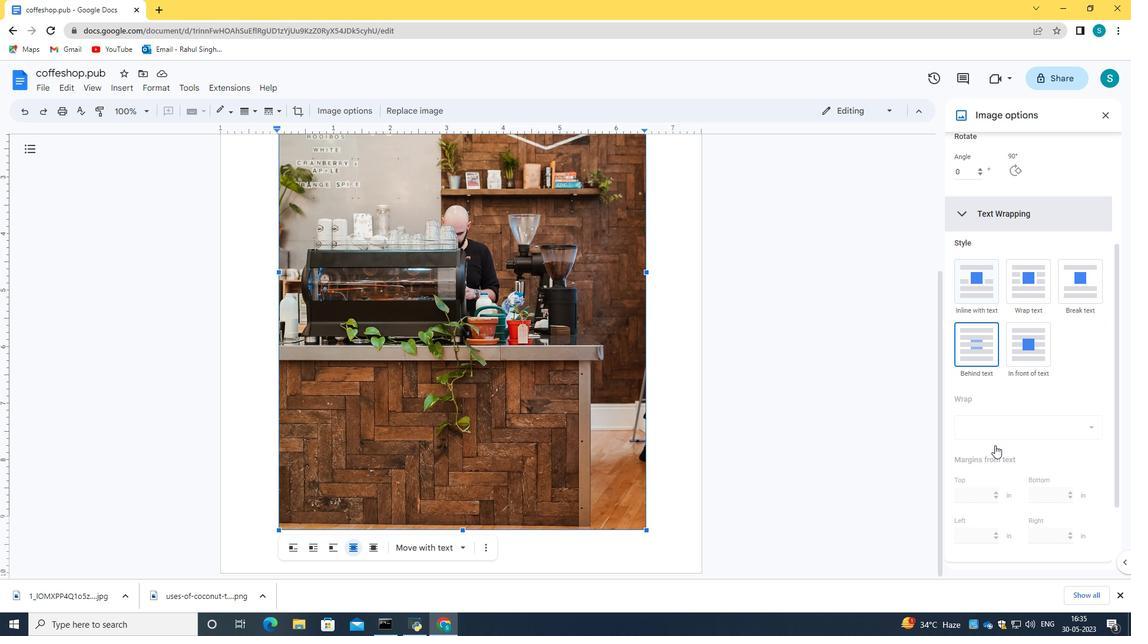 
Action: Mouse scrolled (995, 444) with delta (0, 0)
Screenshot: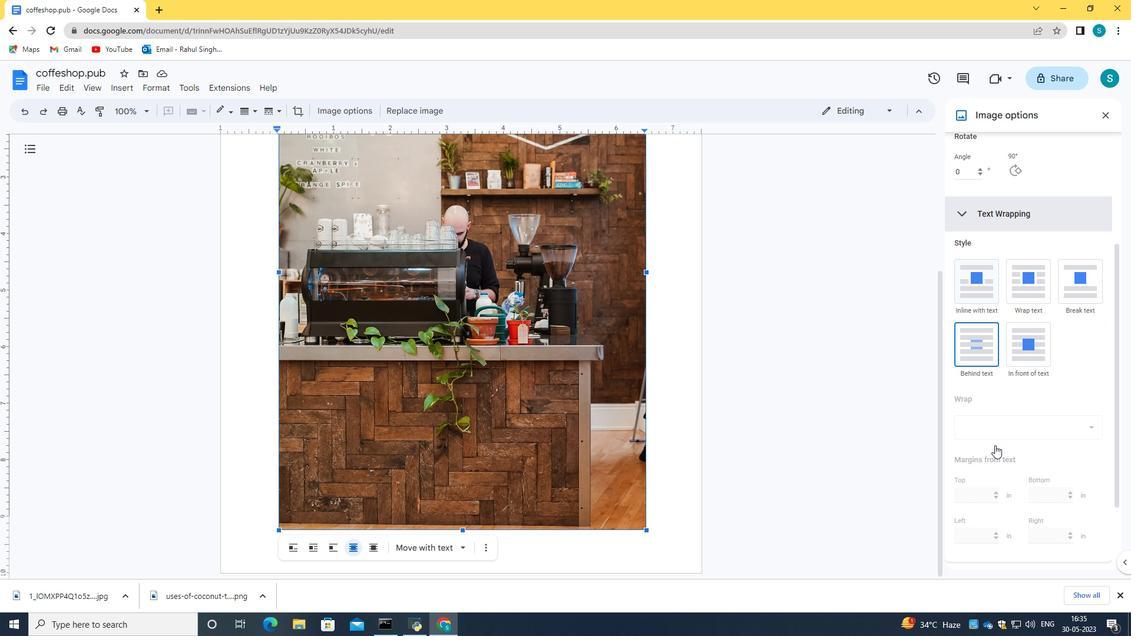 
Action: Mouse scrolled (995, 444) with delta (0, 0)
Screenshot: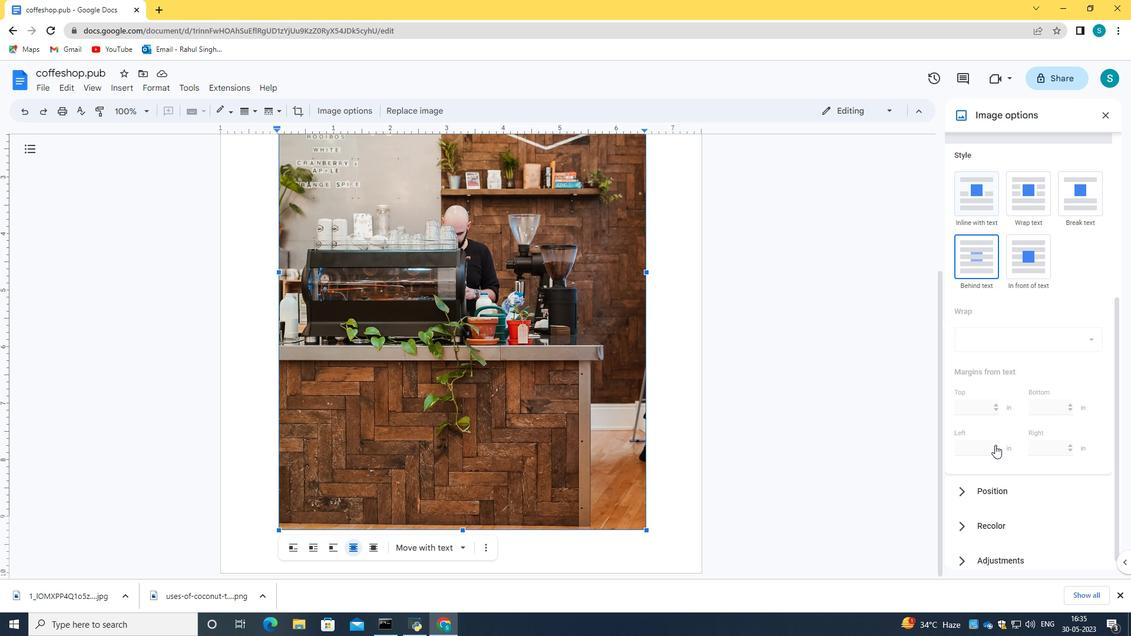 
Action: Mouse scrolled (995, 444) with delta (0, 0)
Screenshot: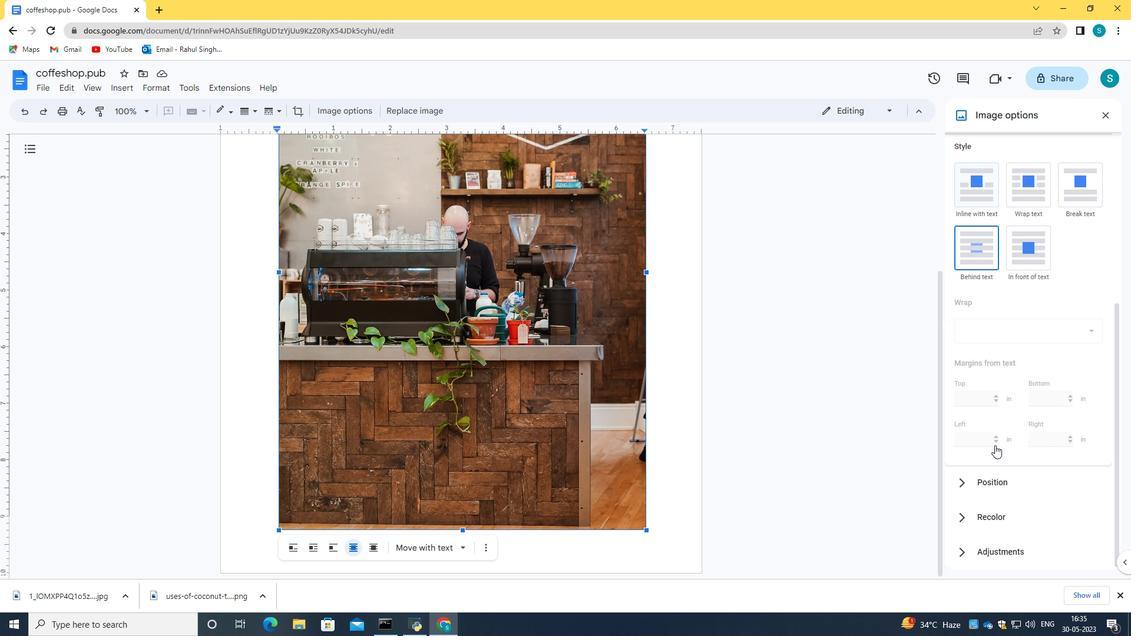 
Action: Mouse scrolled (995, 444) with delta (0, 0)
Screenshot: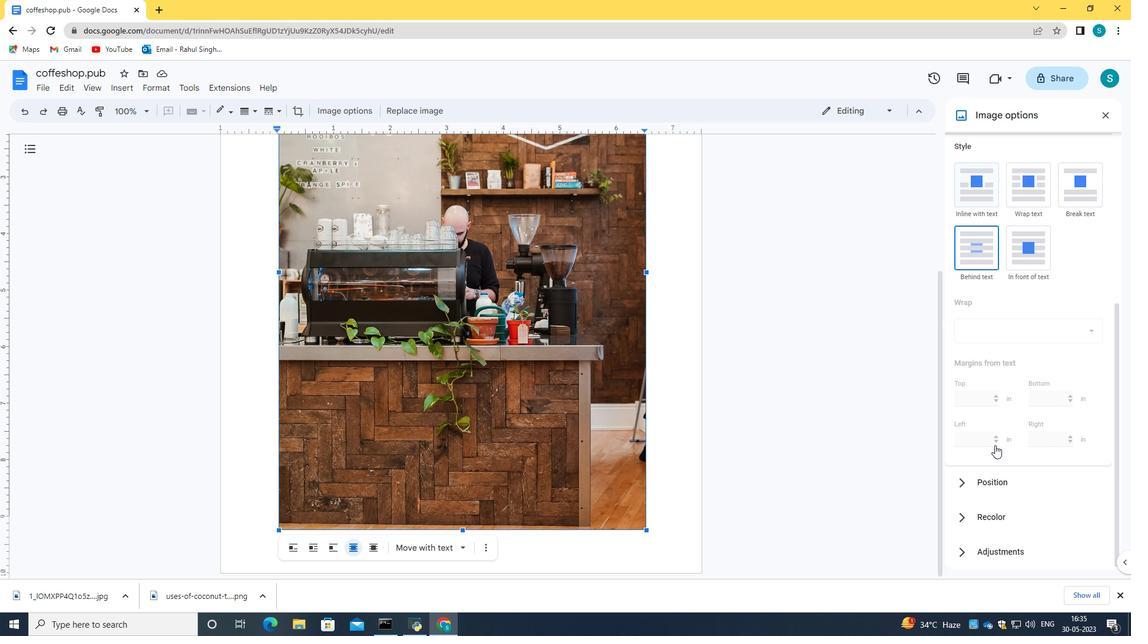 
Action: Mouse moved to (1120, 594)
Screenshot: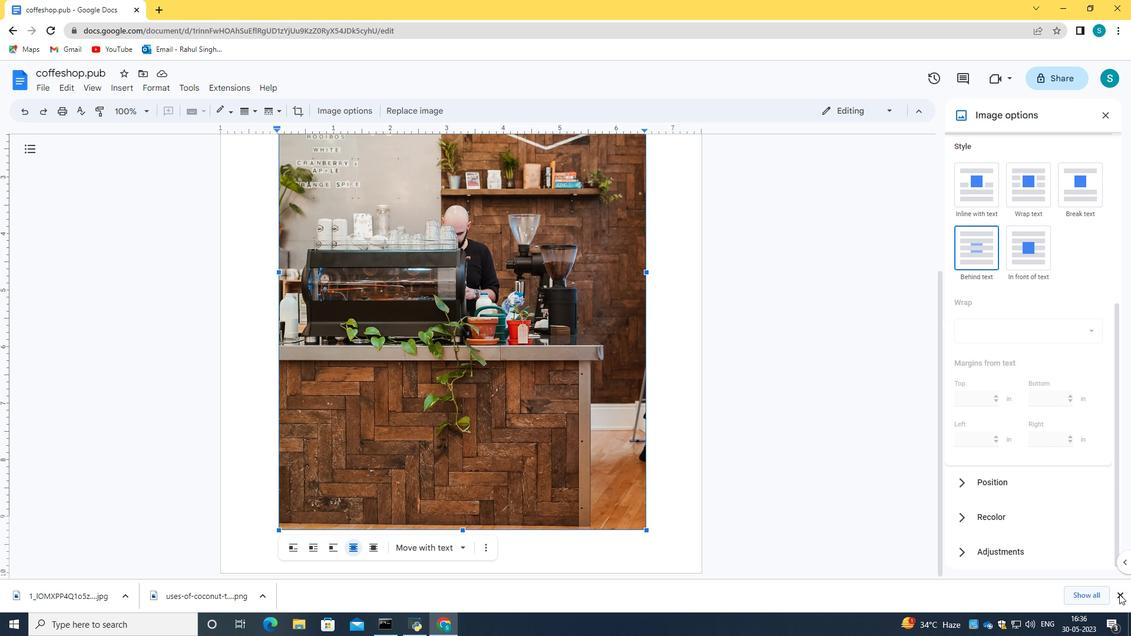 
Action: Mouse pressed left at (1120, 594)
Screenshot: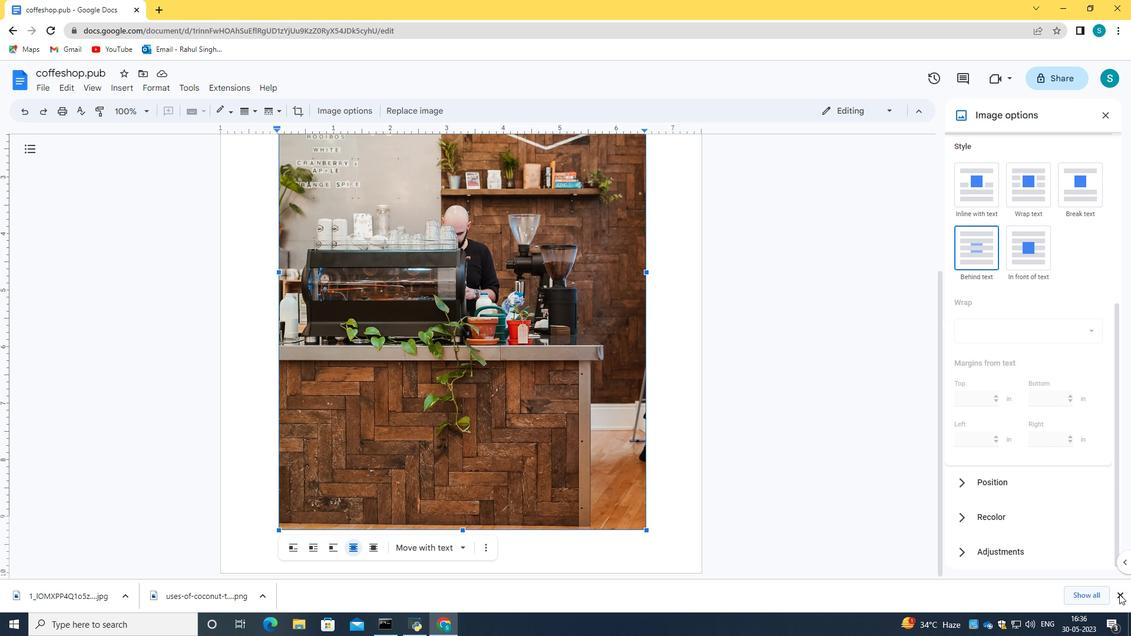 
Action: Mouse moved to (692, 285)
Screenshot: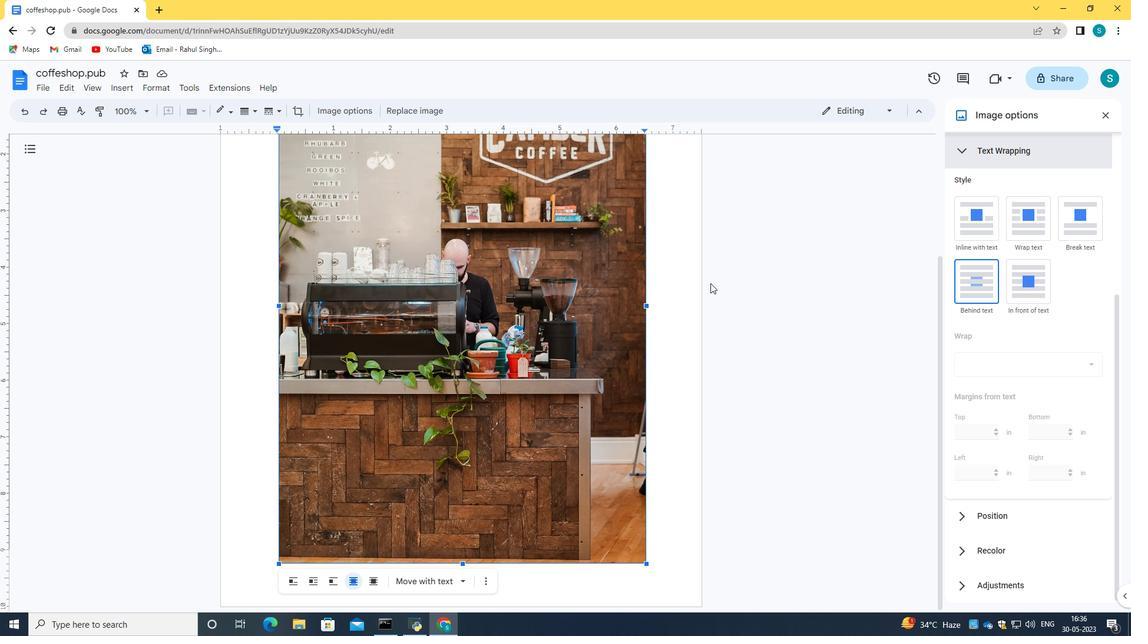 
Action: Mouse pressed left at (692, 285)
Screenshot: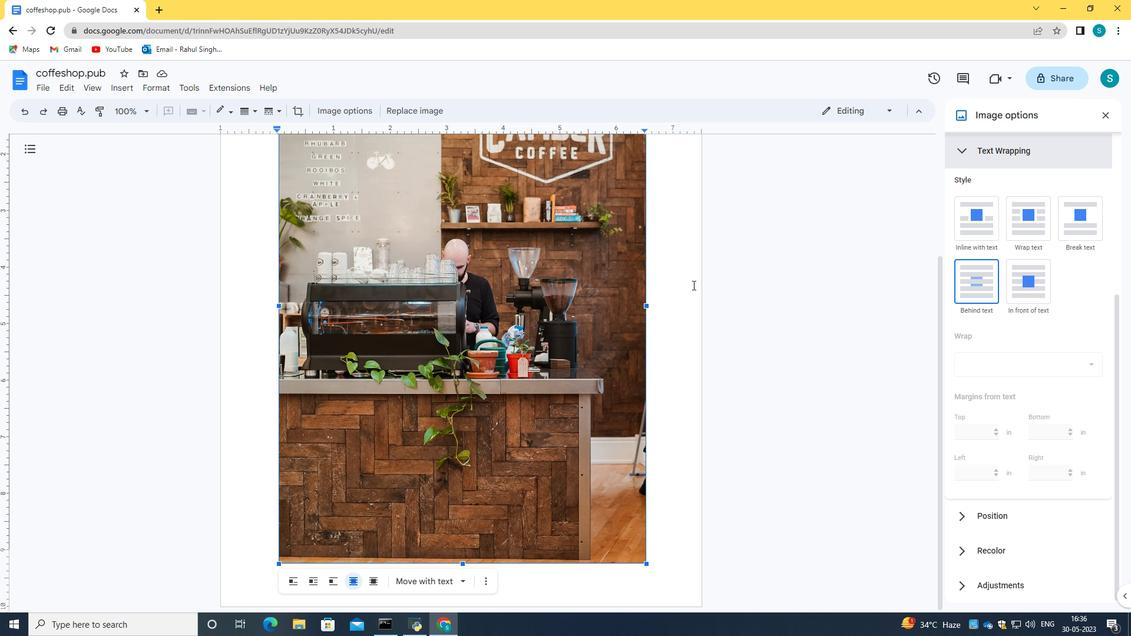 
Action: Mouse moved to (723, 265)
Screenshot: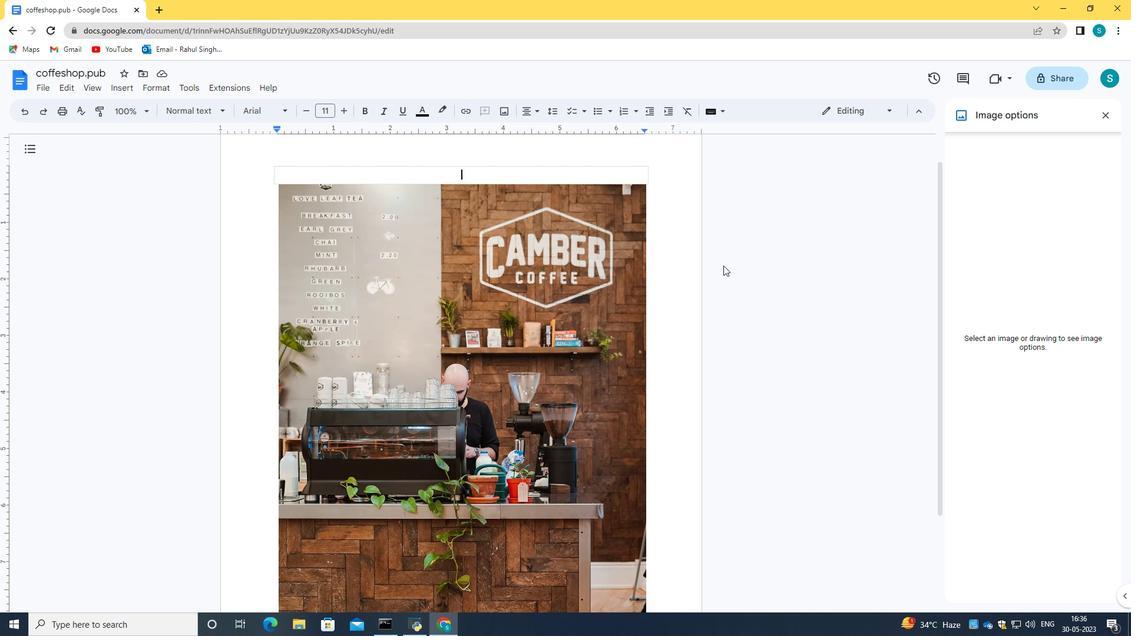 
Action: Mouse scrolled (723, 266) with delta (0, 0)
Screenshot: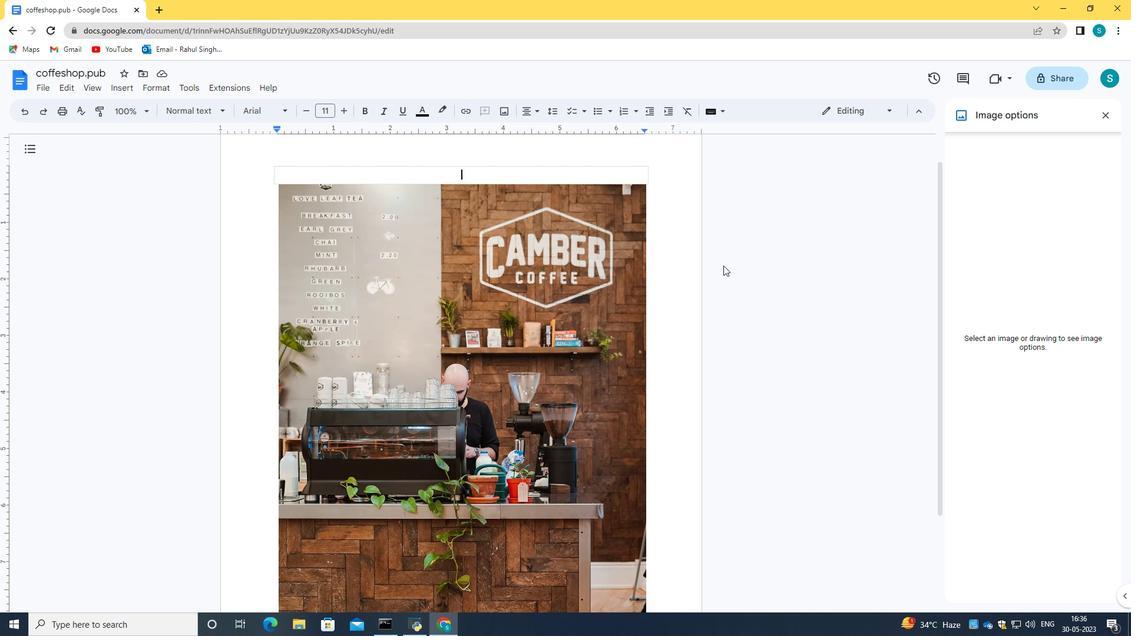 
Action: Mouse scrolled (723, 266) with delta (0, 0)
Screenshot: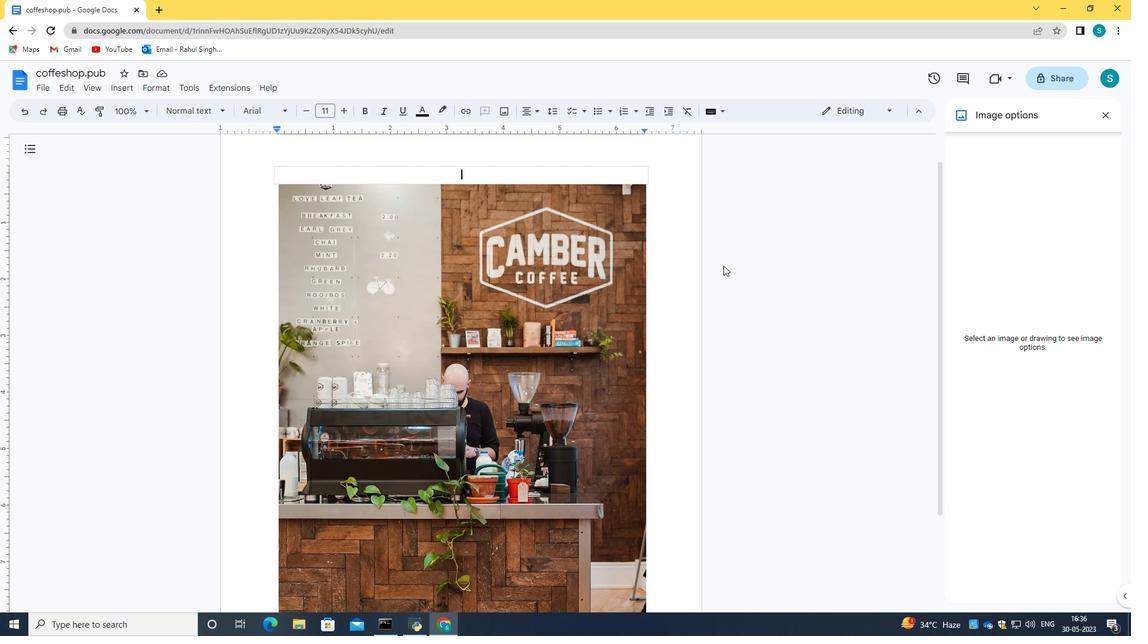 
Action: Mouse scrolled (723, 266) with delta (0, 0)
Screenshot: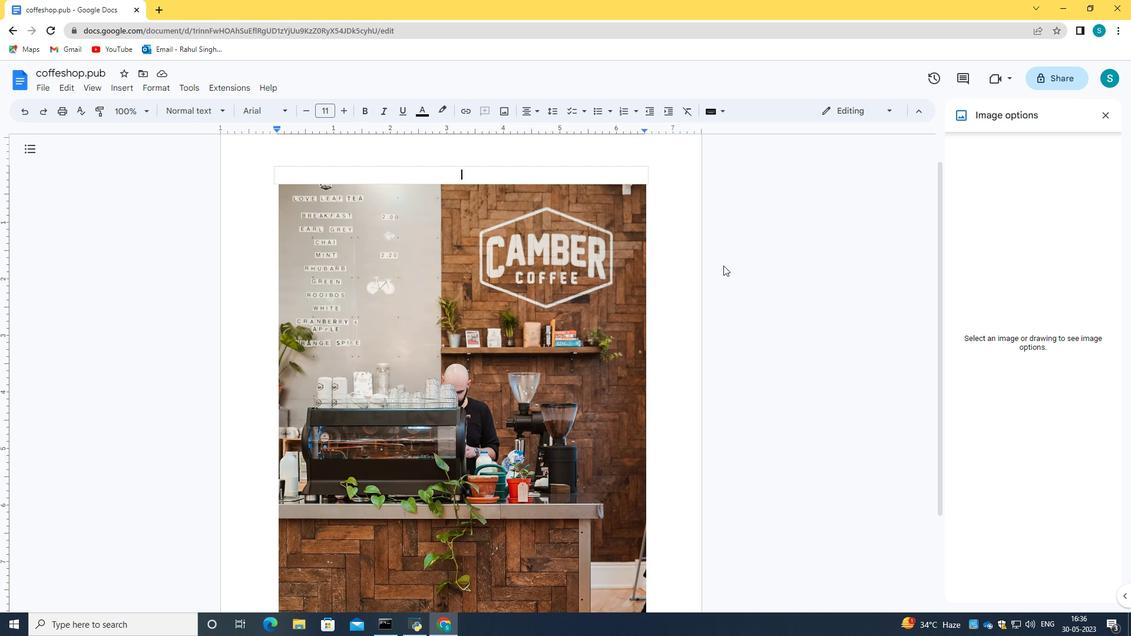 
Action: Mouse moved to (371, 183)
Screenshot: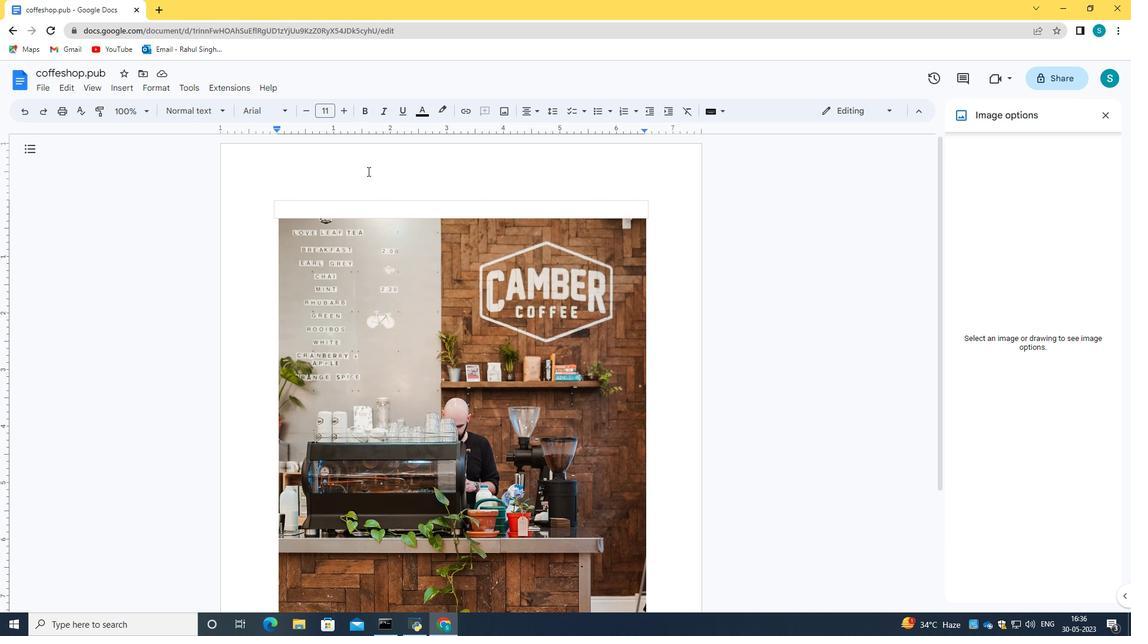 
Action: Mouse pressed left at (371, 183)
Screenshot: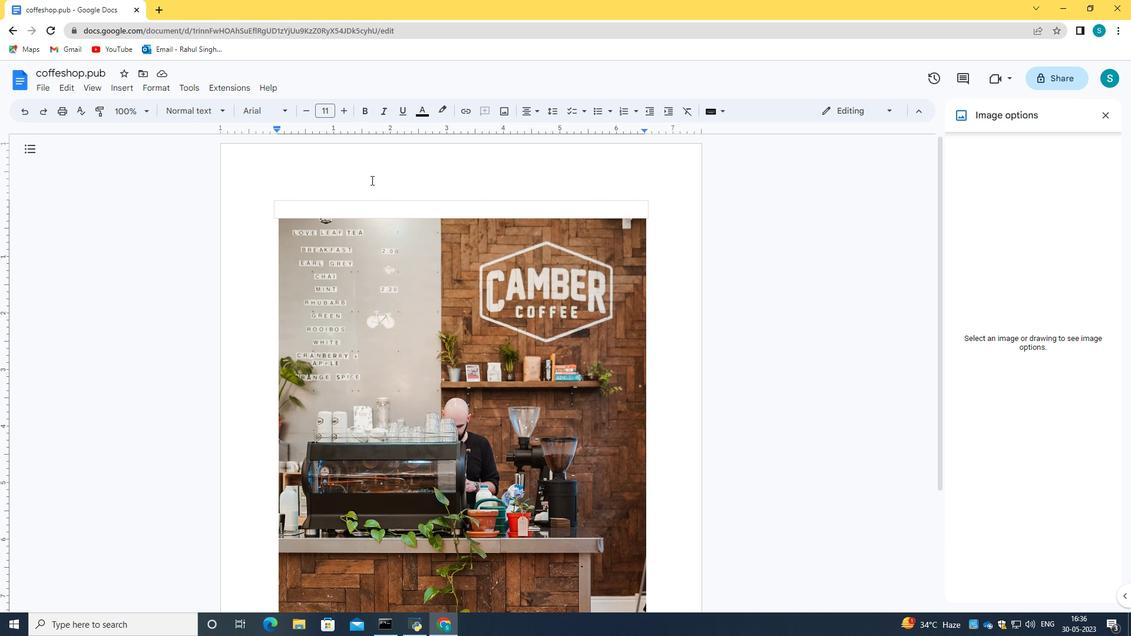 
Action: Mouse moved to (428, 212)
Screenshot: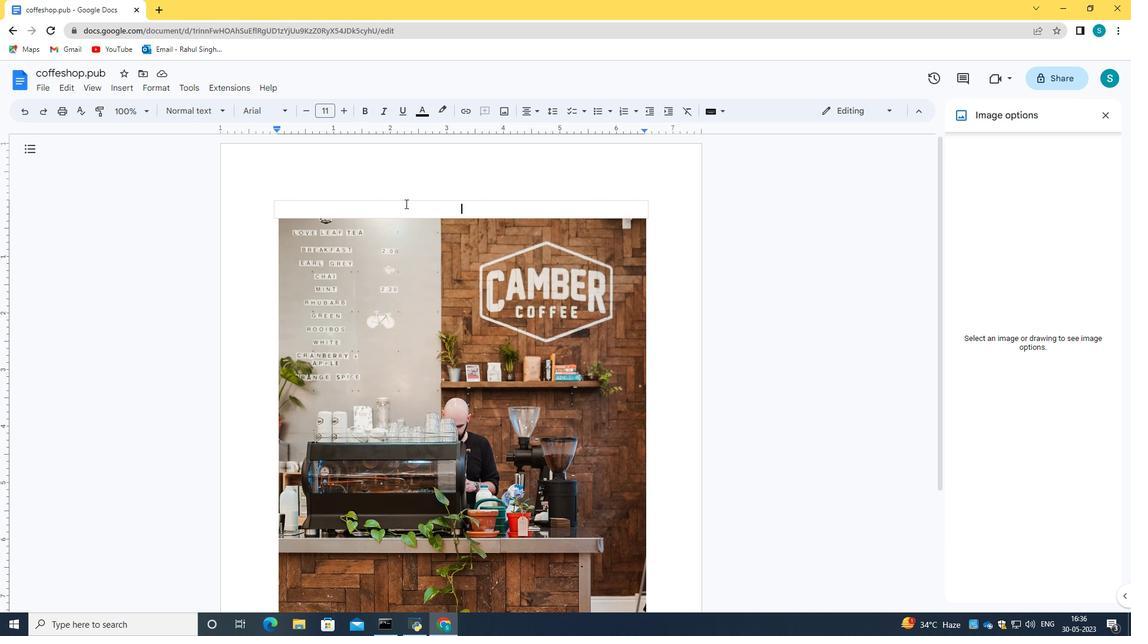
Action: Key pressed <Key.caps_lock>C<Key.caps_lock>offe<Key.backspace>ee<Key.space><Key.caps_lock>S<Key.caps_lock>hop
Screenshot: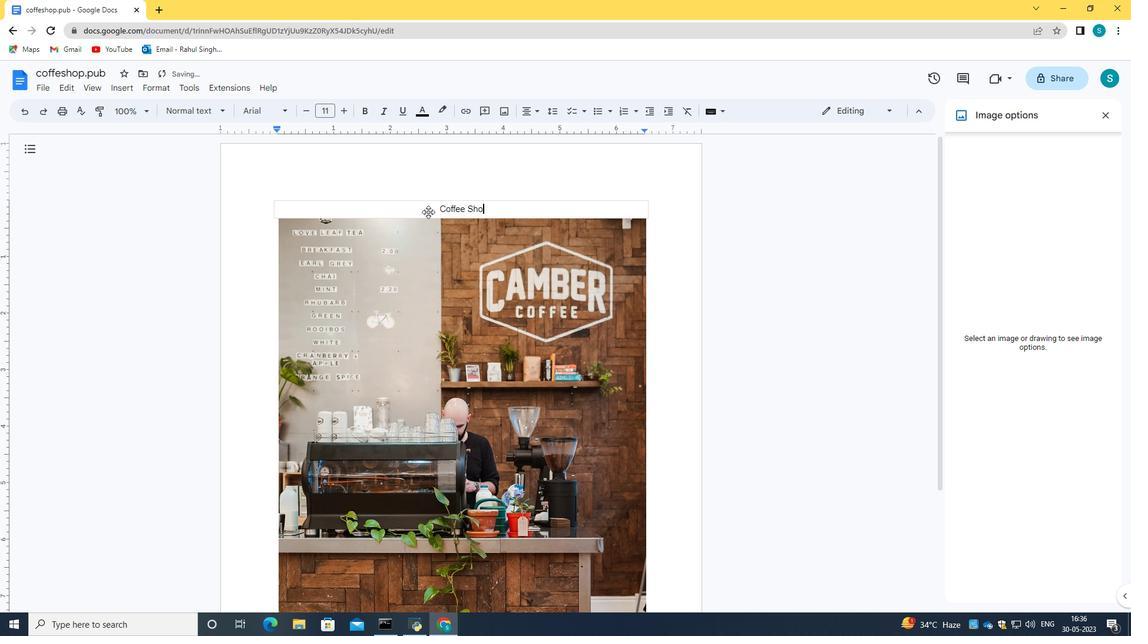 
Action: Mouse moved to (493, 208)
Screenshot: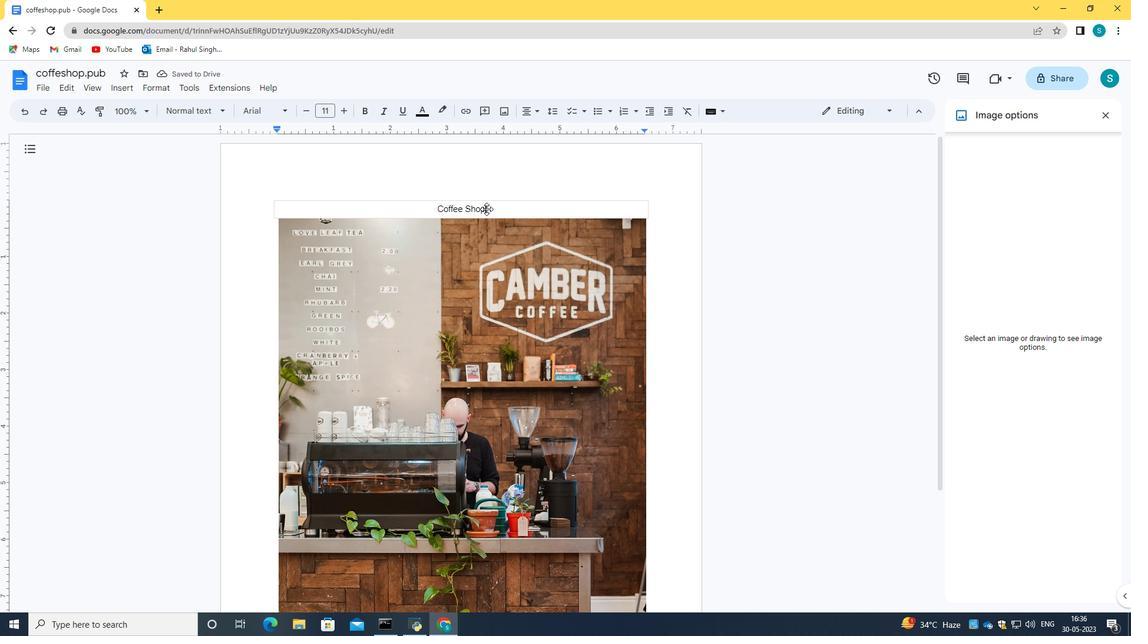 
Action: Mouse pressed left at (493, 208)
Screenshot: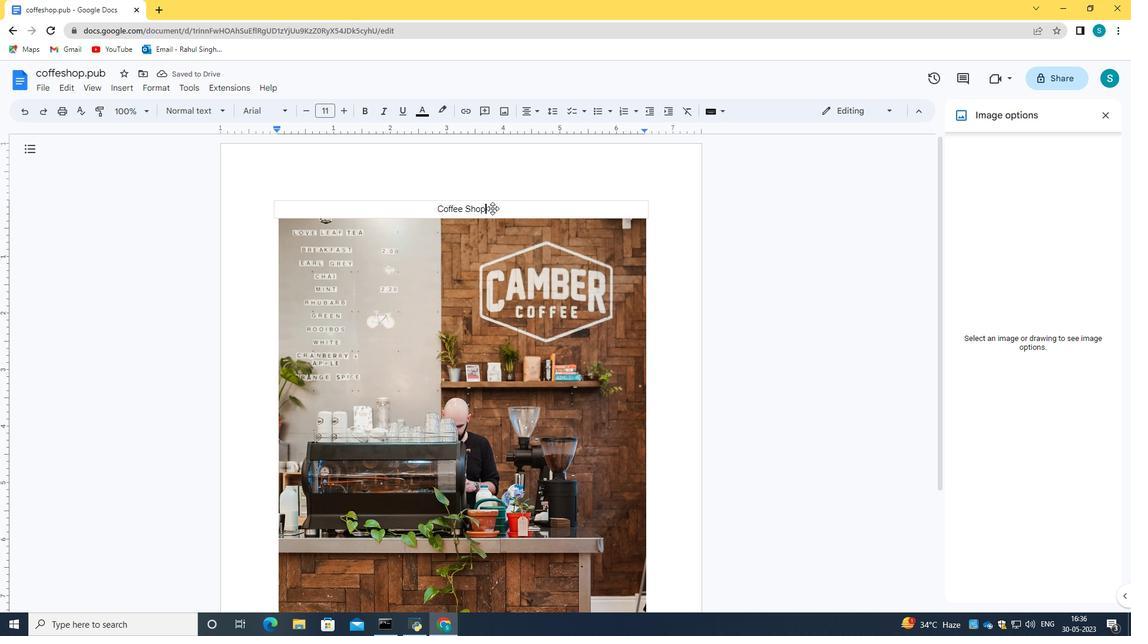
Action: Mouse moved to (445, 207)
Screenshot: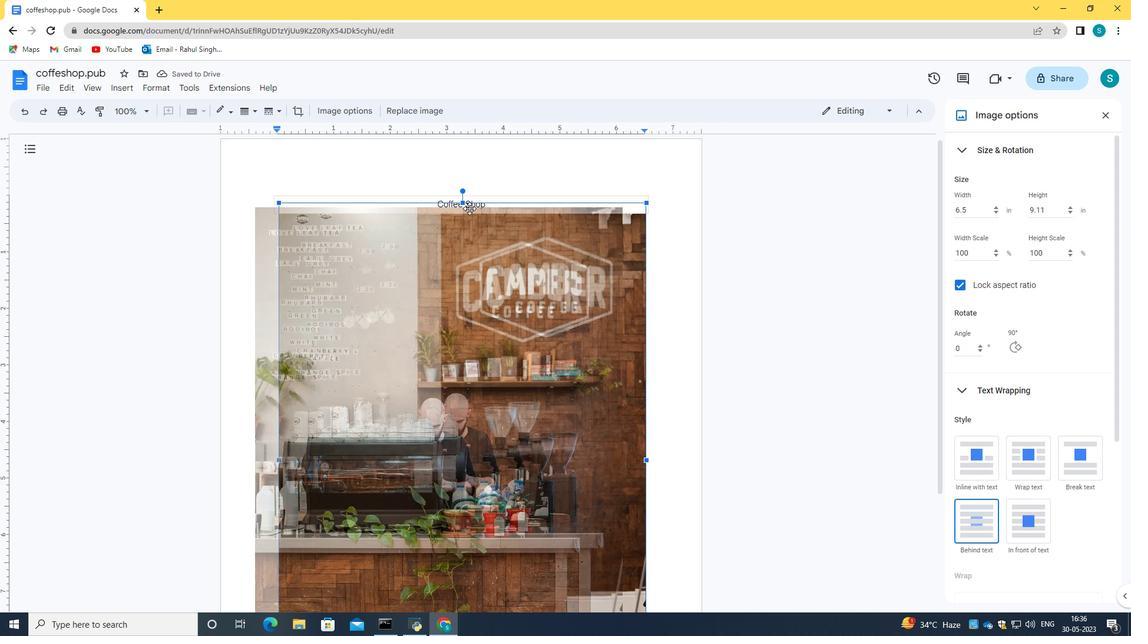 
Action: Mouse pressed left at (445, 207)
Screenshot: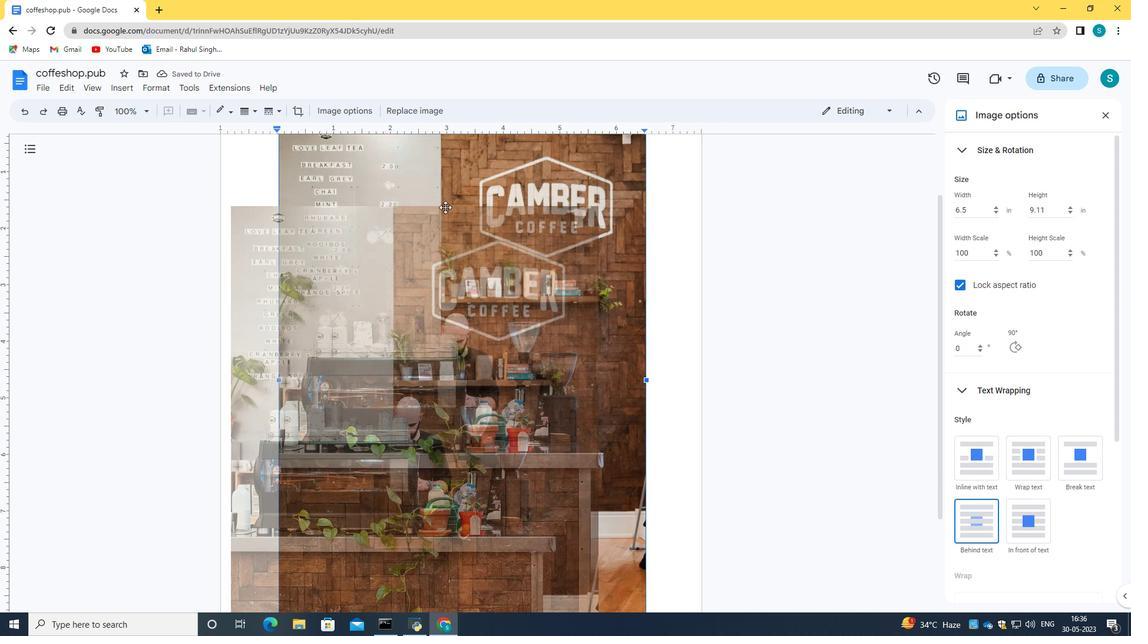 
Action: Mouse moved to (26, 108)
Screenshot: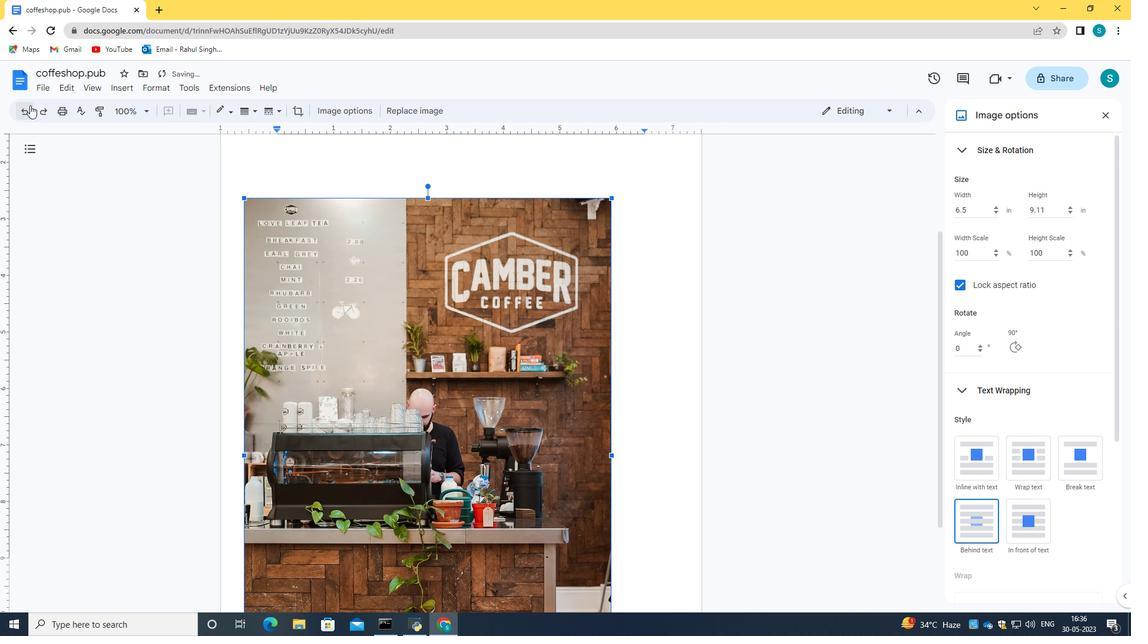 
Action: Mouse pressed left at (26, 108)
Screenshot: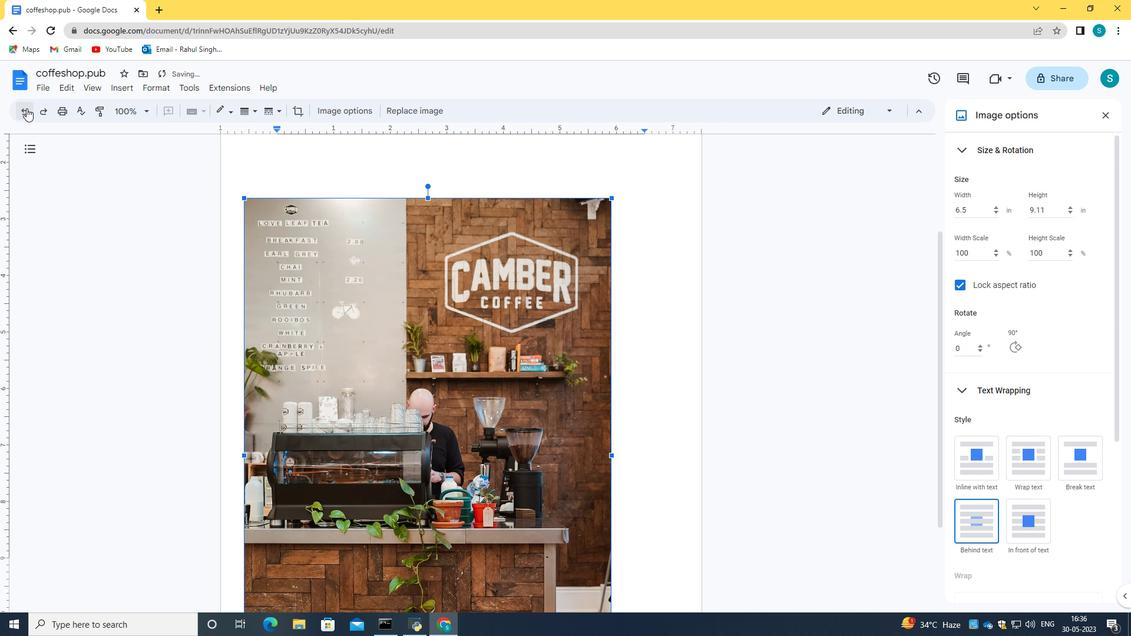 
Action: Mouse moved to (20, 110)
Screenshot: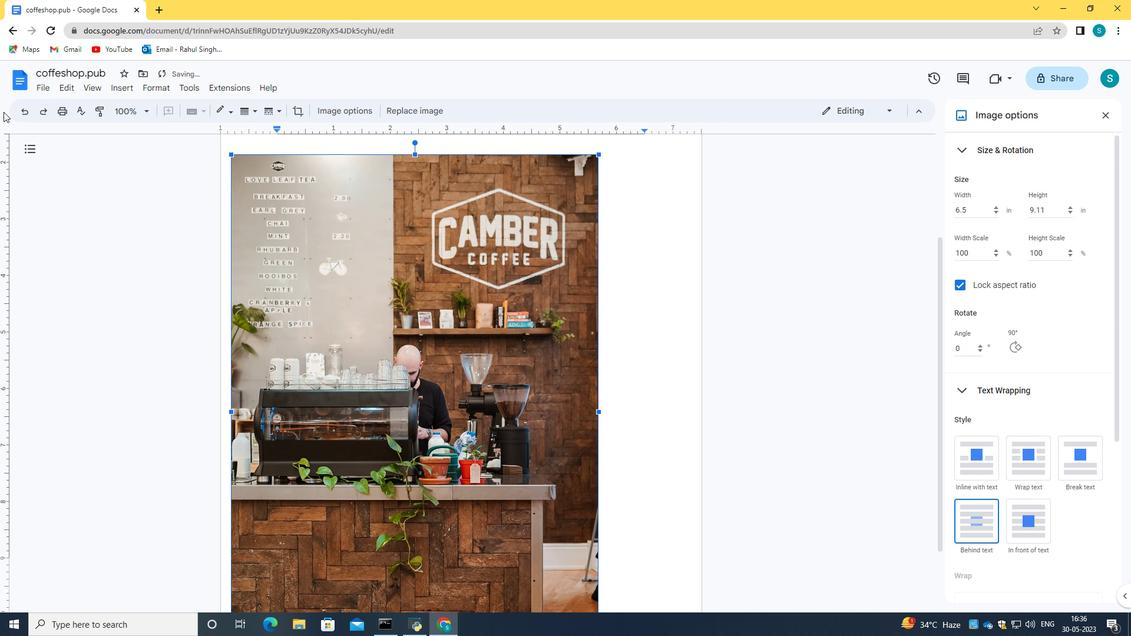 
Action: Mouse pressed left at (20, 110)
Screenshot: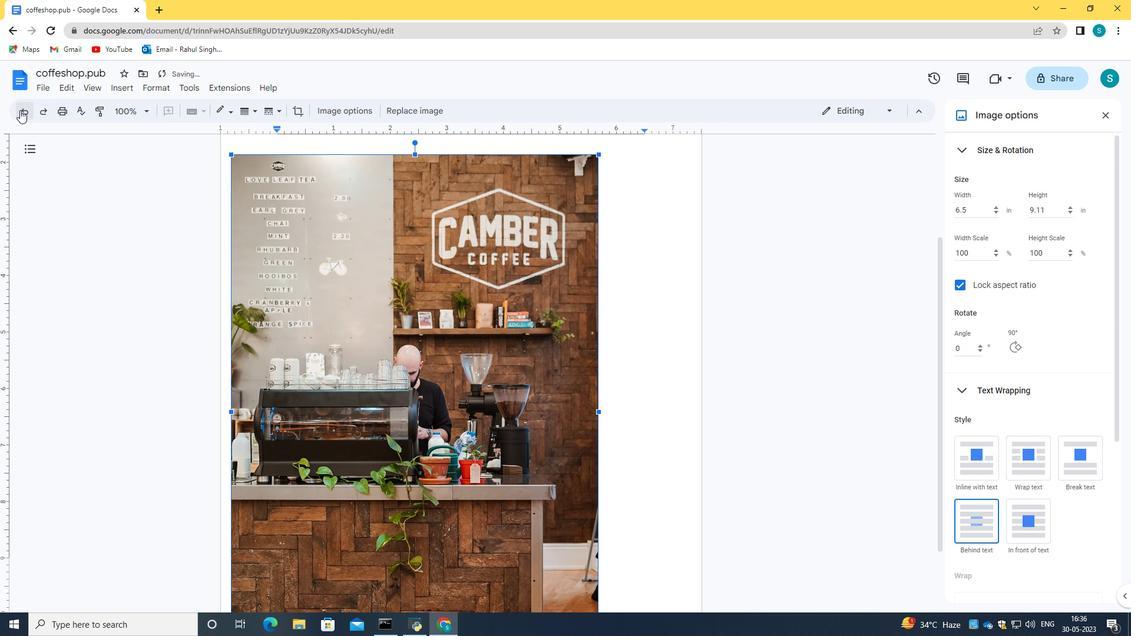 
Action: Mouse moved to (493, 354)
Screenshot: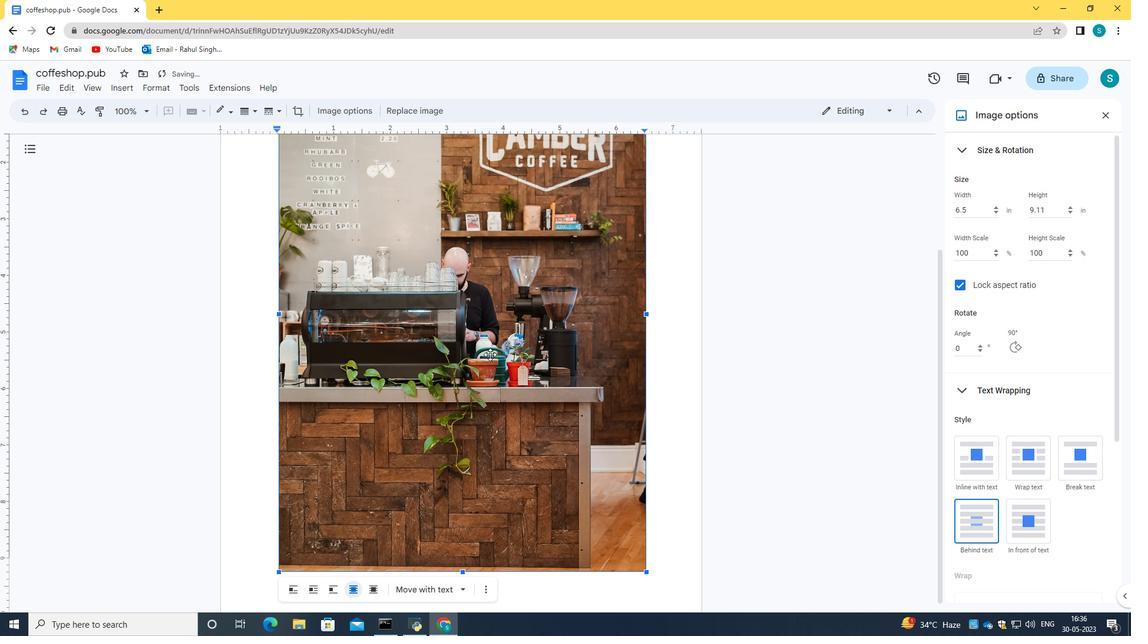 
Action: Mouse scrolled (493, 355) with delta (0, 0)
Screenshot: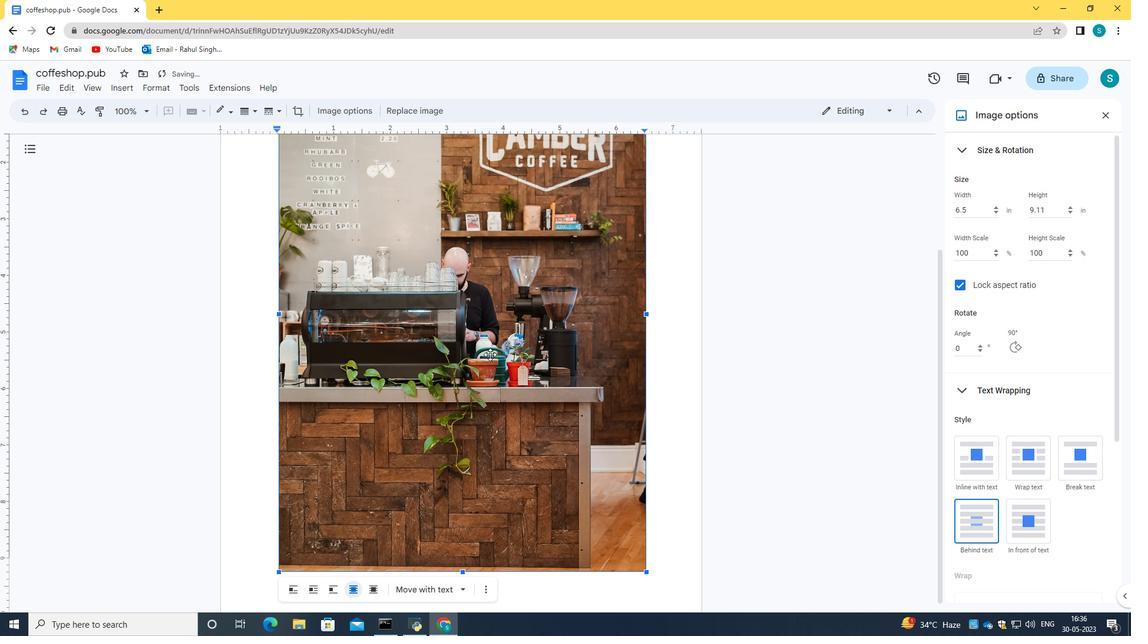 
Action: Mouse scrolled (493, 355) with delta (0, 0)
Screenshot: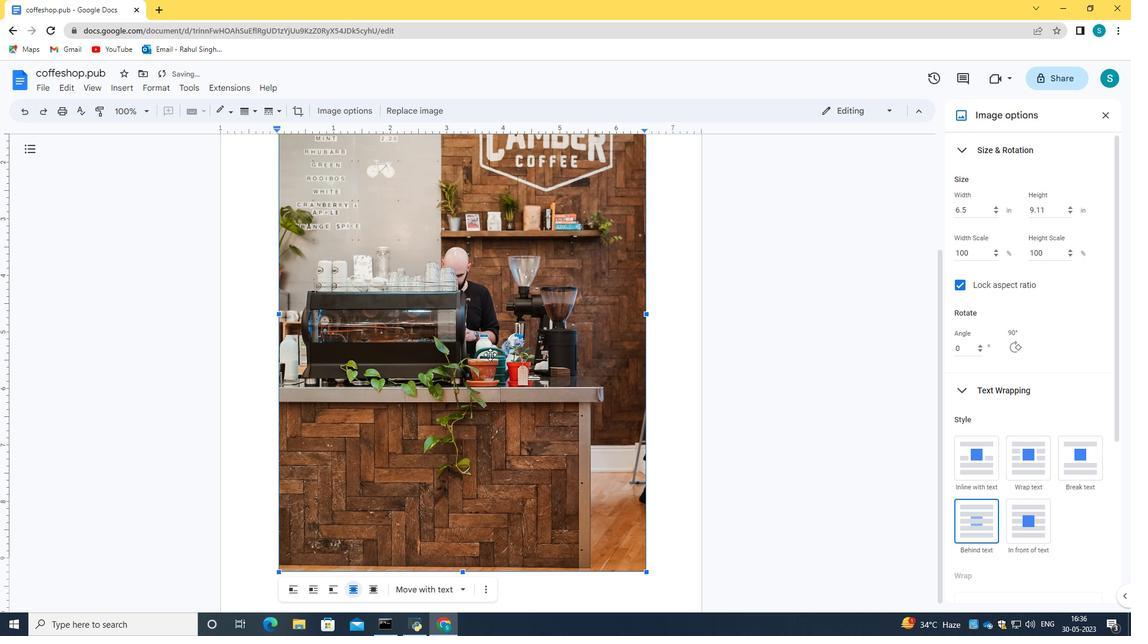 
Action: Mouse scrolled (493, 355) with delta (0, 0)
Screenshot: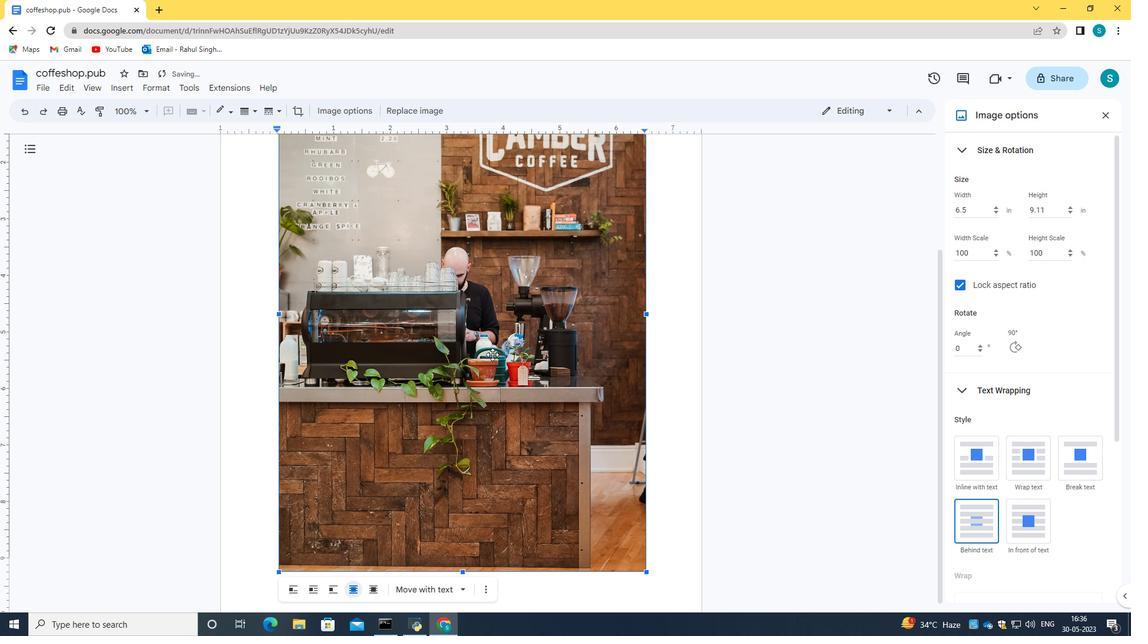 
Action: Mouse scrolled (493, 355) with delta (0, 0)
Screenshot: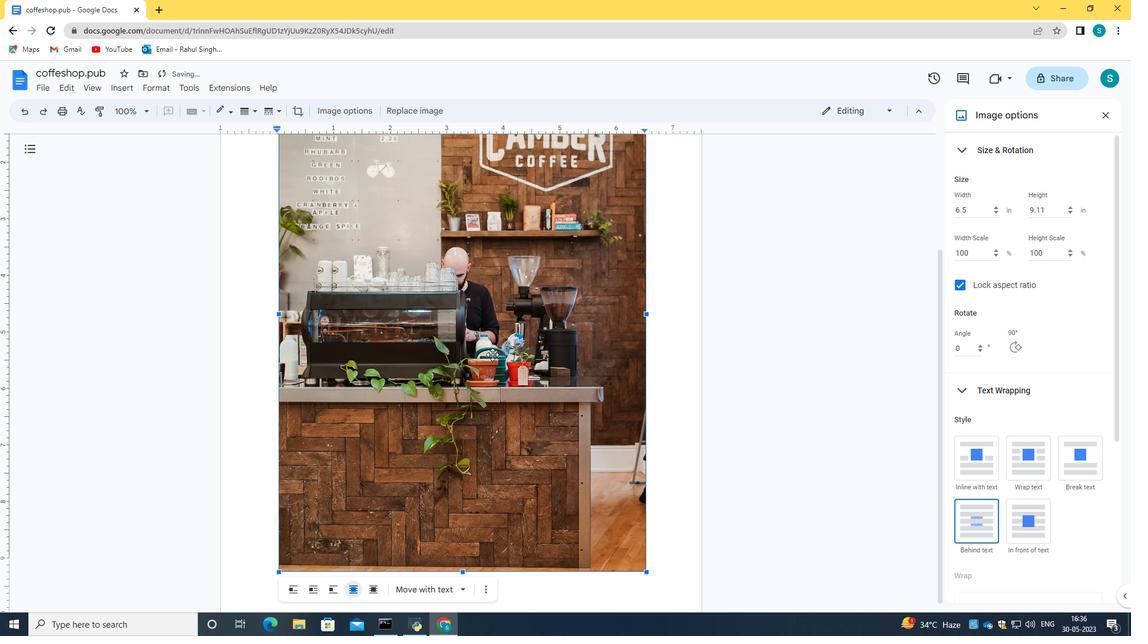 
Action: Mouse moved to (495, 348)
Screenshot: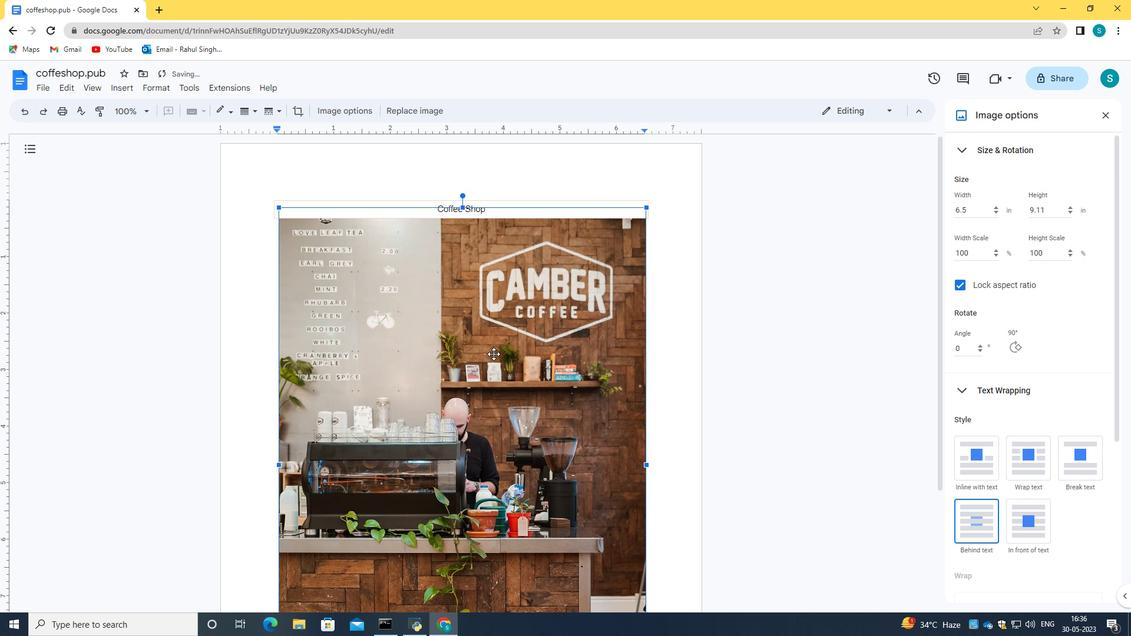 
Action: Mouse scrolled (495, 349) with delta (0, 0)
Screenshot: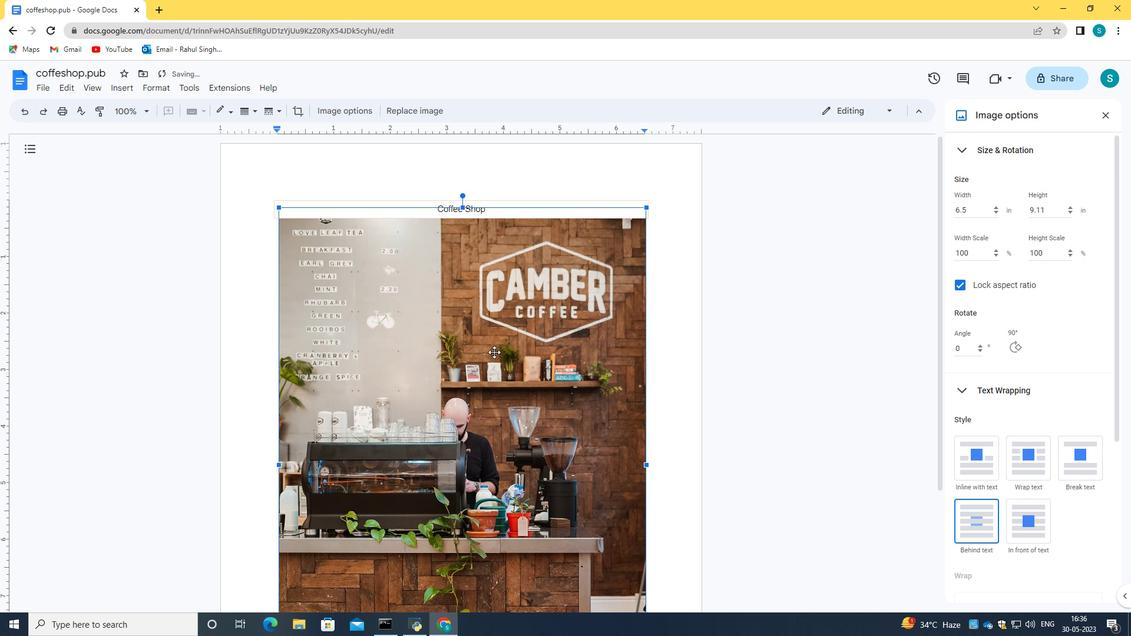 
Action: Mouse scrolled (495, 349) with delta (0, 0)
Screenshot: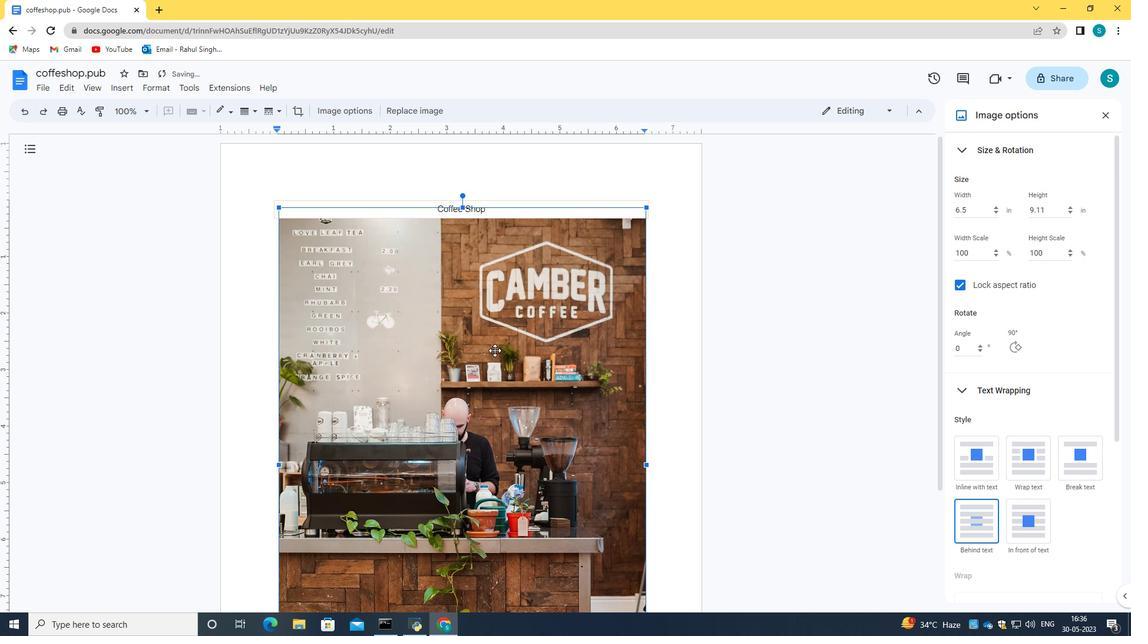 
Action: Mouse moved to (492, 184)
Screenshot: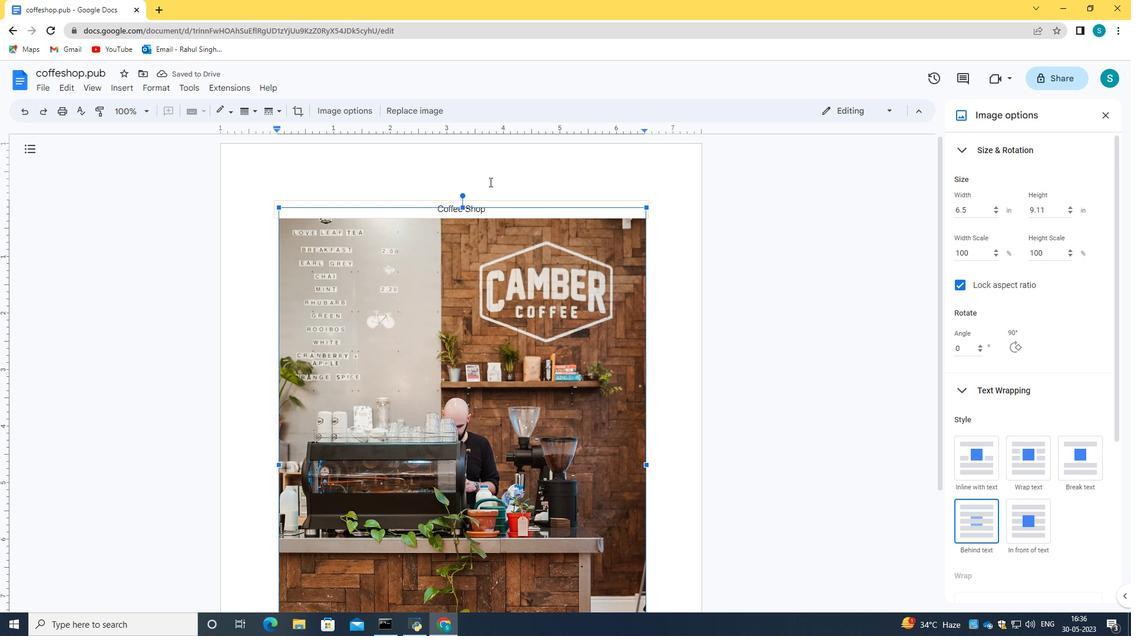 
Action: Mouse pressed left at (492, 184)
Screenshot: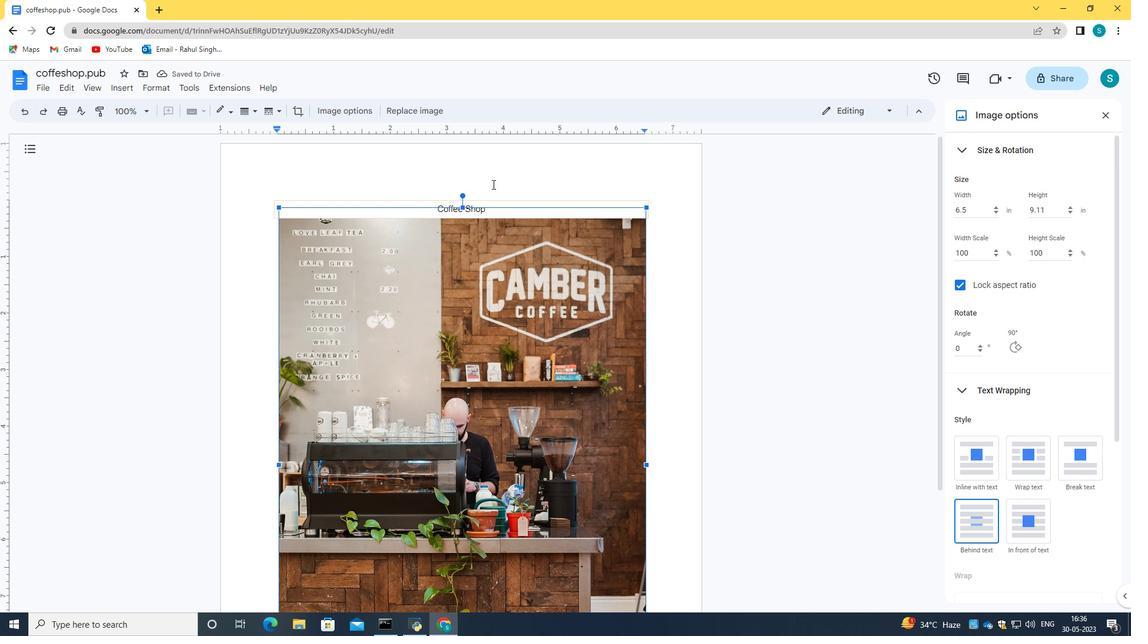 
Action: Mouse moved to (436, 206)
Screenshot: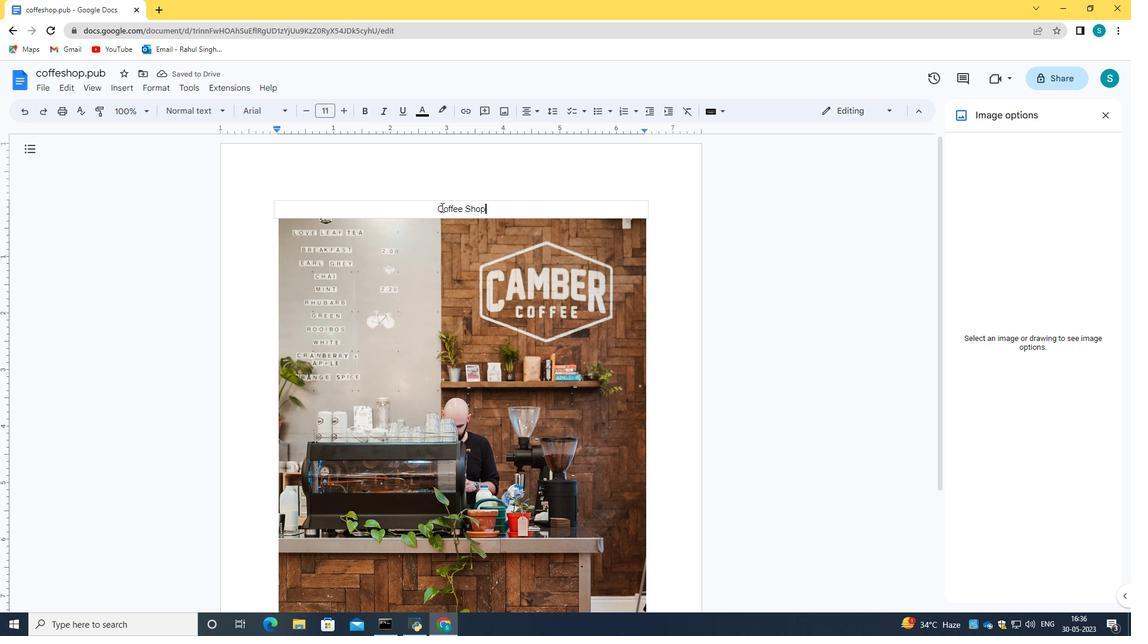 
Action: Mouse pressed left at (436, 206)
Screenshot: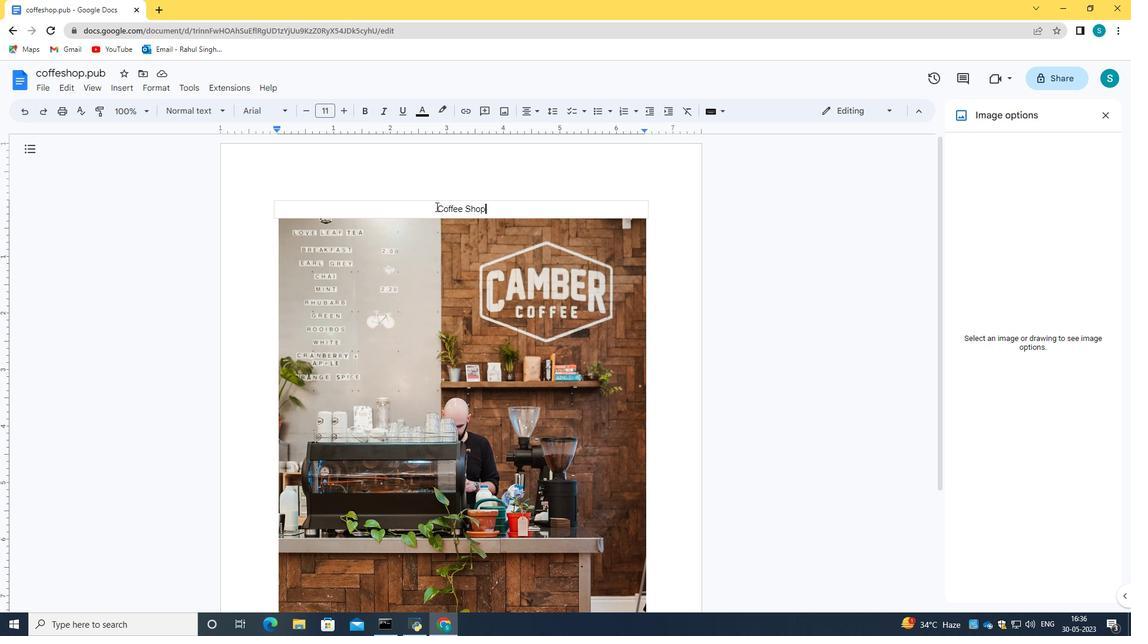 
Action: Mouse moved to (418, 113)
Screenshot: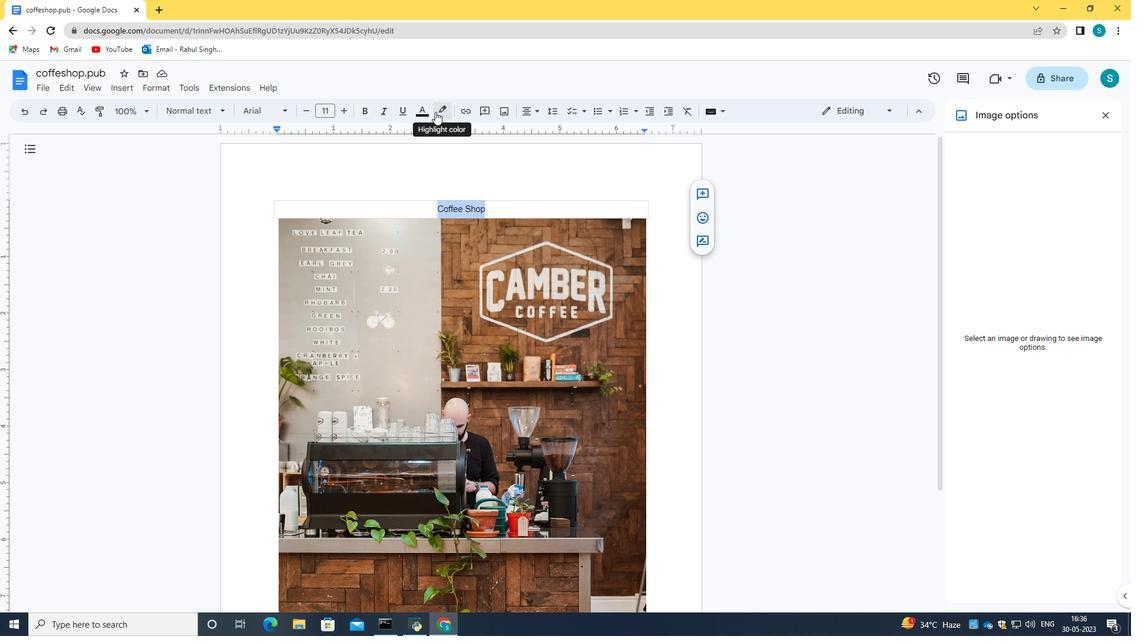 
Action: Mouse pressed left at (418, 113)
Screenshot: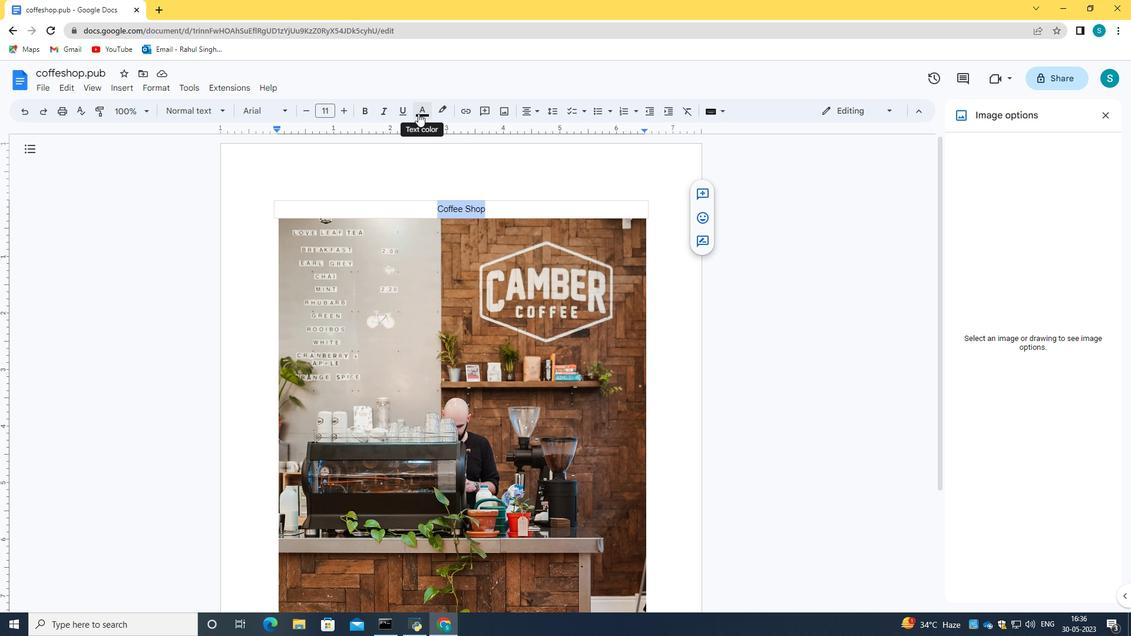 
Action: Mouse moved to (434, 147)
Screenshot: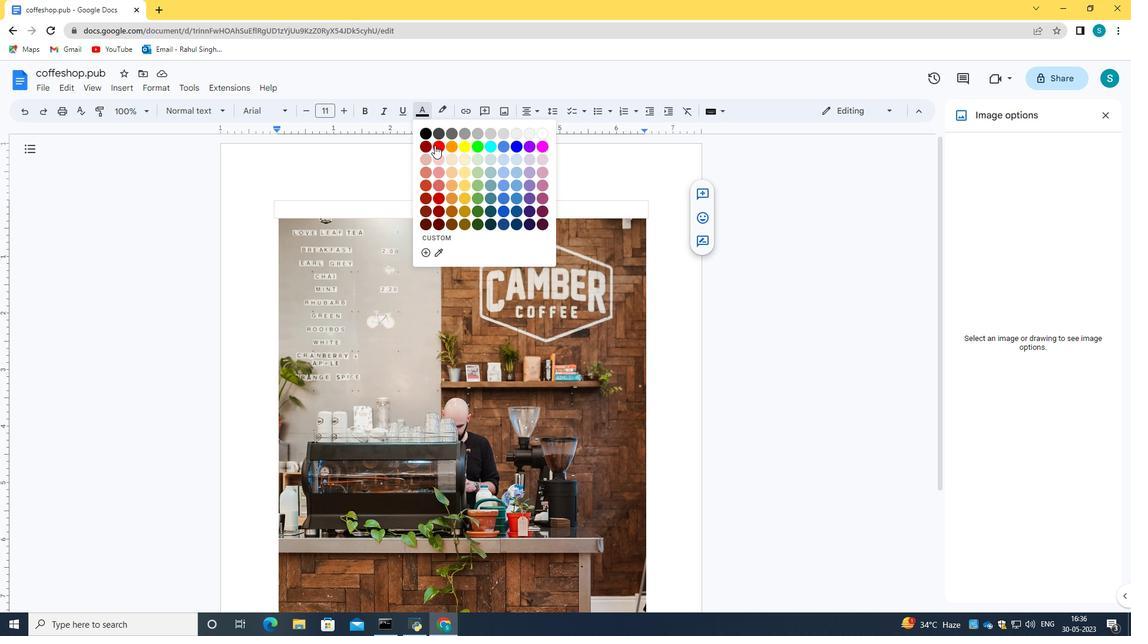
Action: Mouse pressed left at (434, 147)
Screenshot: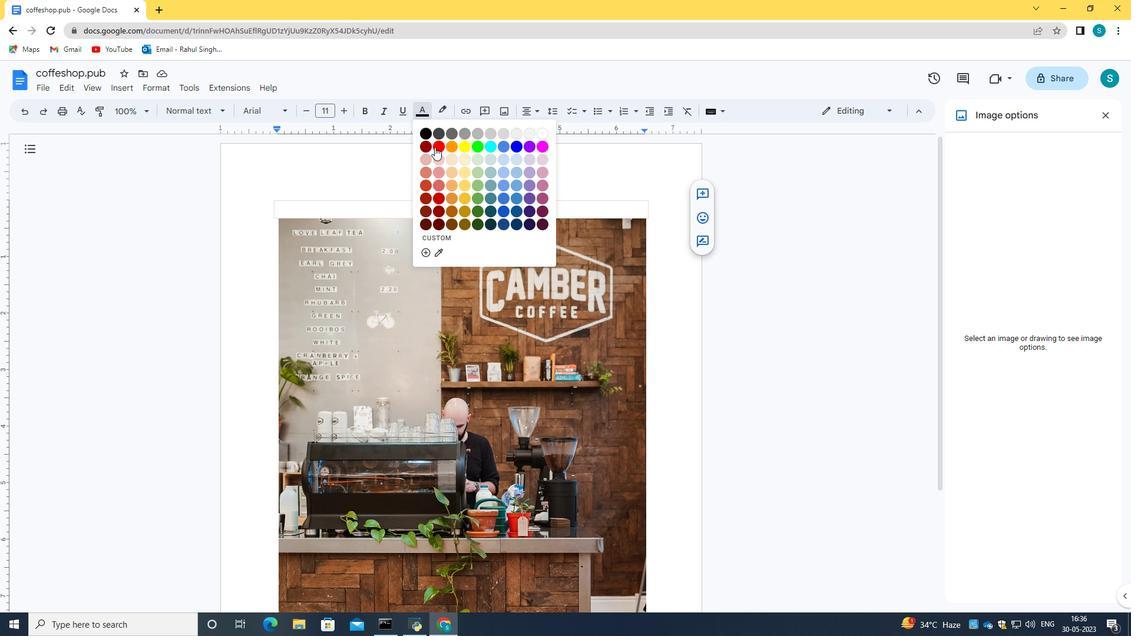 
Action: Mouse moved to (494, 166)
Screenshot: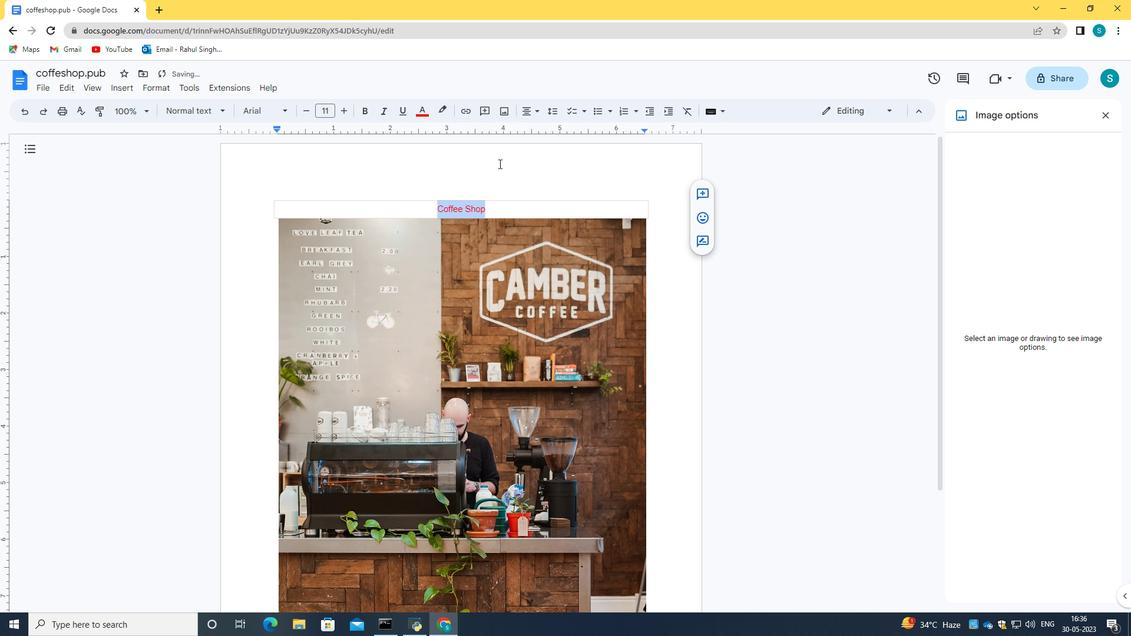 
Action: Mouse pressed left at (494, 166)
Screenshot: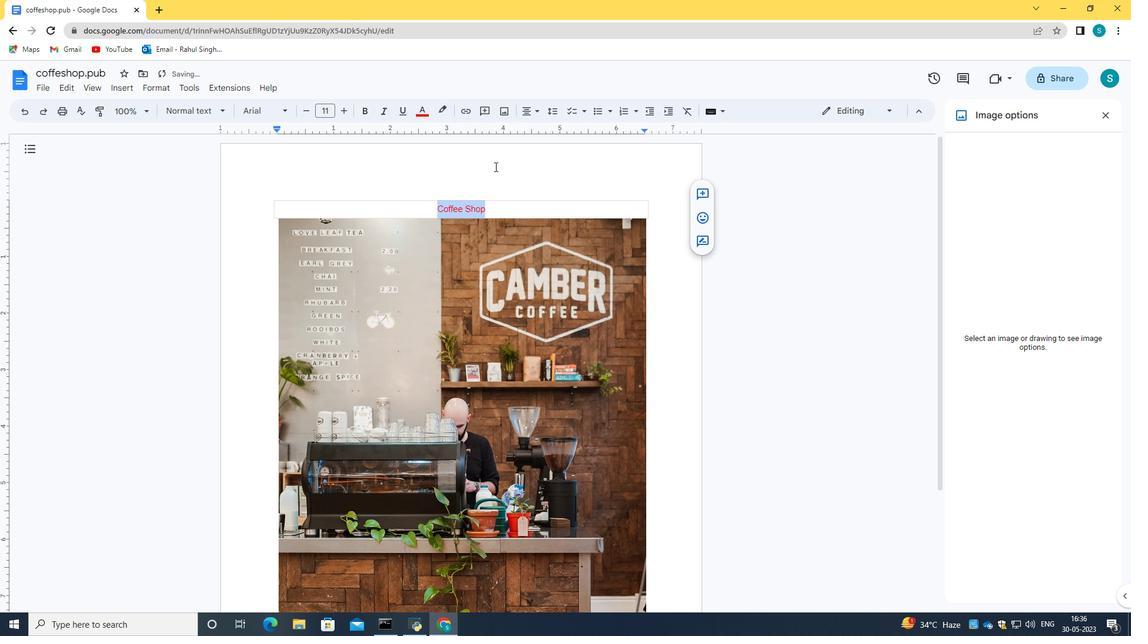 
Action: Mouse moved to (435, 209)
Screenshot: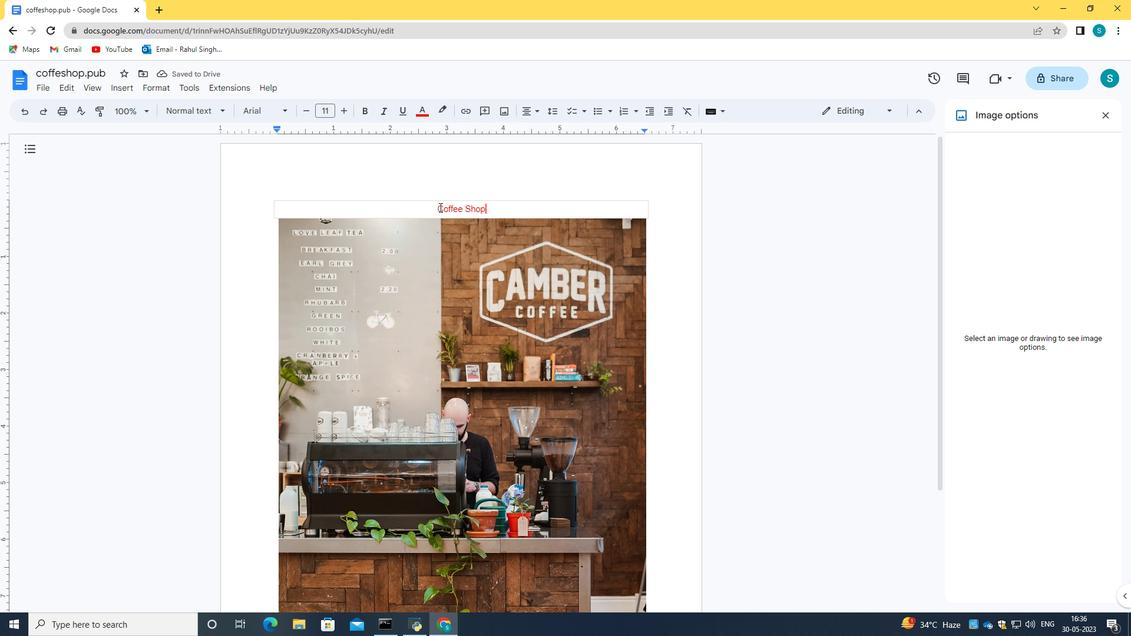 
Action: Mouse pressed left at (435, 209)
Screenshot: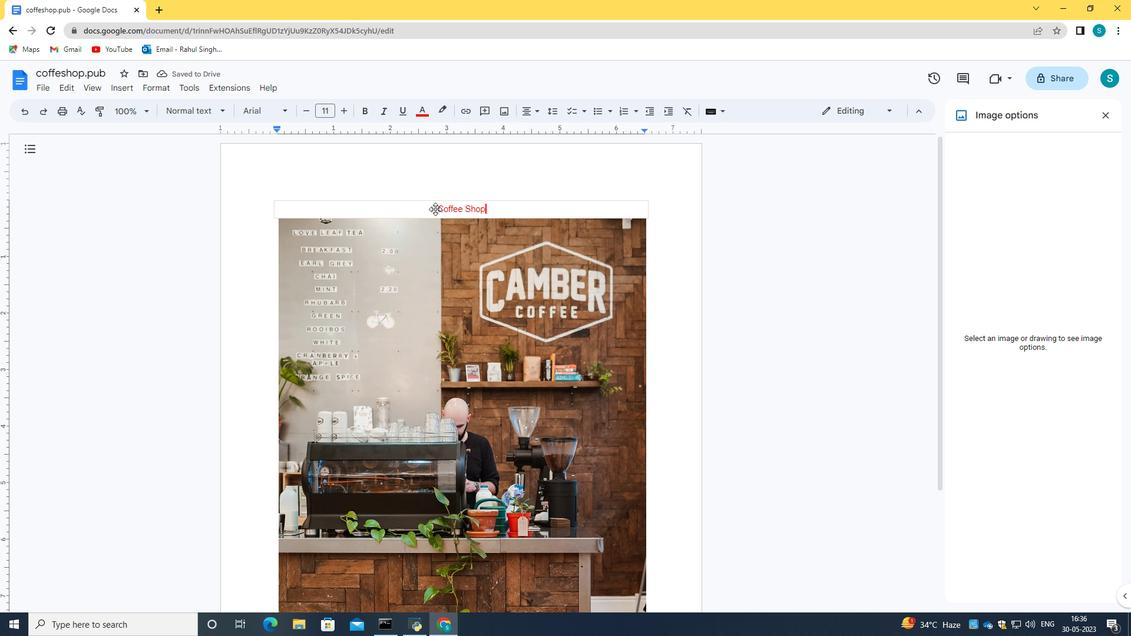 
Action: Mouse moved to (682, 167)
Screenshot: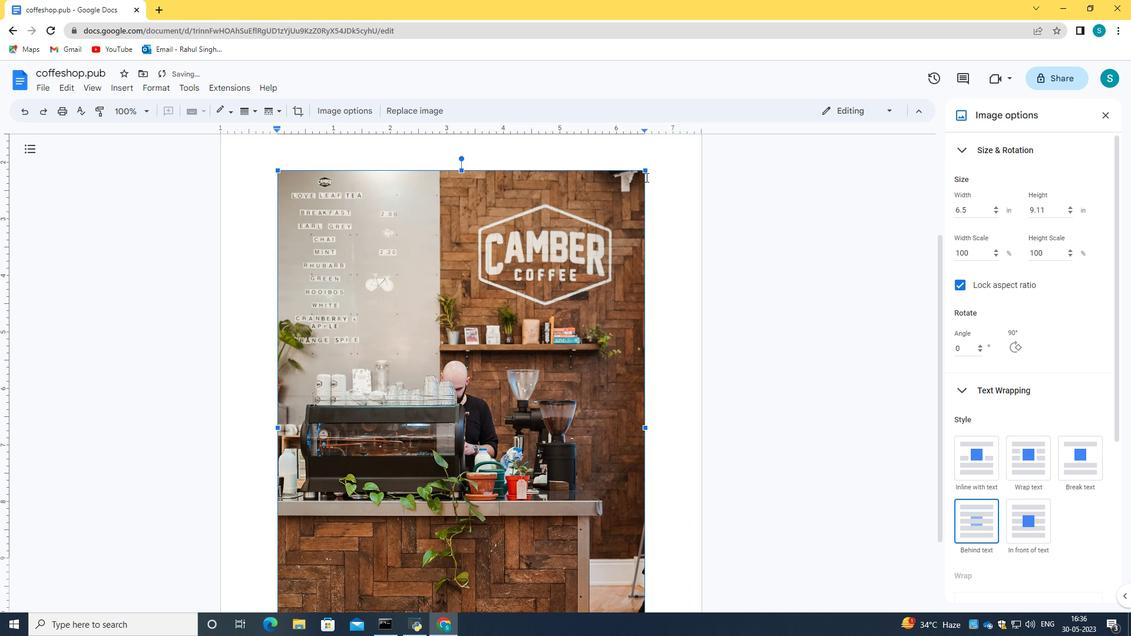 
Action: Mouse pressed left at (682, 167)
Screenshot: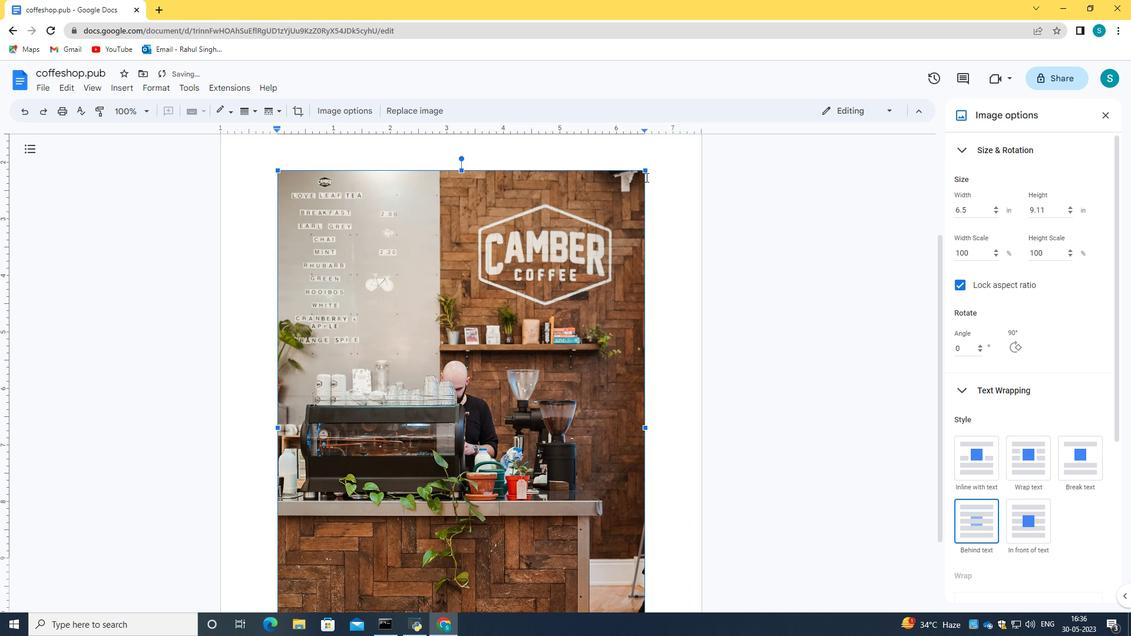 
Action: Mouse moved to (750, 242)
Screenshot: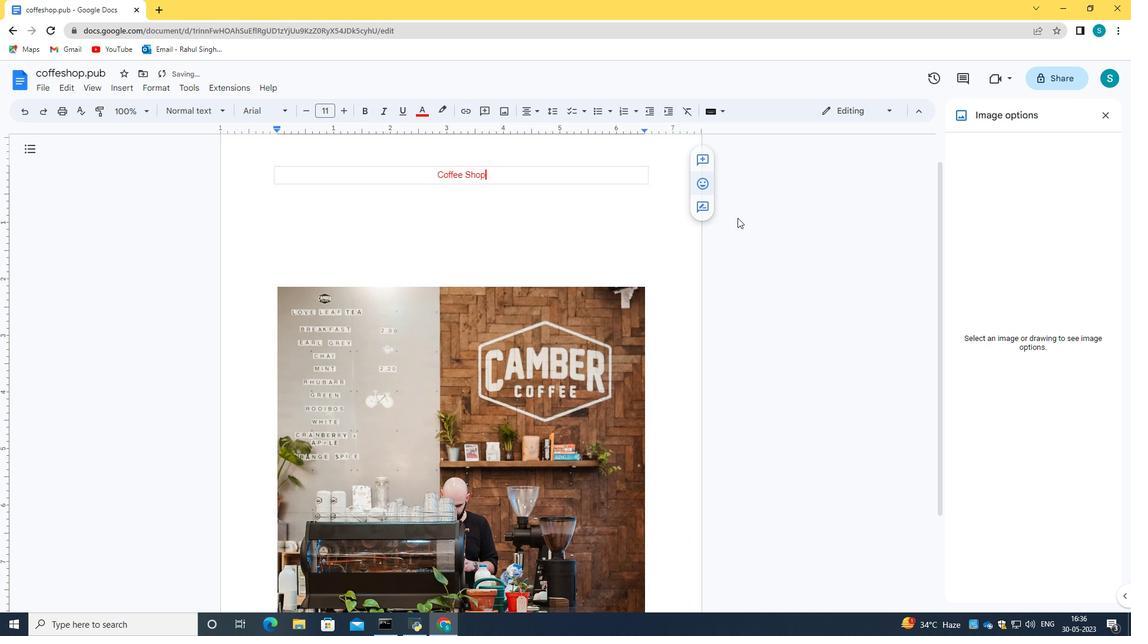 
Action: Mouse scrolled (750, 242) with delta (0, 0)
Screenshot: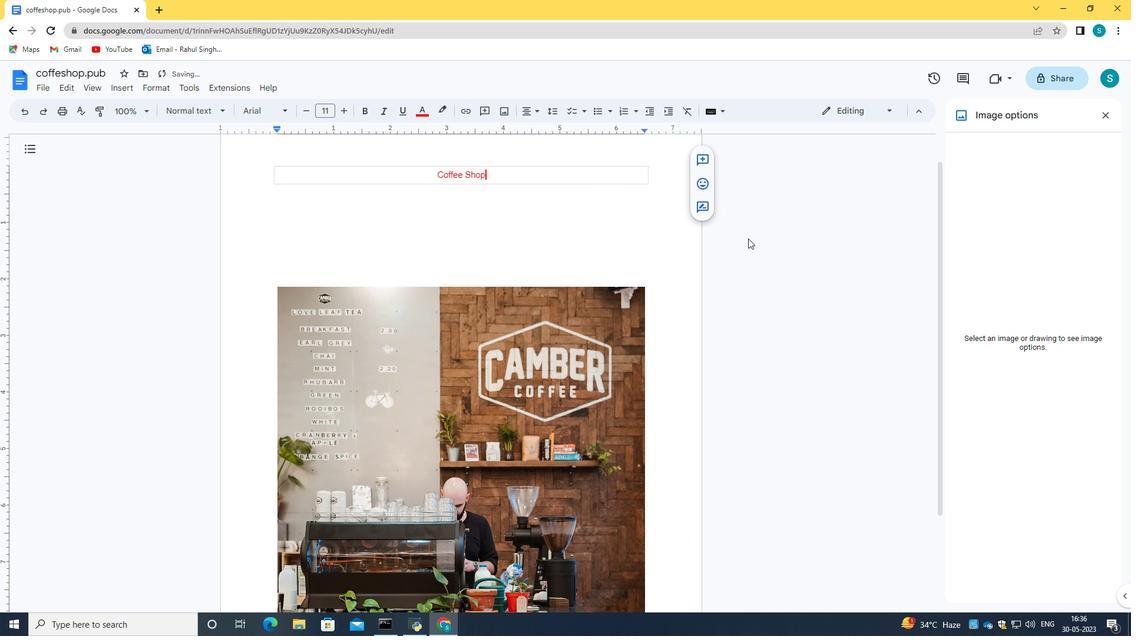 
Action: Mouse scrolled (750, 242) with delta (0, 0)
Screenshot: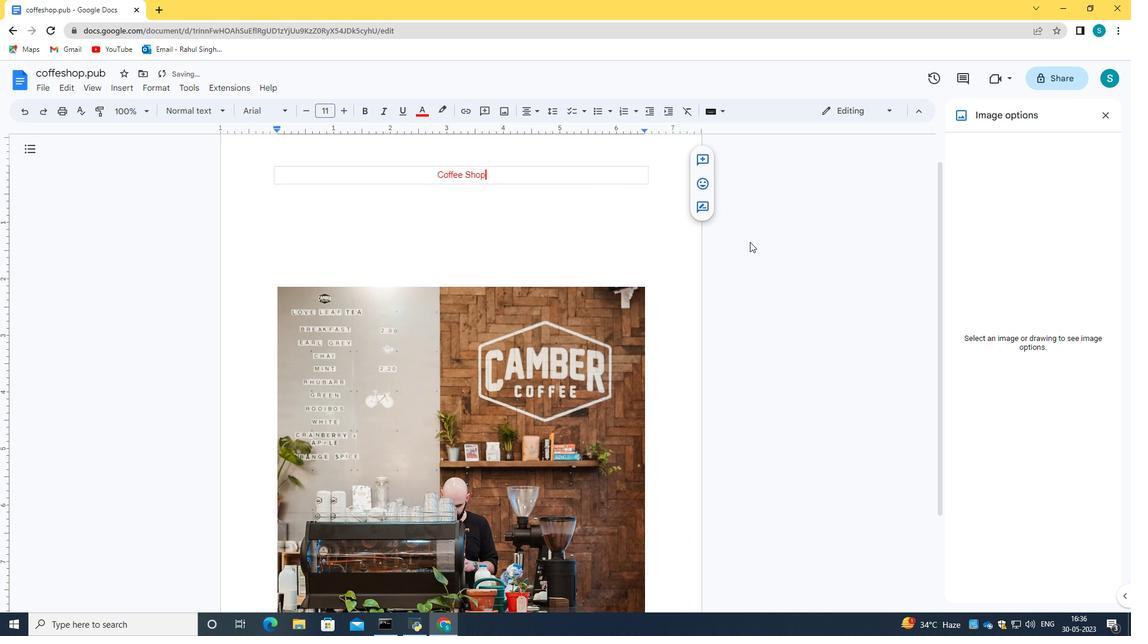 
Action: Mouse scrolled (750, 242) with delta (0, 0)
Screenshot: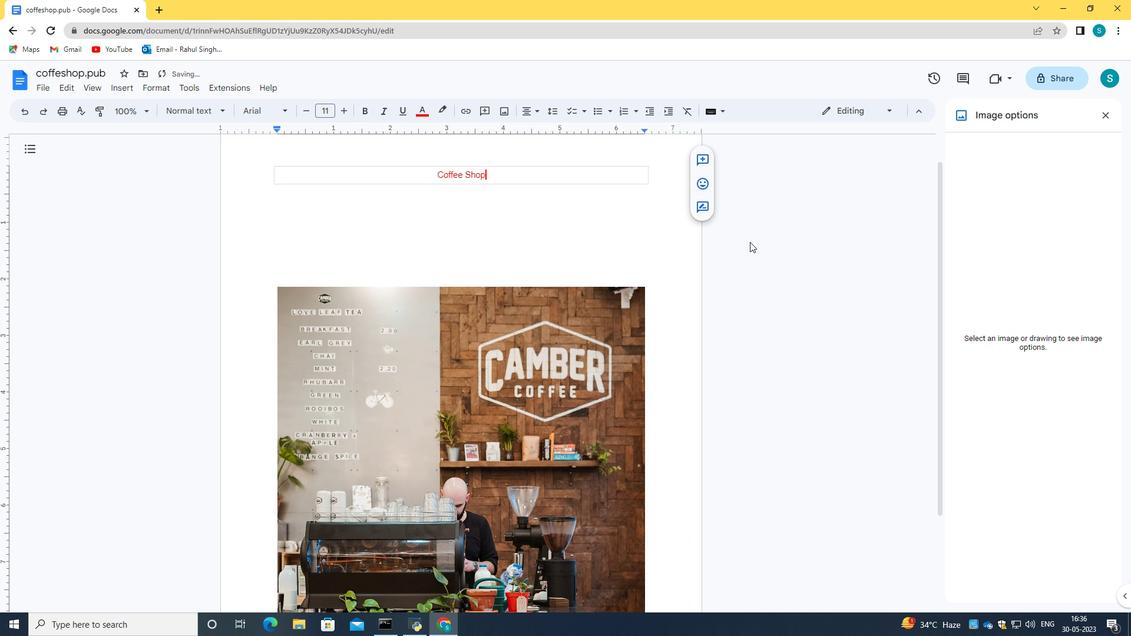 
Action: Mouse scrolled (750, 242) with delta (0, 0)
Screenshot: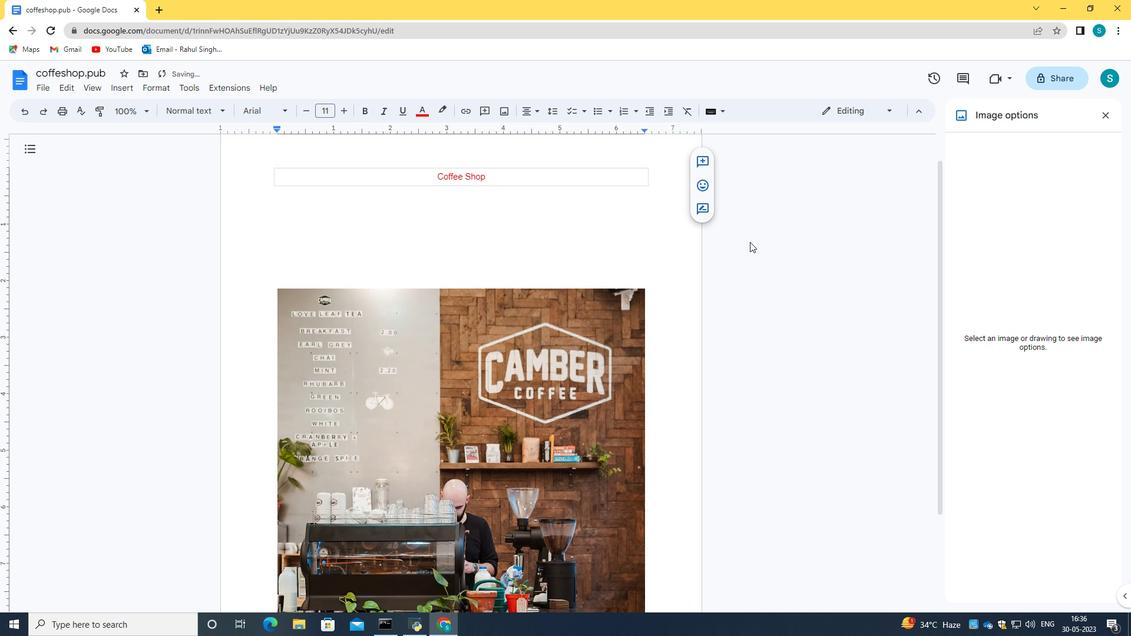 
Action: Mouse moved to (496, 343)
Screenshot: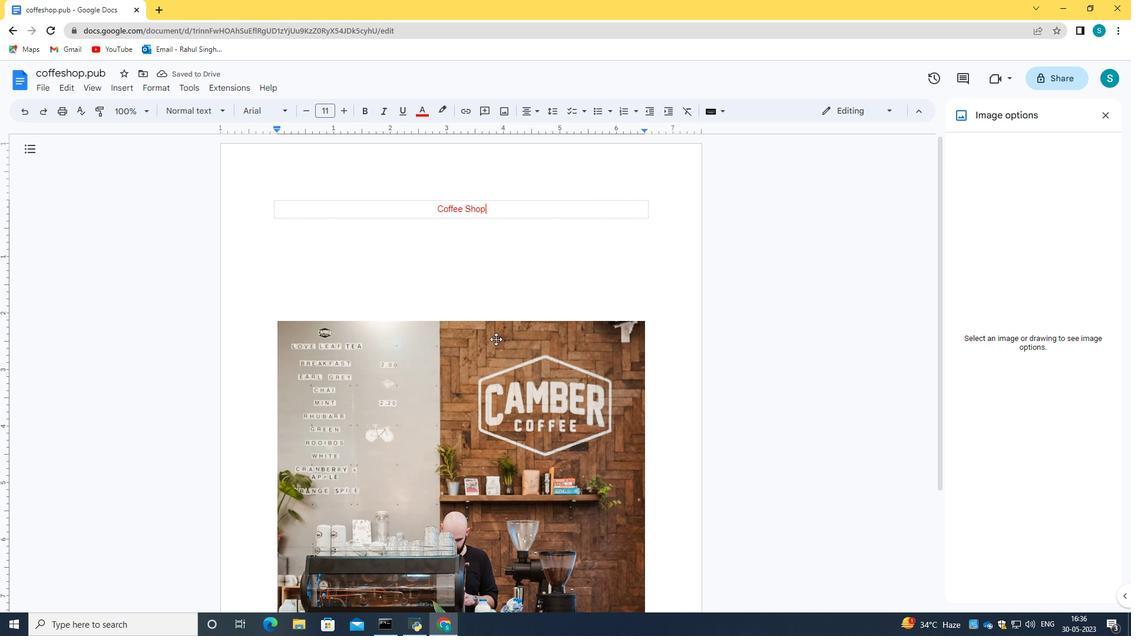 
Action: Mouse pressed left at (496, 343)
Screenshot: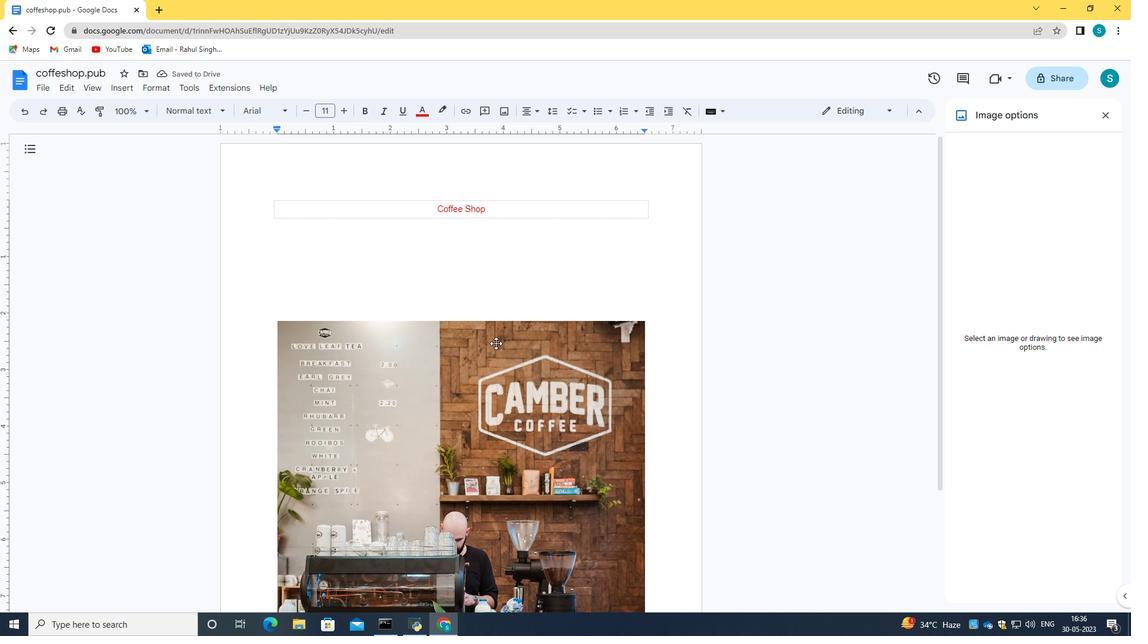 
Action: Mouse moved to (745, 216)
Screenshot: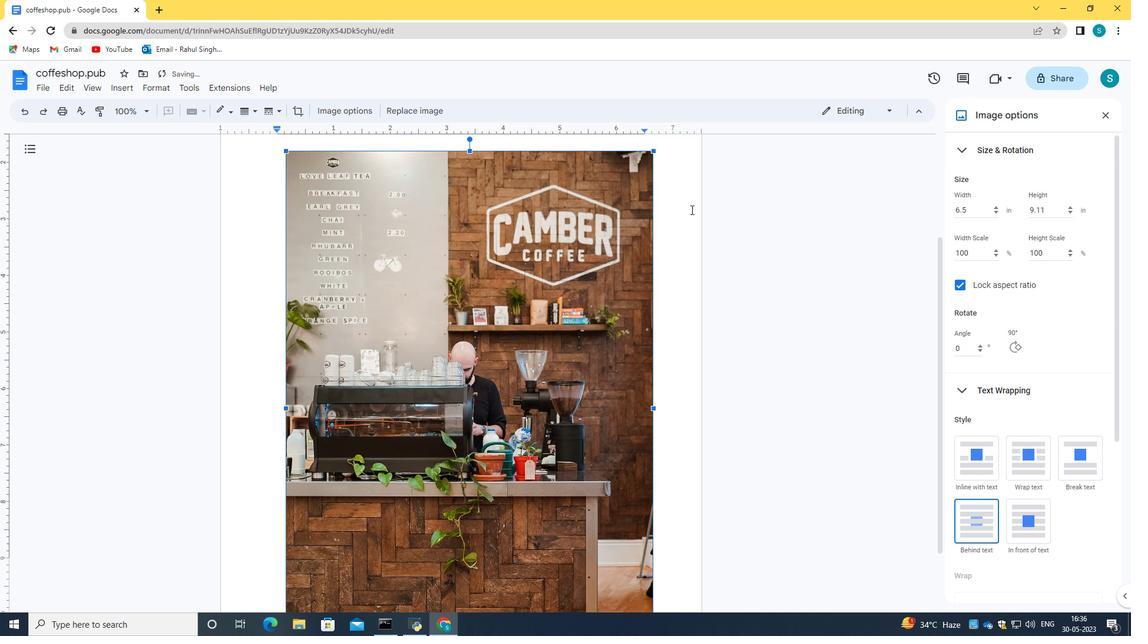 
Action: Mouse pressed left at (745, 216)
Screenshot: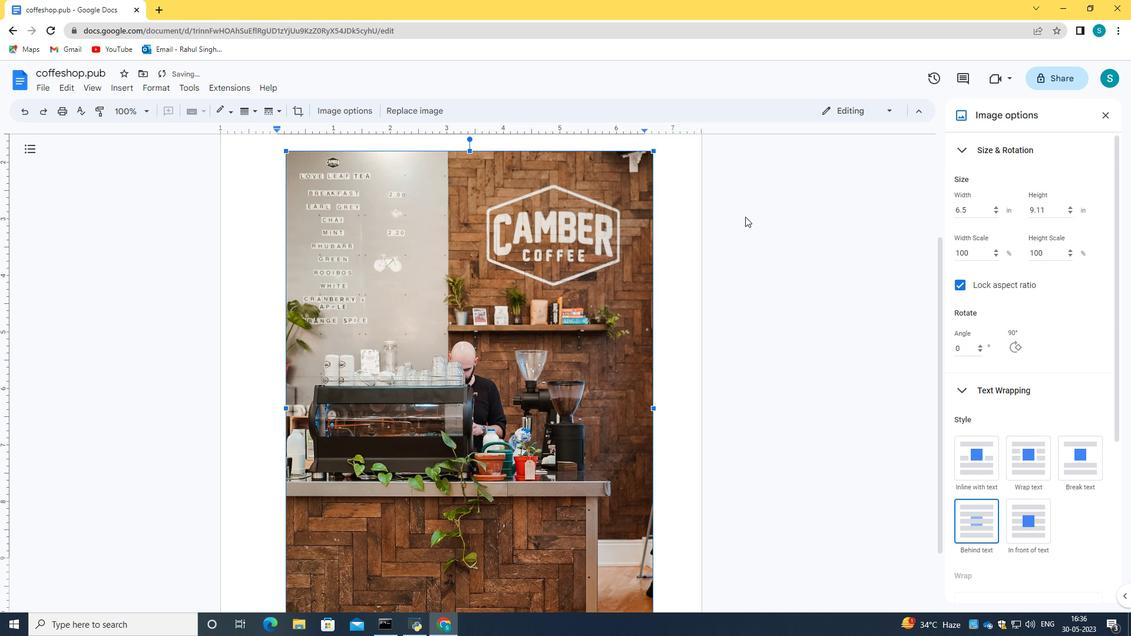 
Action: Mouse moved to (721, 242)
Screenshot: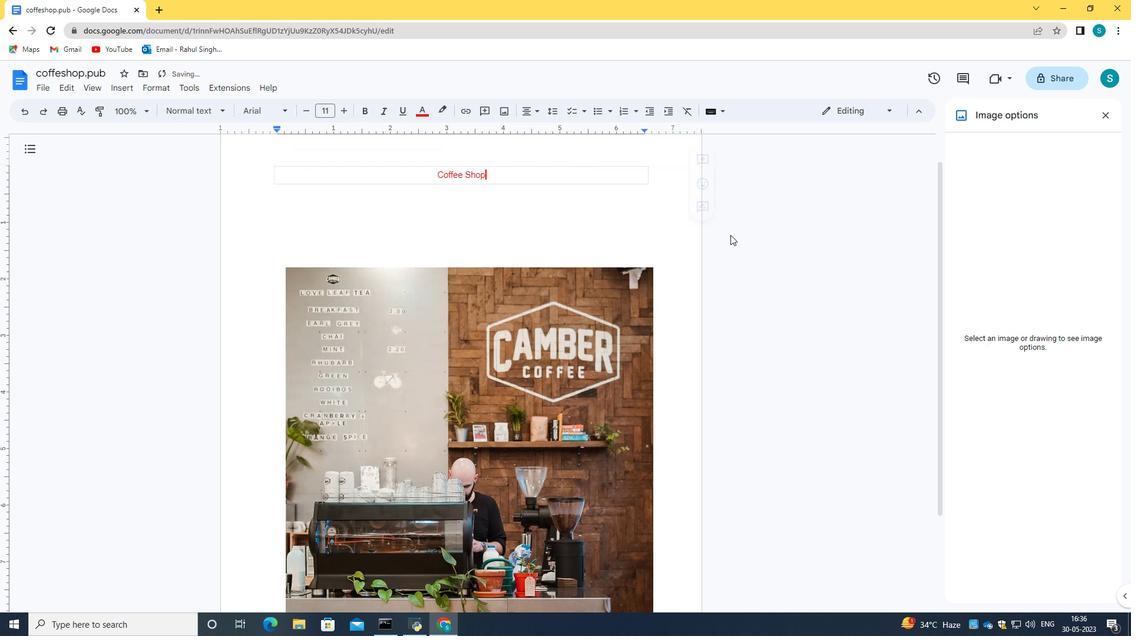 
Action: Mouse scrolled (721, 243) with delta (0, 0)
Screenshot: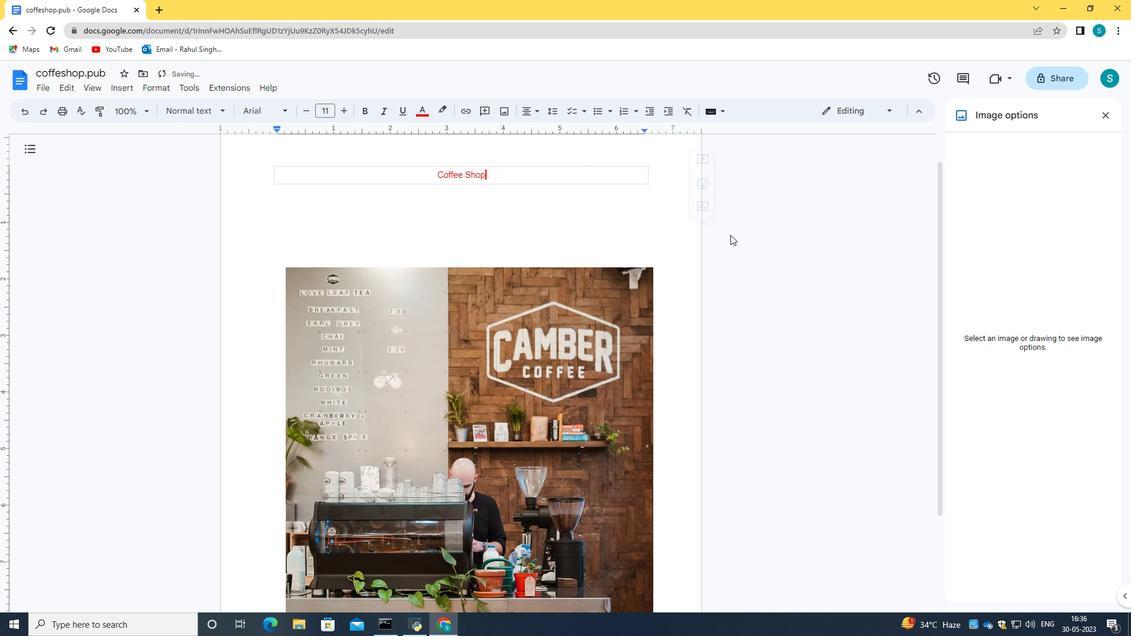 
Action: Mouse scrolled (721, 243) with delta (0, 0)
Screenshot: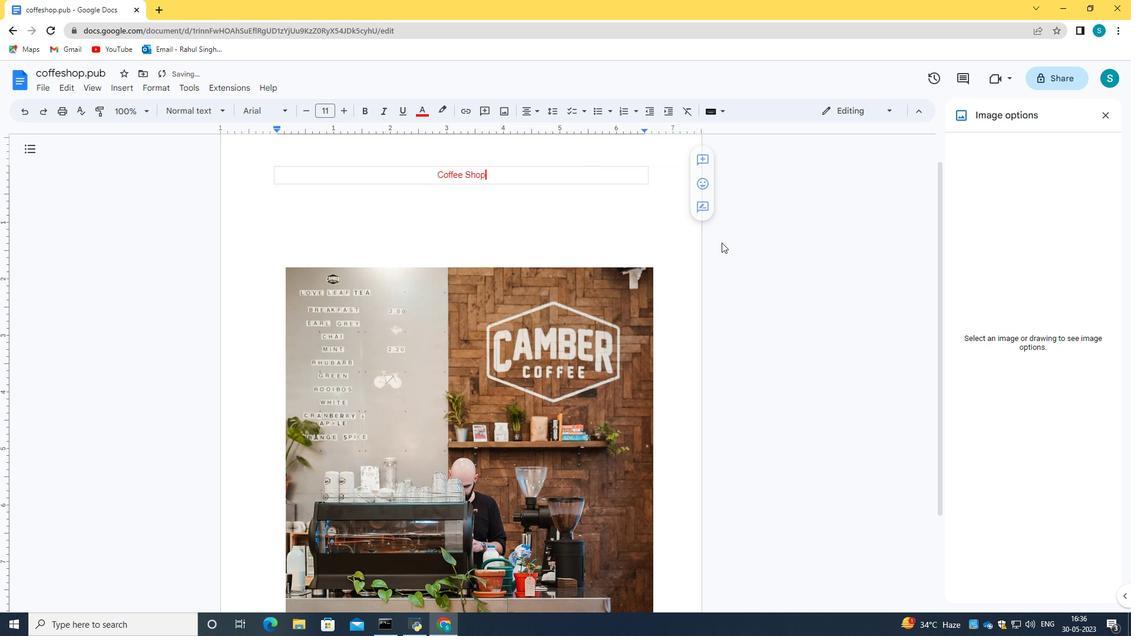
Action: Mouse scrolled (721, 243) with delta (0, 0)
Screenshot: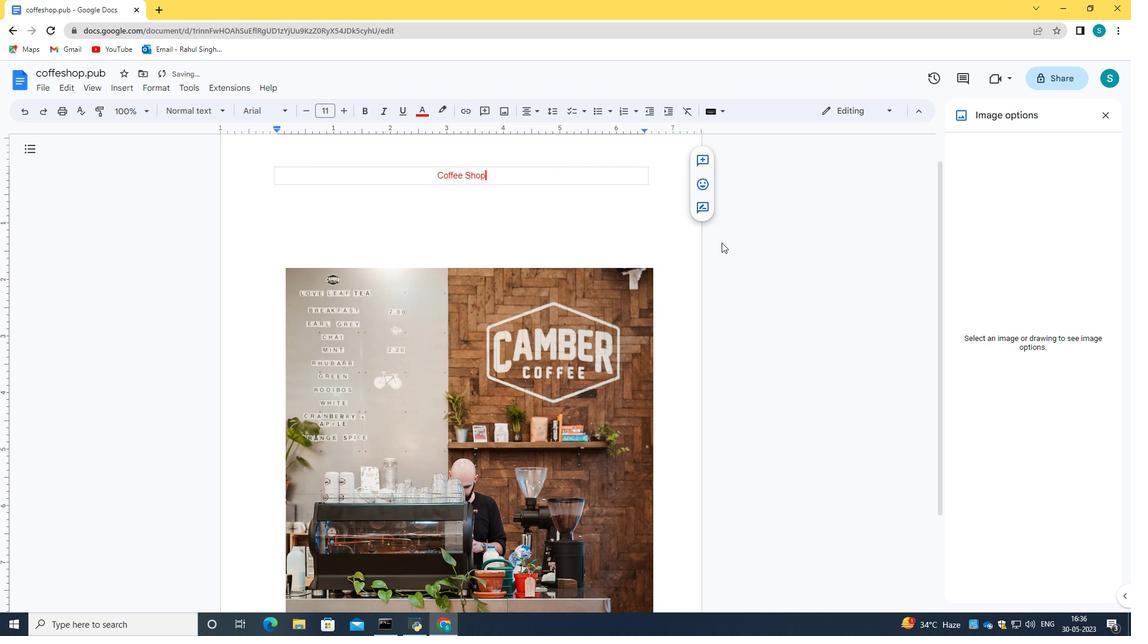 
Action: Mouse moved to (427, 357)
Screenshot: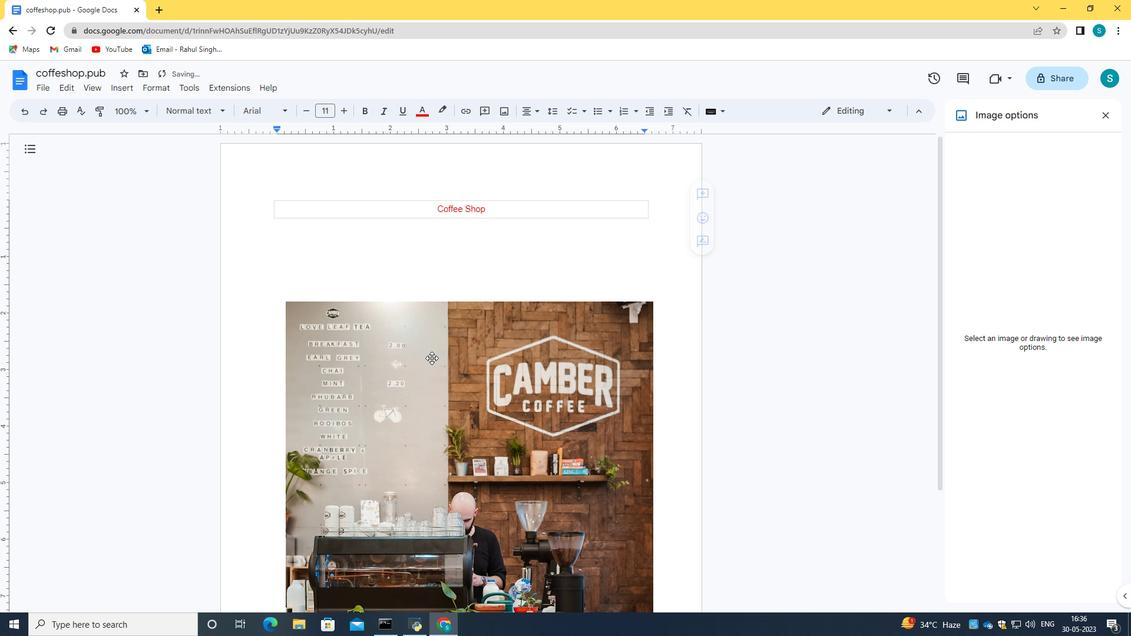 
Action: Mouse pressed left at (427, 357)
Screenshot: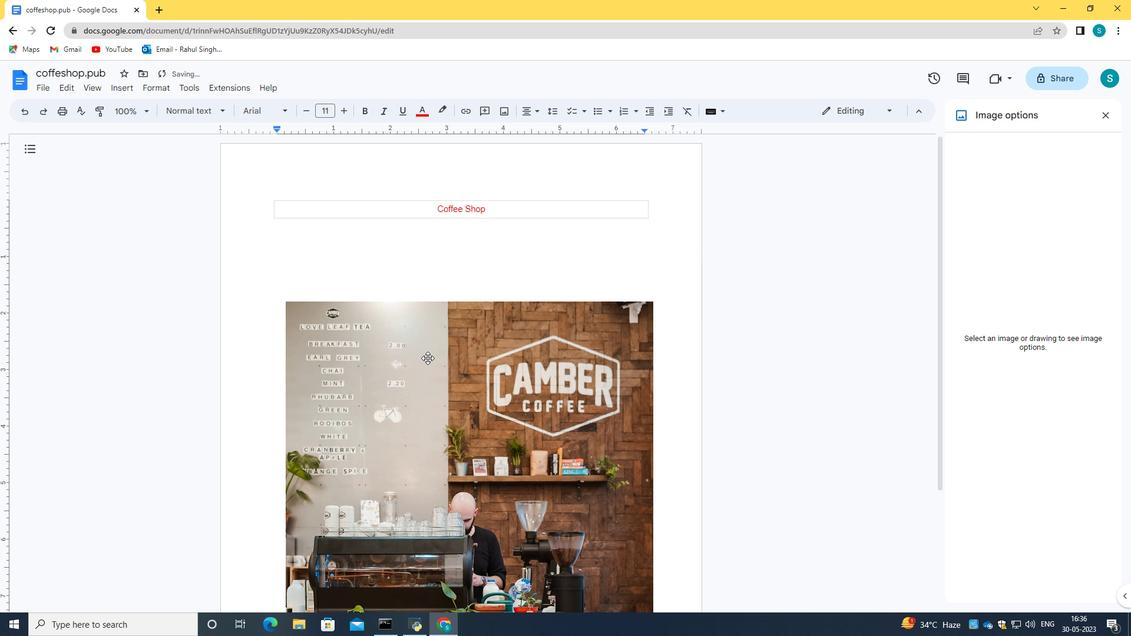 
Action: Mouse moved to (443, 172)
Screenshot: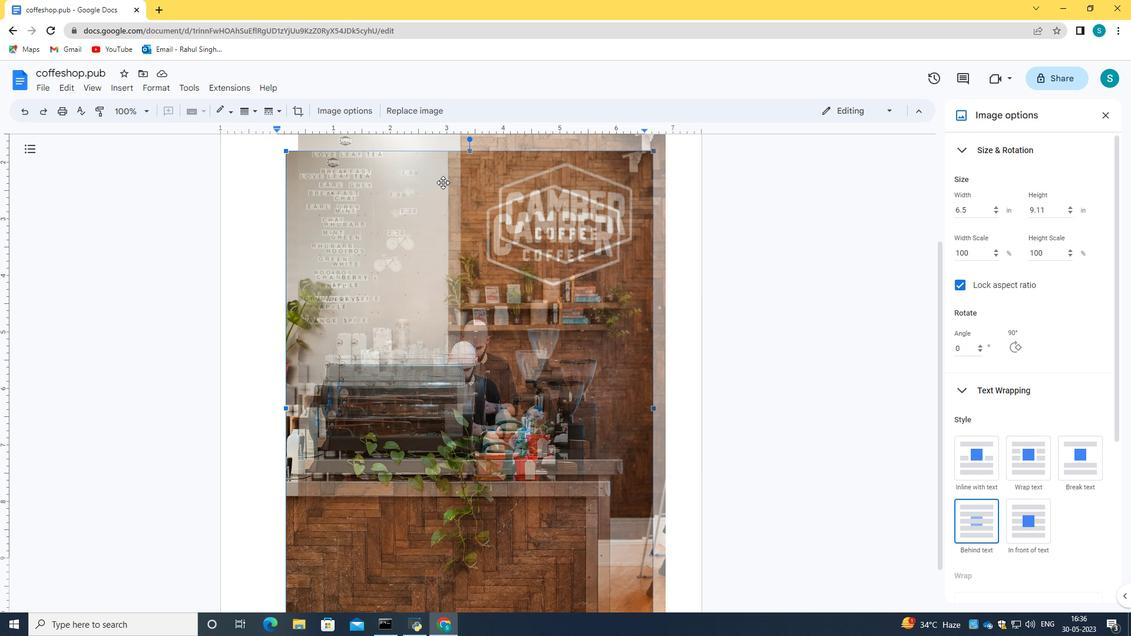 
Action: Mouse pressed left at (443, 172)
Screenshot: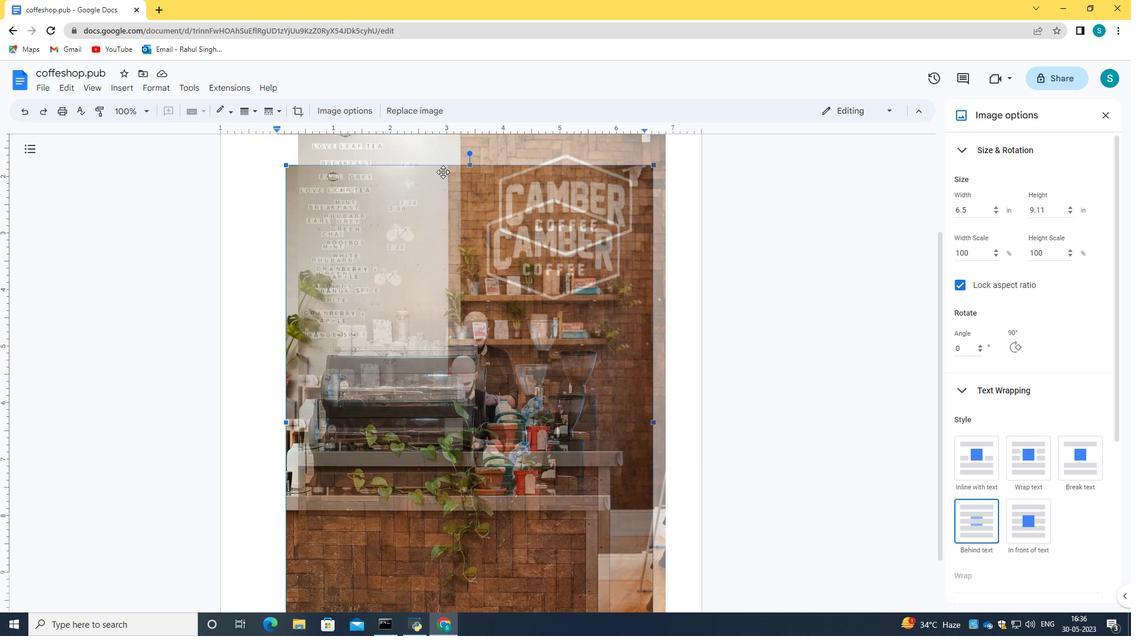 
Action: Mouse moved to (722, 233)
Screenshot: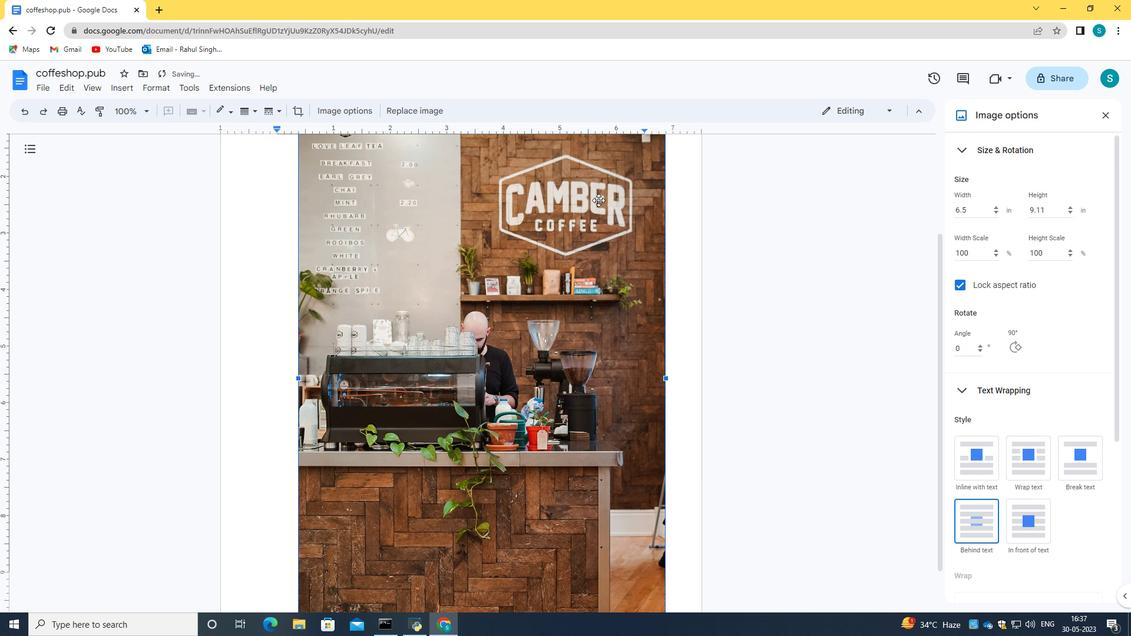 
Action: Mouse pressed left at (722, 233)
Screenshot: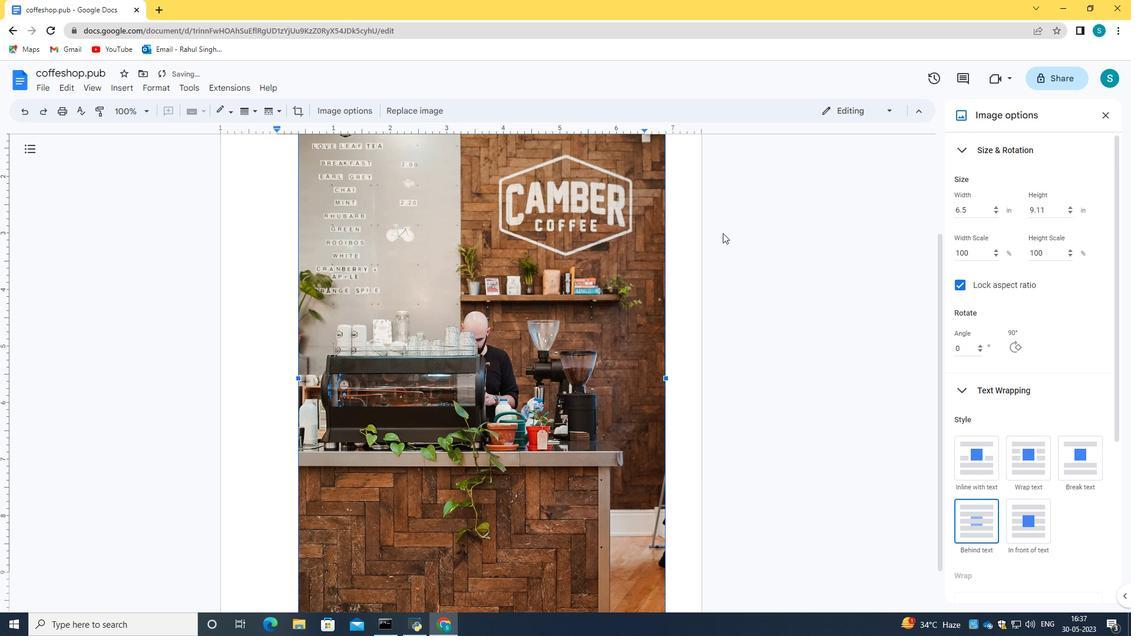 
Action: Mouse moved to (675, 245)
Screenshot: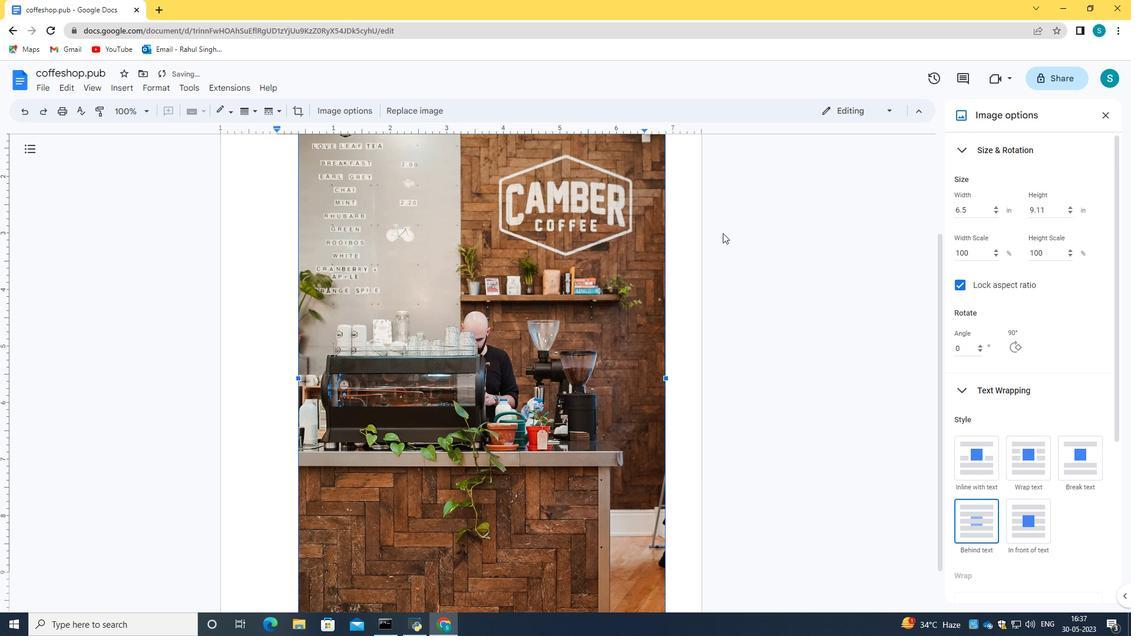 
Action: Mouse scrolled (675, 245) with delta (0, 0)
Screenshot: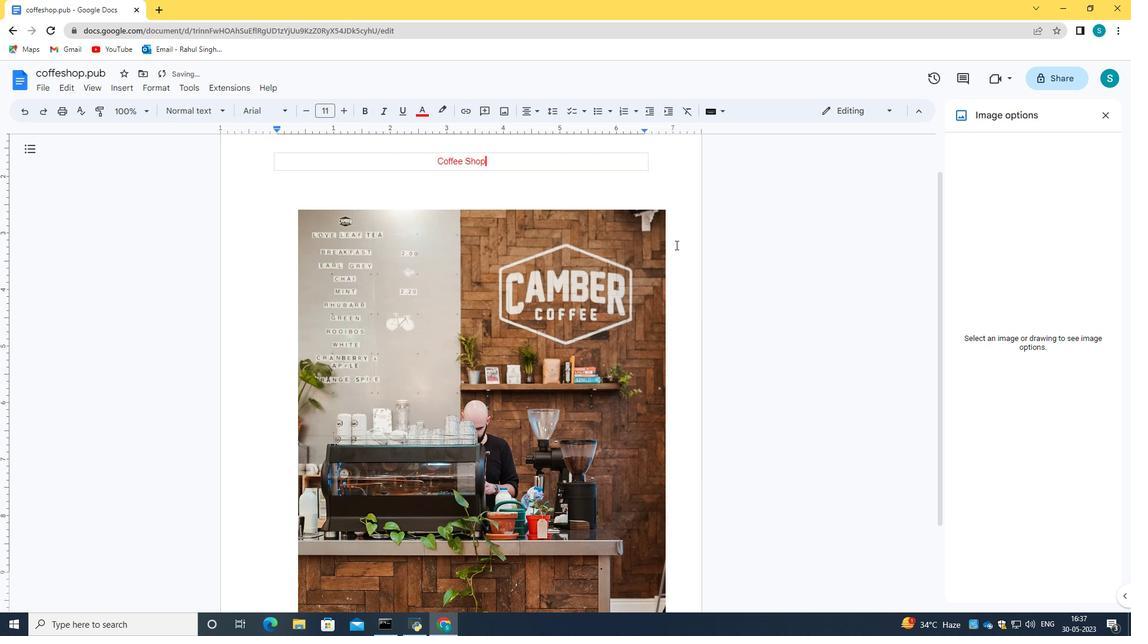 
Action: Mouse scrolled (675, 245) with delta (0, 0)
Screenshot: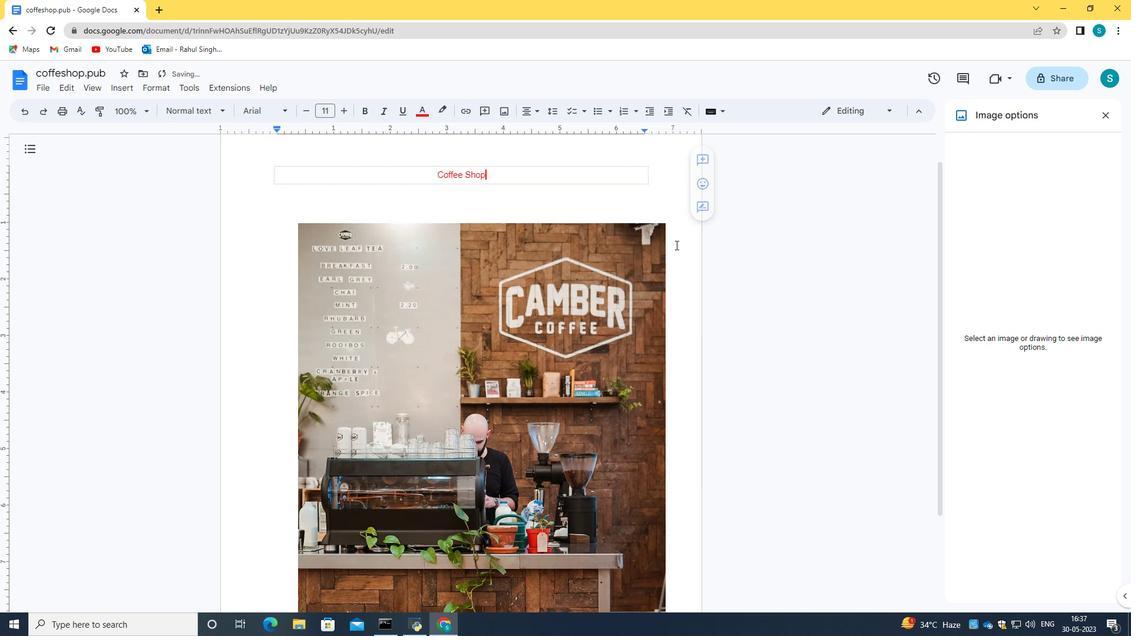 
Action: Mouse moved to (478, 294)
Screenshot: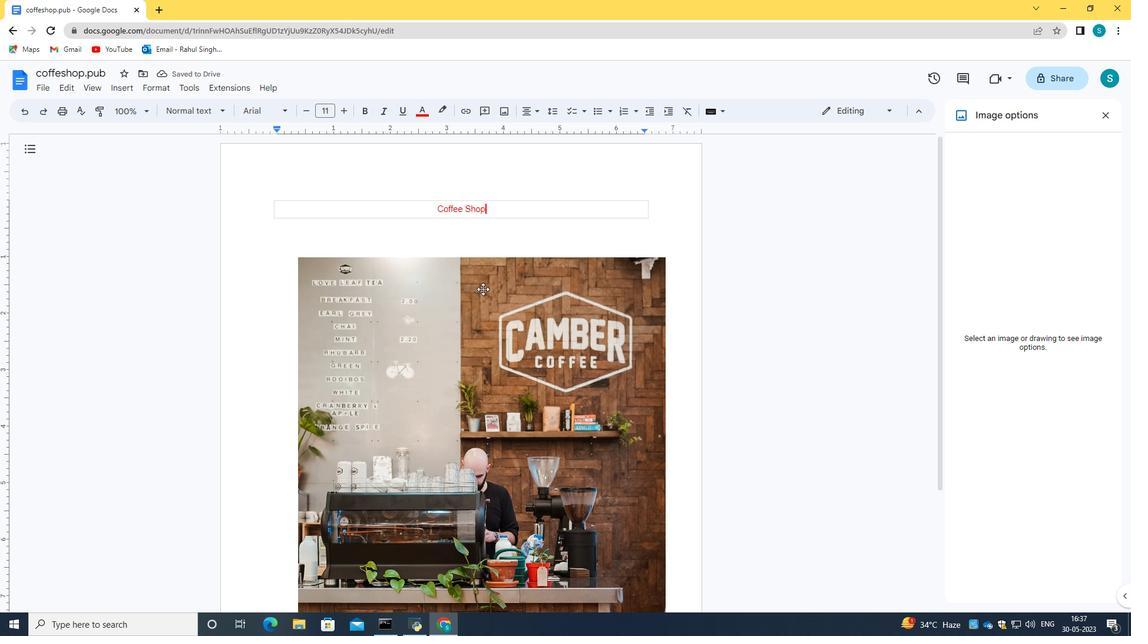 
Action: Mouse pressed left at (478, 294)
Screenshot: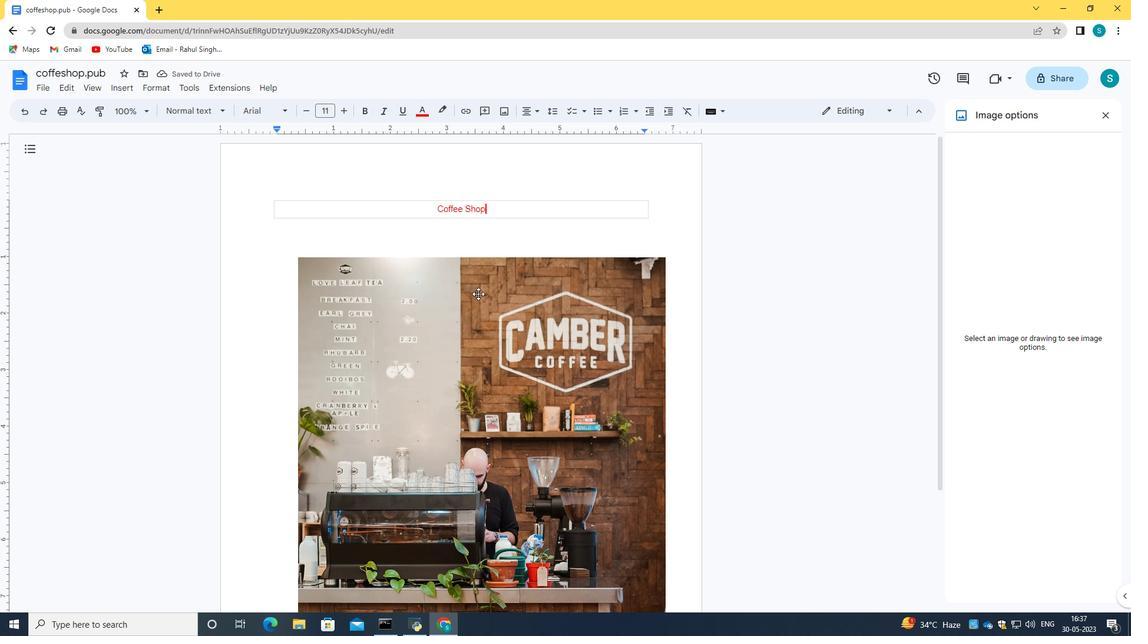 
Action: Mouse moved to (684, 307)
Screenshot: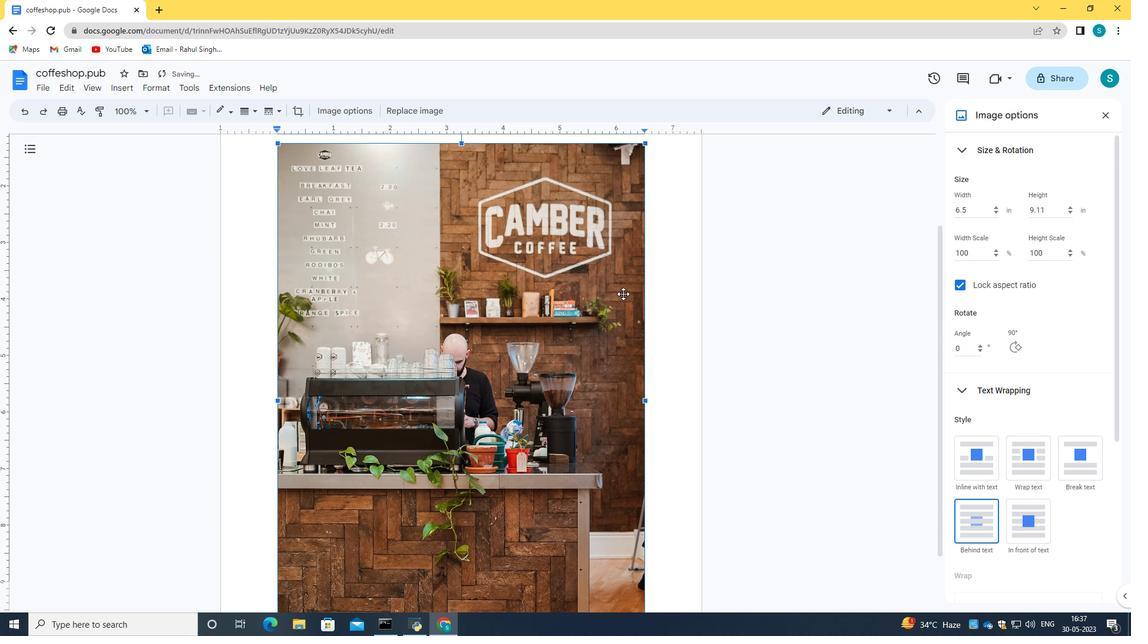 
Action: Mouse scrolled (684, 308) with delta (0, 0)
Screenshot: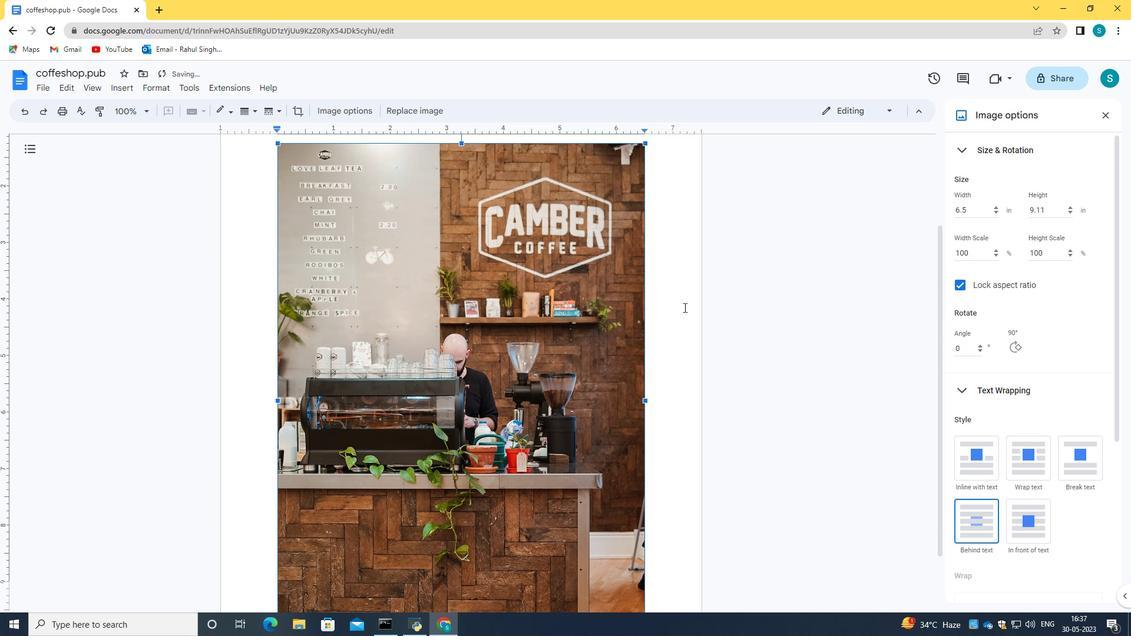 
Action: Mouse scrolled (684, 308) with delta (0, 0)
Screenshot: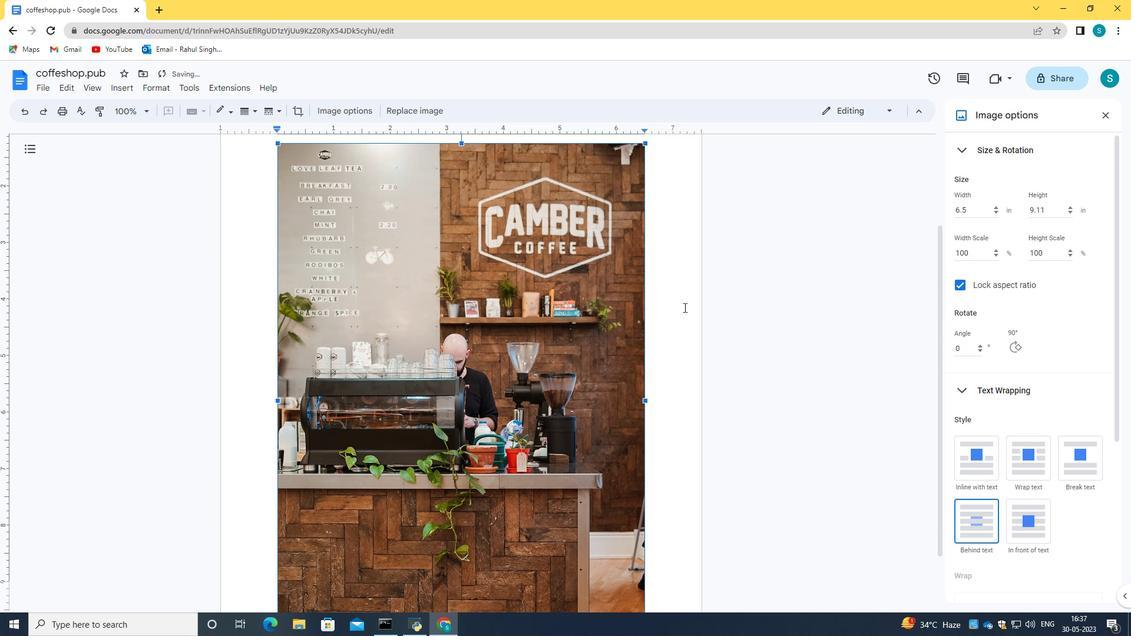 
Action: Mouse moved to (488, 200)
Screenshot: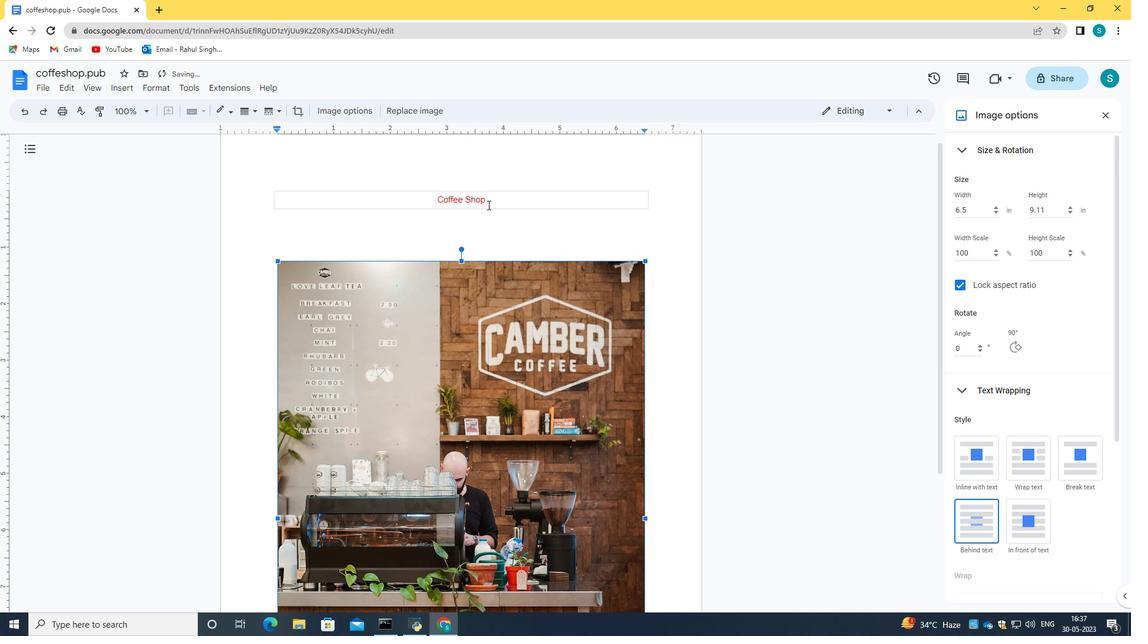 
Action: Mouse pressed left at (488, 200)
Screenshot: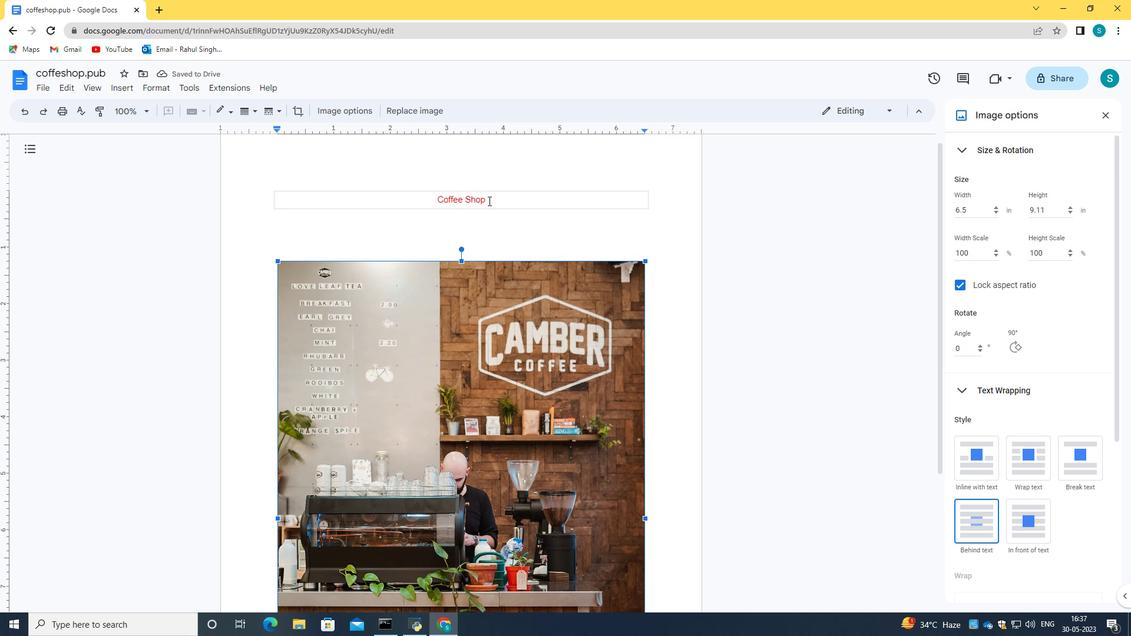 
Action: Mouse pressed left at (488, 200)
Screenshot: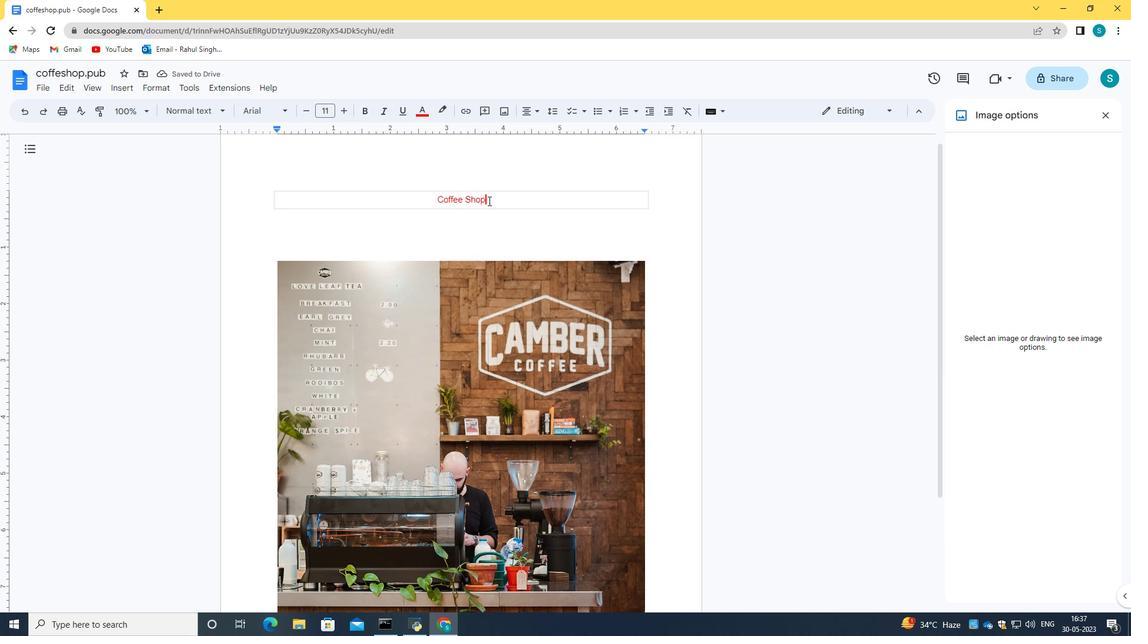 
Action: Mouse moved to (339, 110)
Screenshot: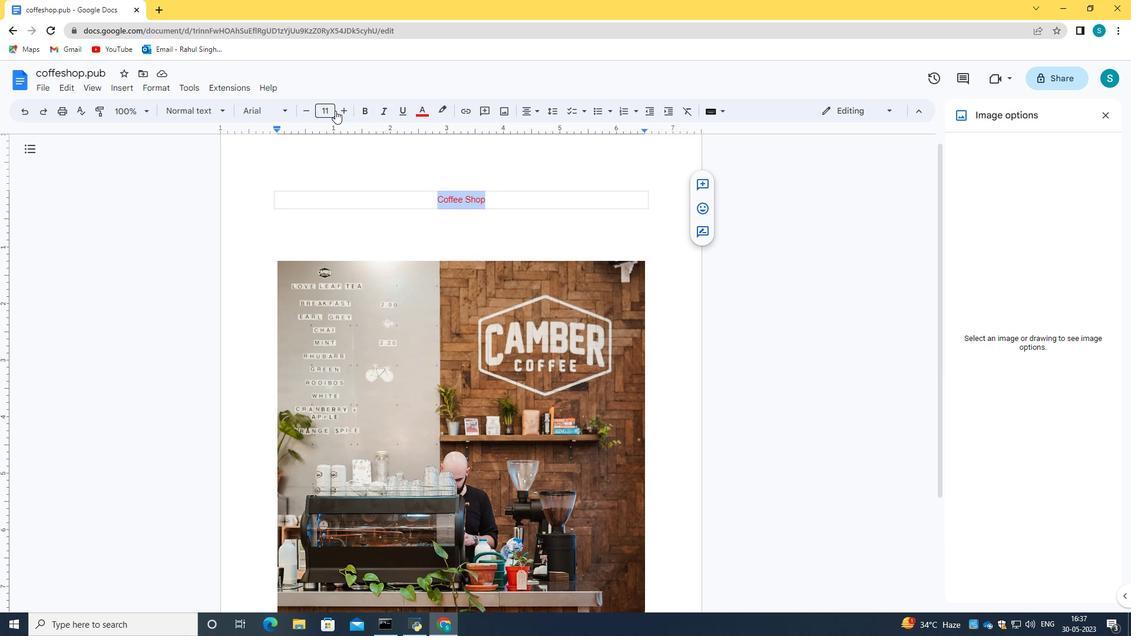
Action: Mouse pressed left at (339, 110)
Screenshot: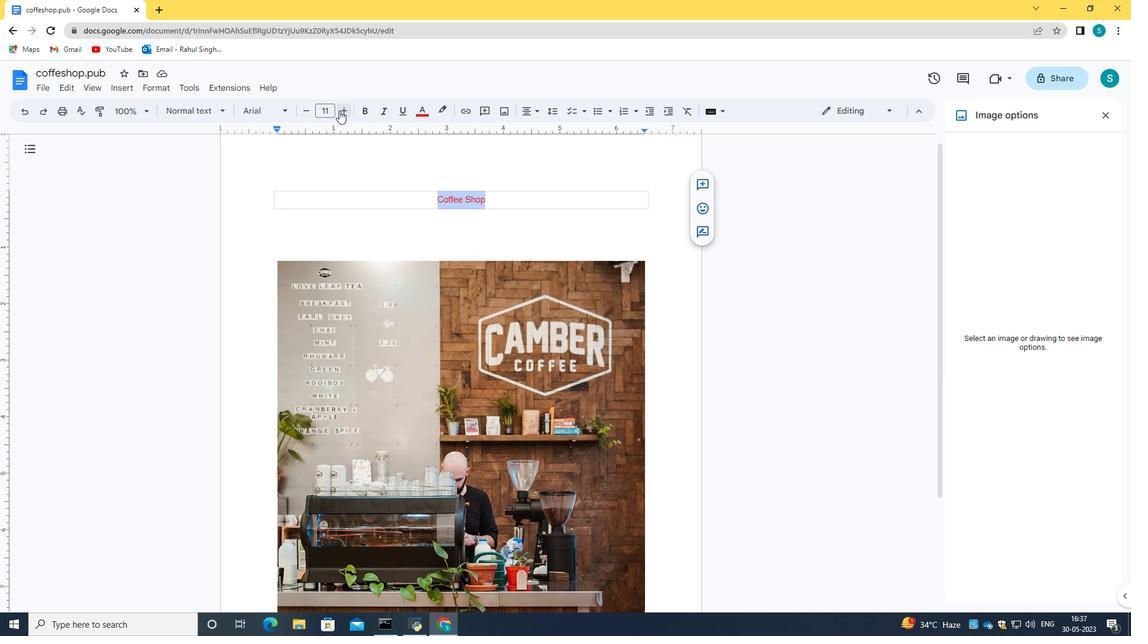 
Action: Mouse pressed left at (339, 110)
Screenshot: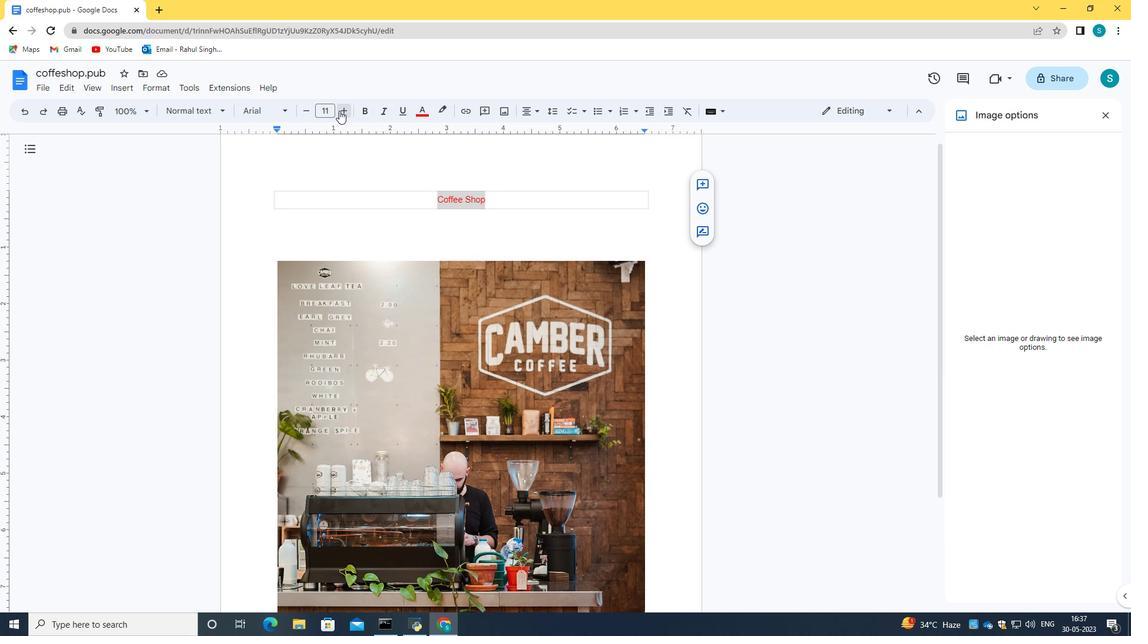 
Action: Mouse pressed left at (339, 110)
Screenshot: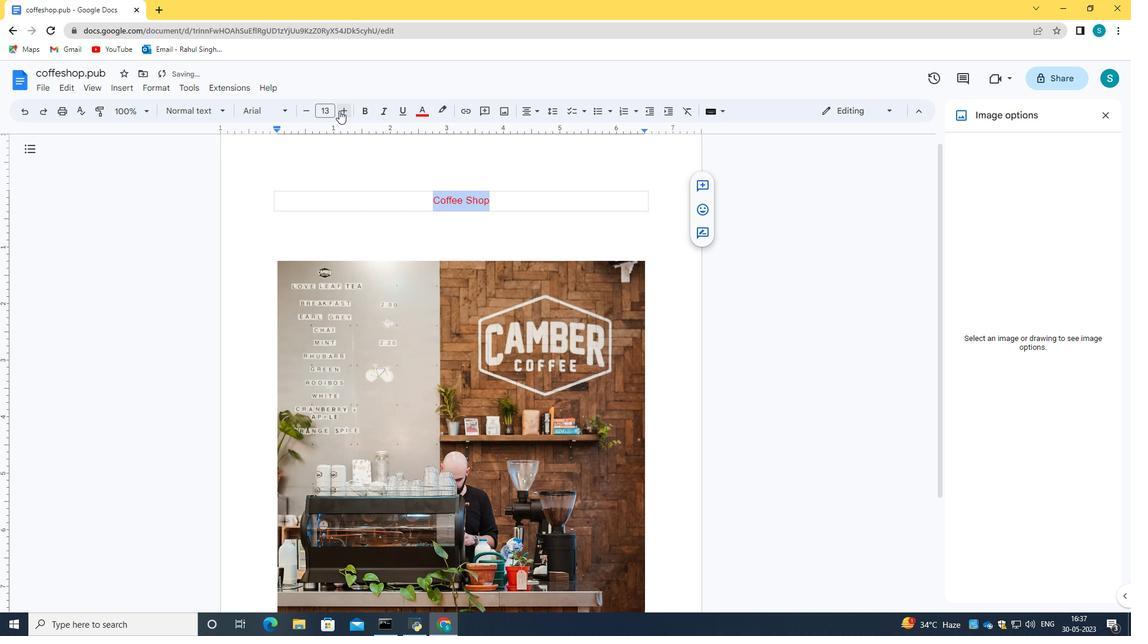 
Action: Mouse pressed left at (339, 110)
Screenshot: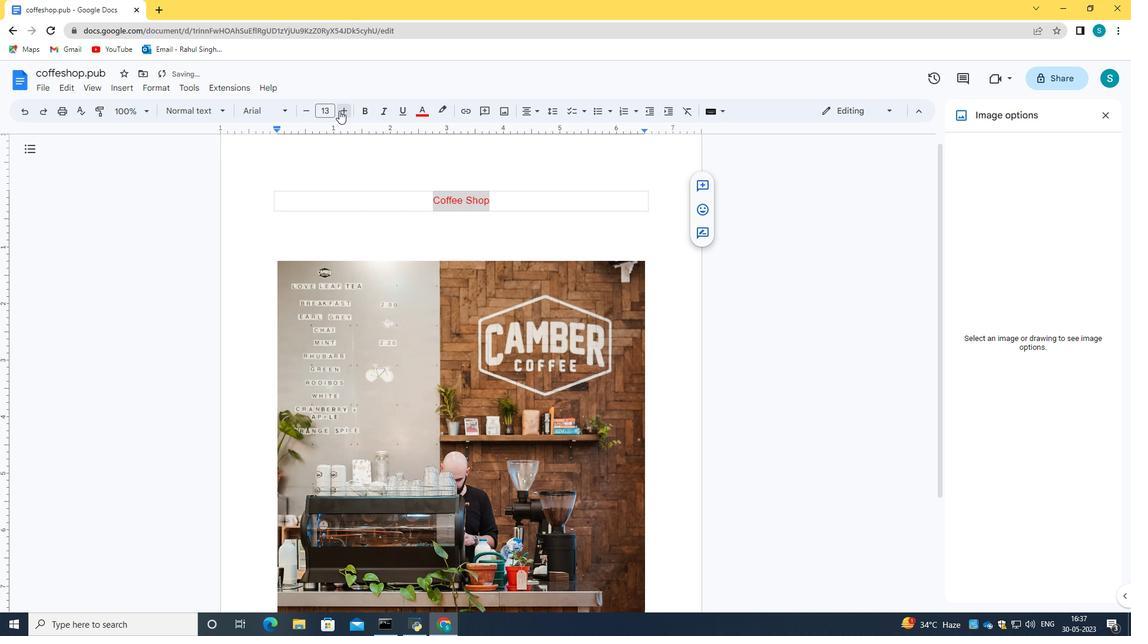 
Action: Mouse moved to (551, 161)
Screenshot: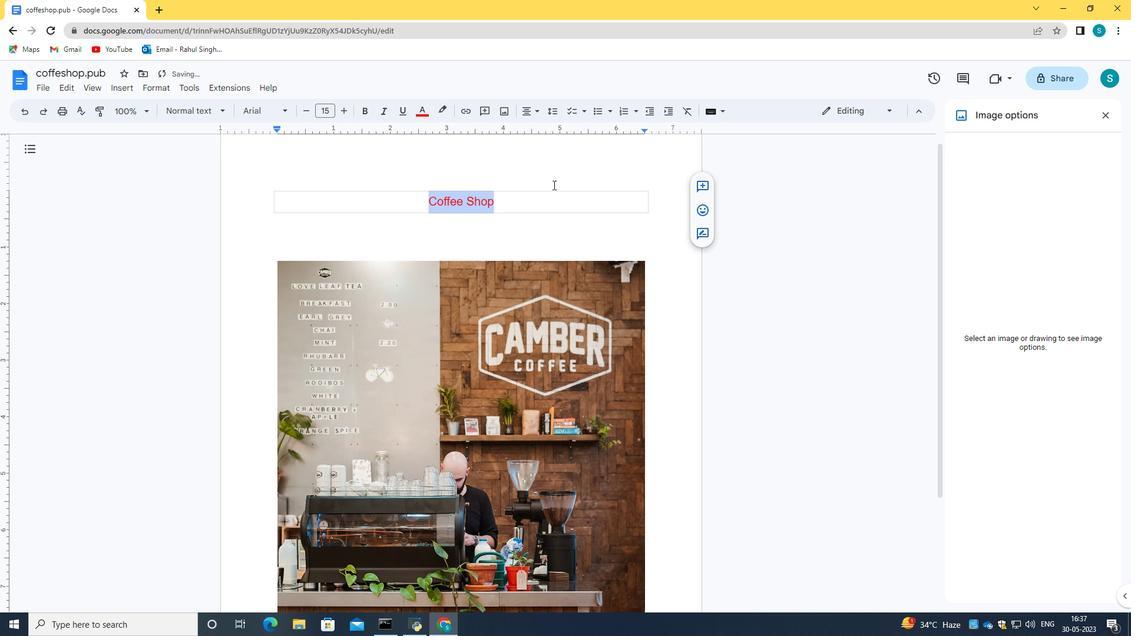 
Action: Mouse pressed left at (551, 161)
Screenshot: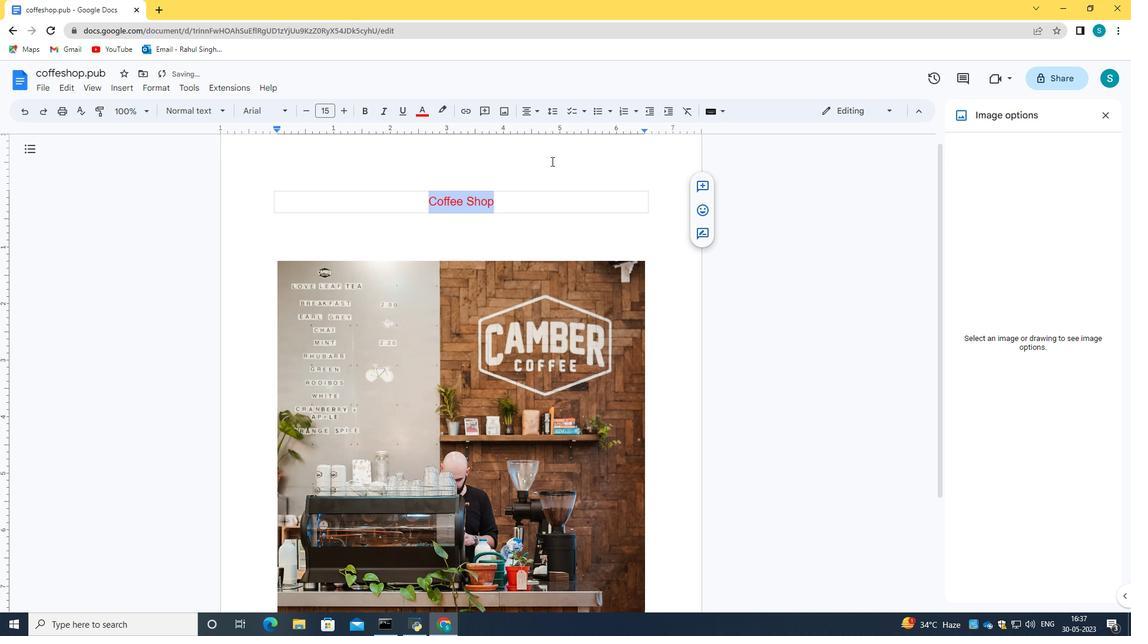
Action: Mouse moved to (650, 321)
Screenshot: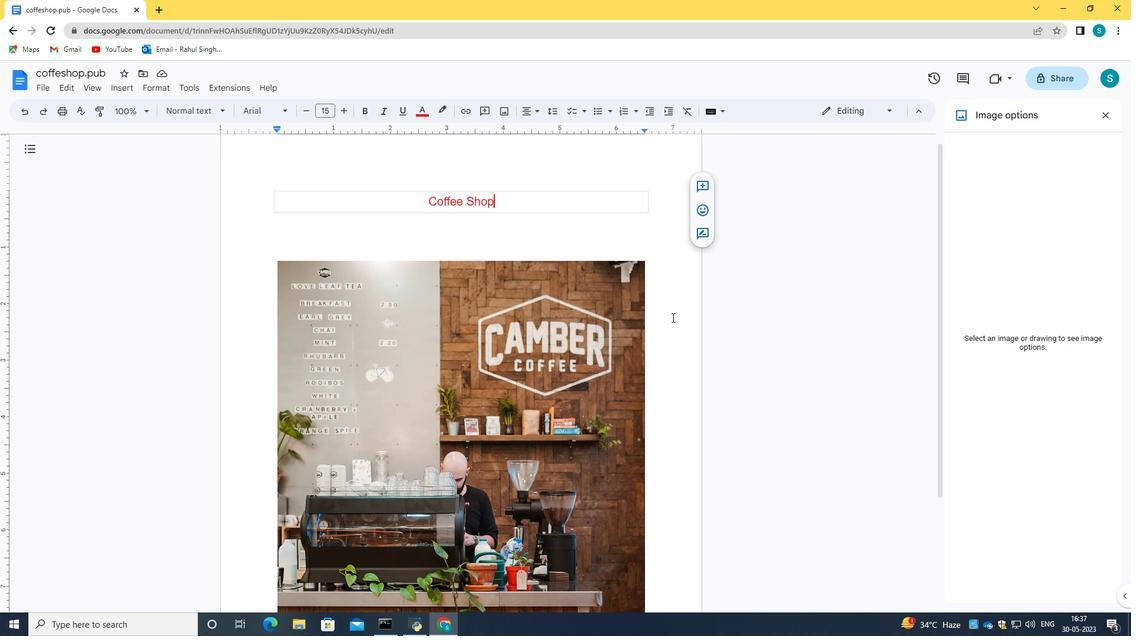
Action: Mouse scrolled (650, 320) with delta (0, 0)
Screenshot: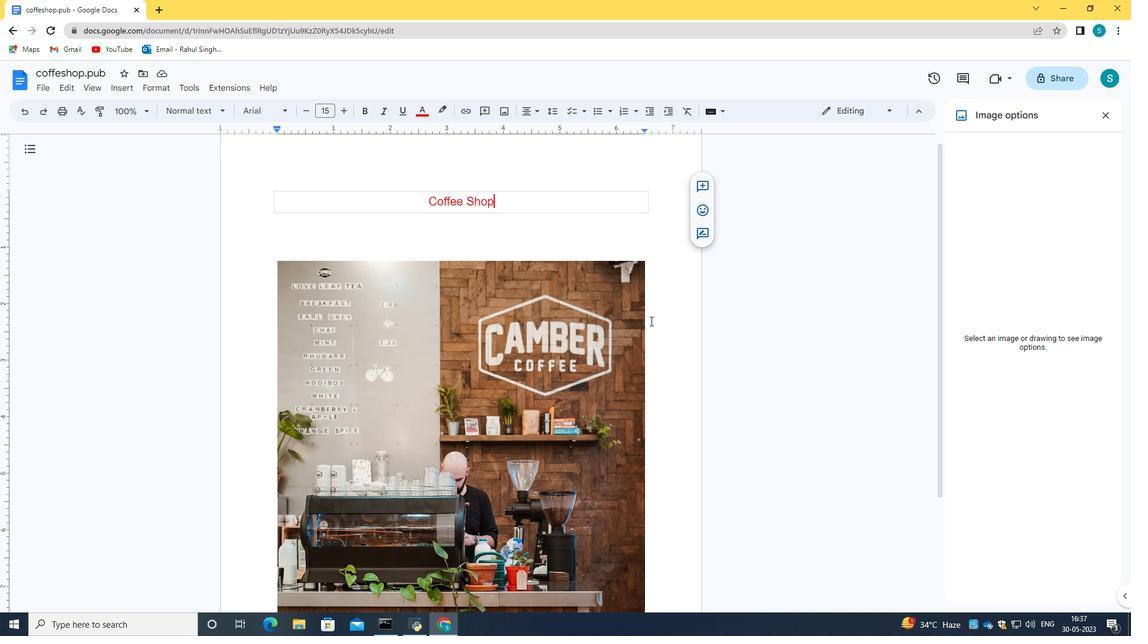 
Action: Mouse scrolled (650, 320) with delta (0, 0)
Screenshot: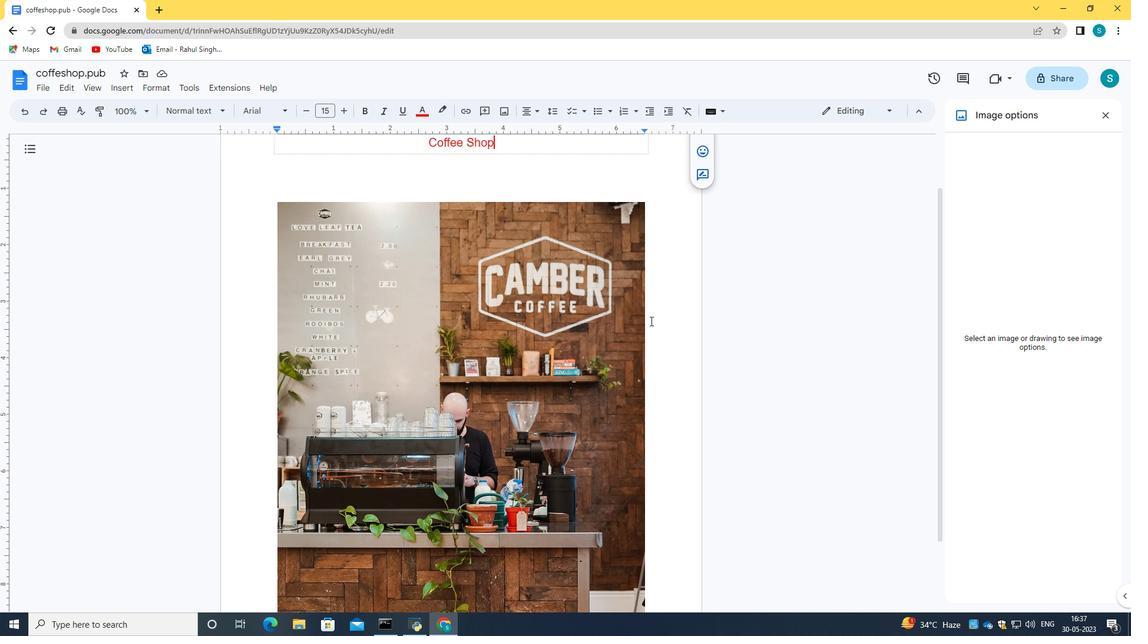 
Action: Mouse moved to (649, 321)
Screenshot: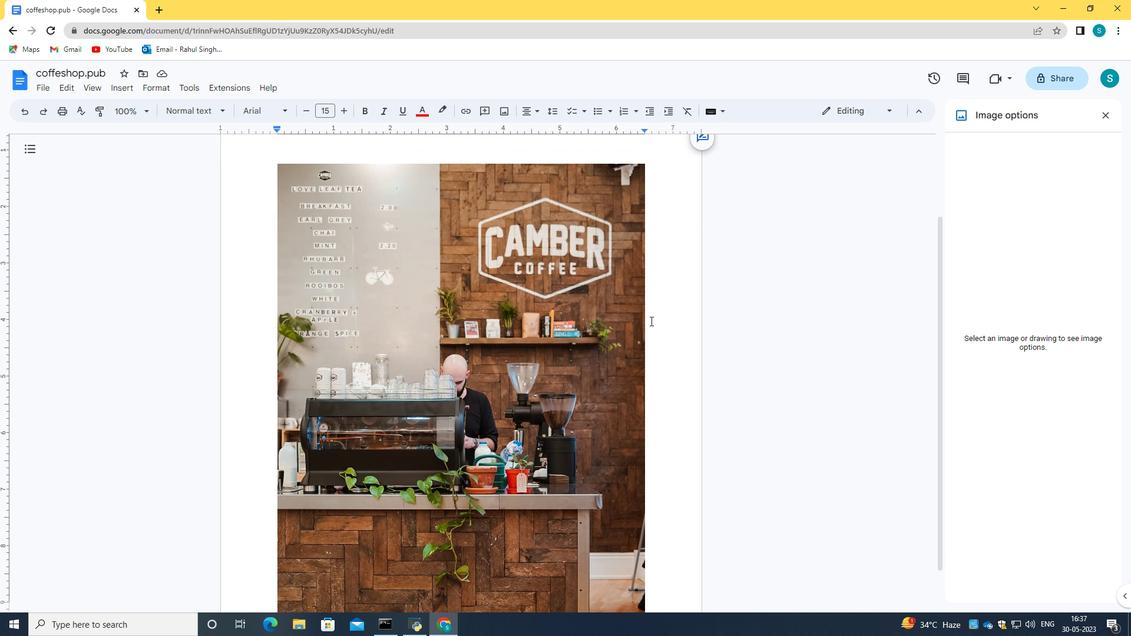 
Action: Mouse scrolled (649, 320) with delta (0, 0)
Screenshot: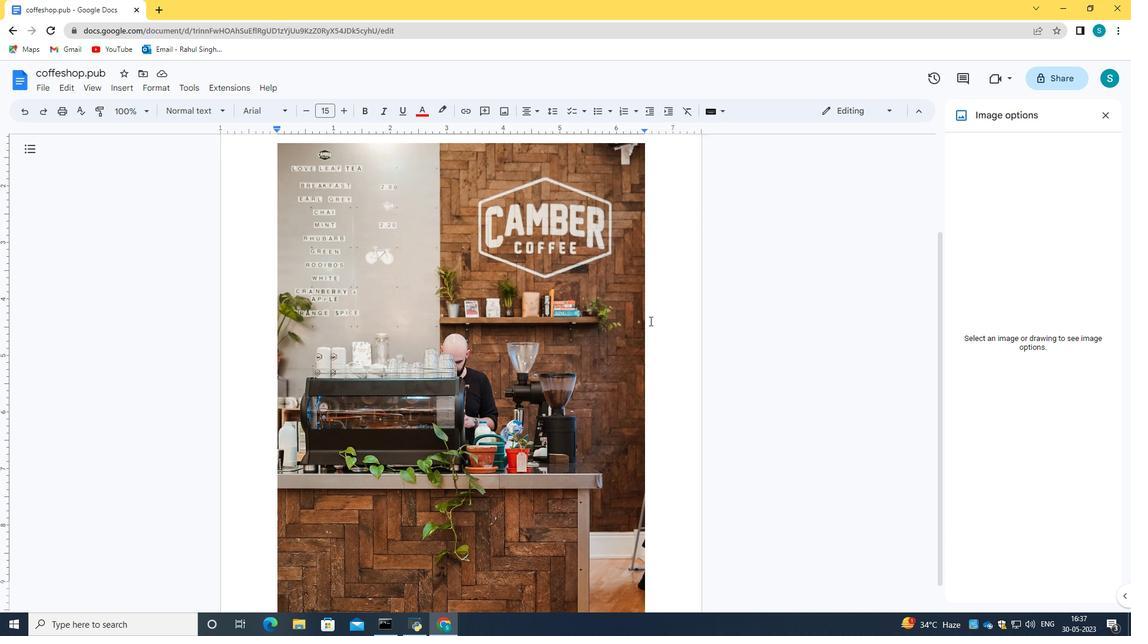 
Action: Mouse scrolled (649, 320) with delta (0, 0)
Screenshot: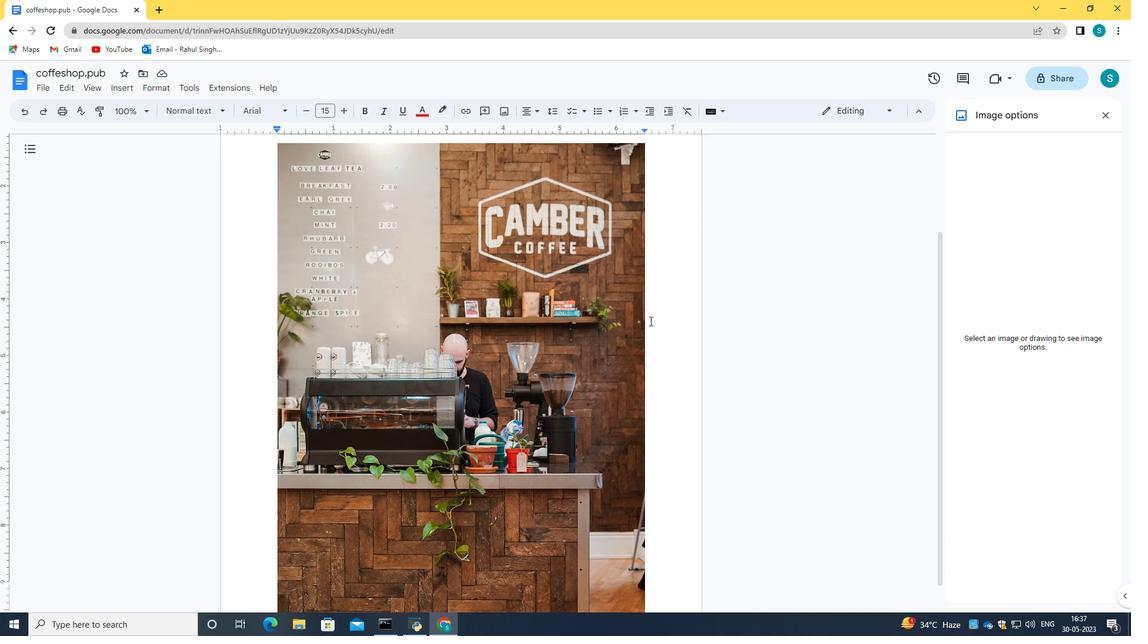 
Action: Mouse moved to (653, 312)
Screenshot: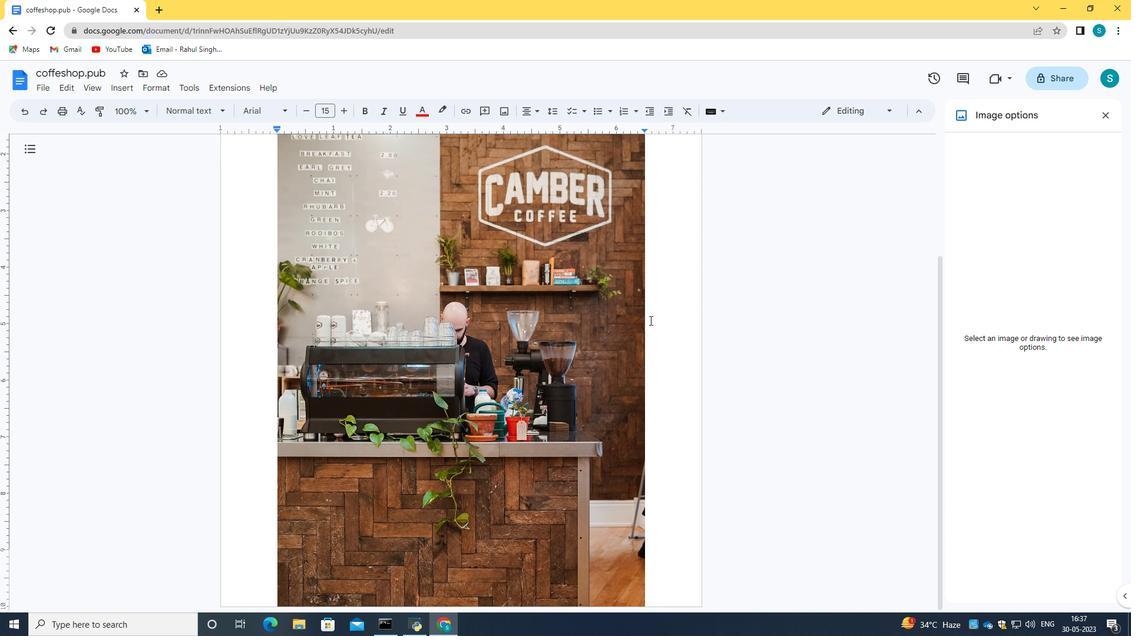 
Action: Mouse scrolled (653, 311) with delta (0, 0)
Screenshot: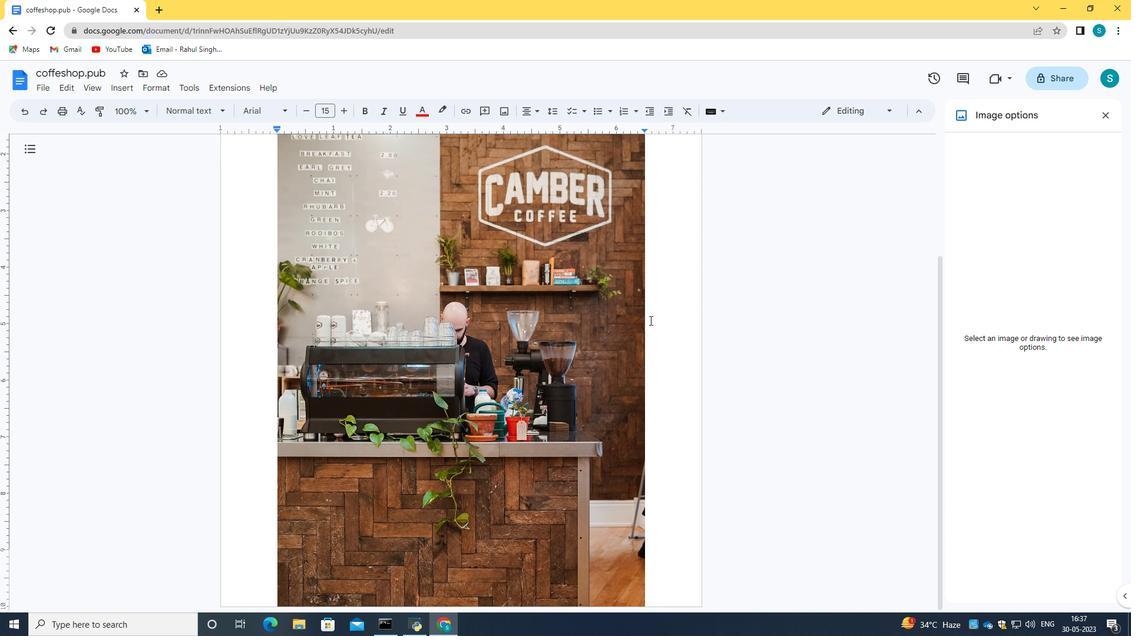 
Action: Mouse moved to (653, 311)
Screenshot: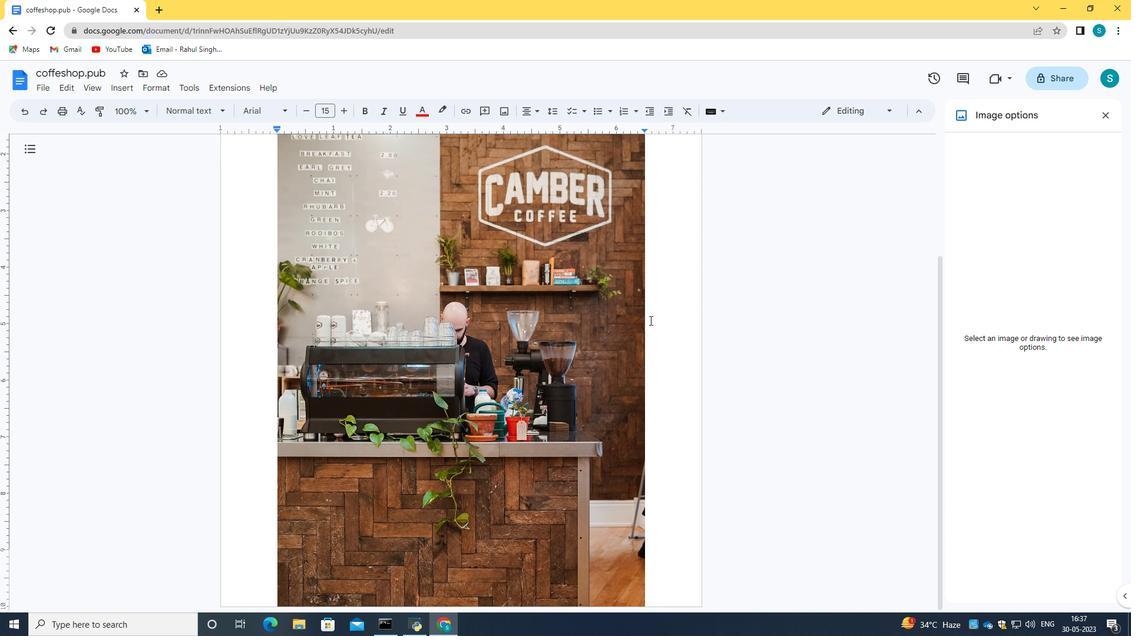 
Action: Mouse scrolled (653, 311) with delta (0, 0)
Screenshot: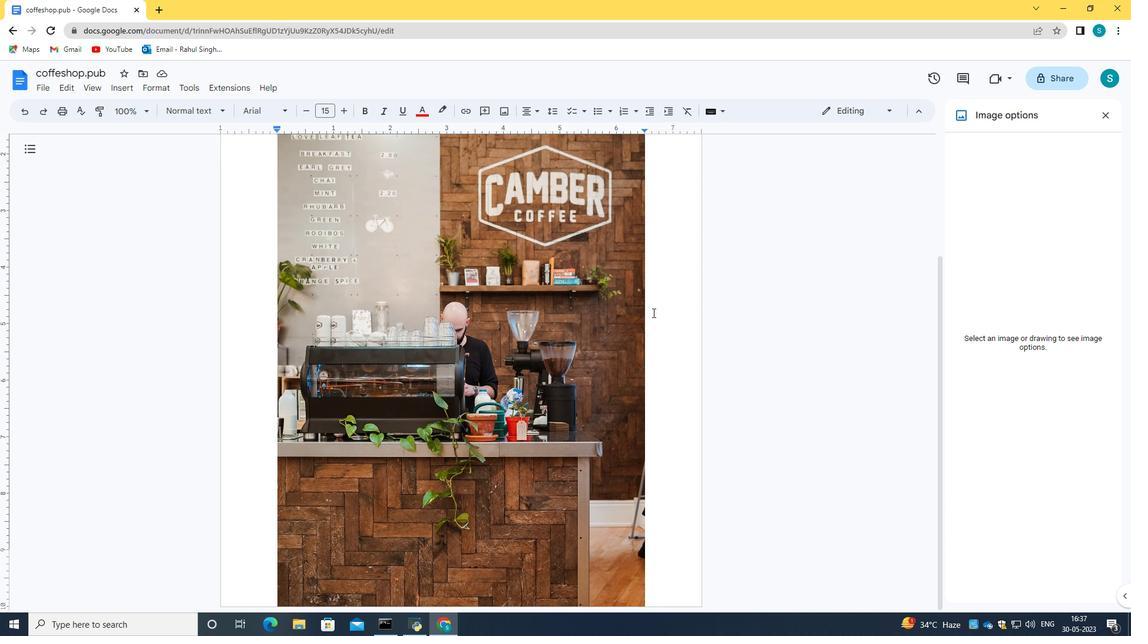 
Action: Mouse moved to (653, 309)
Screenshot: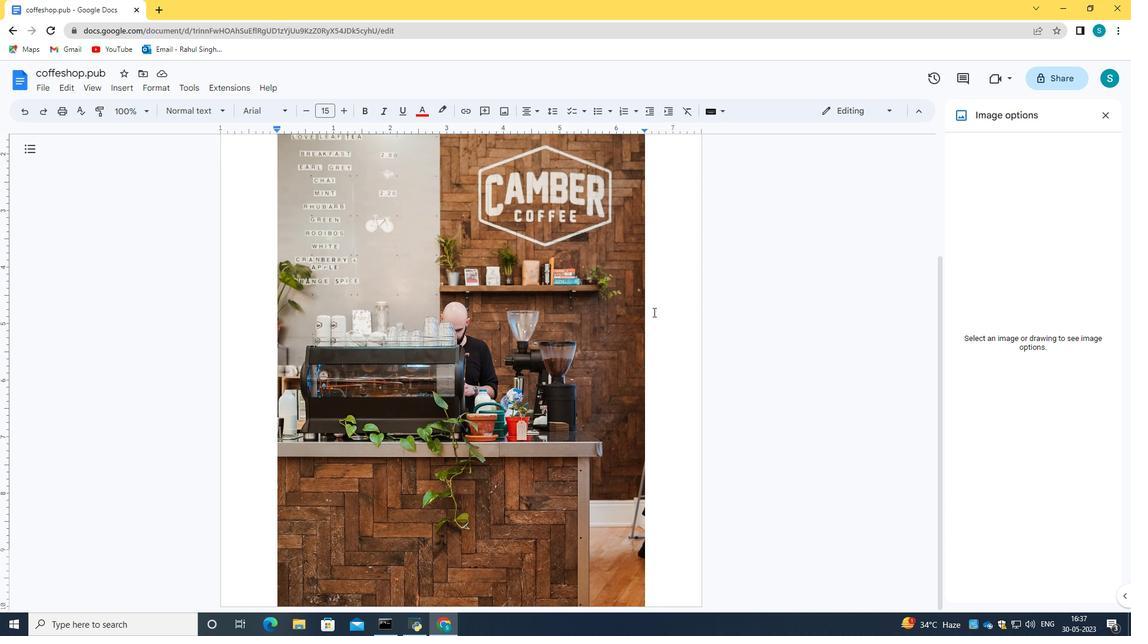 
Action: Mouse scrolled (653, 309) with delta (0, 0)
Screenshot: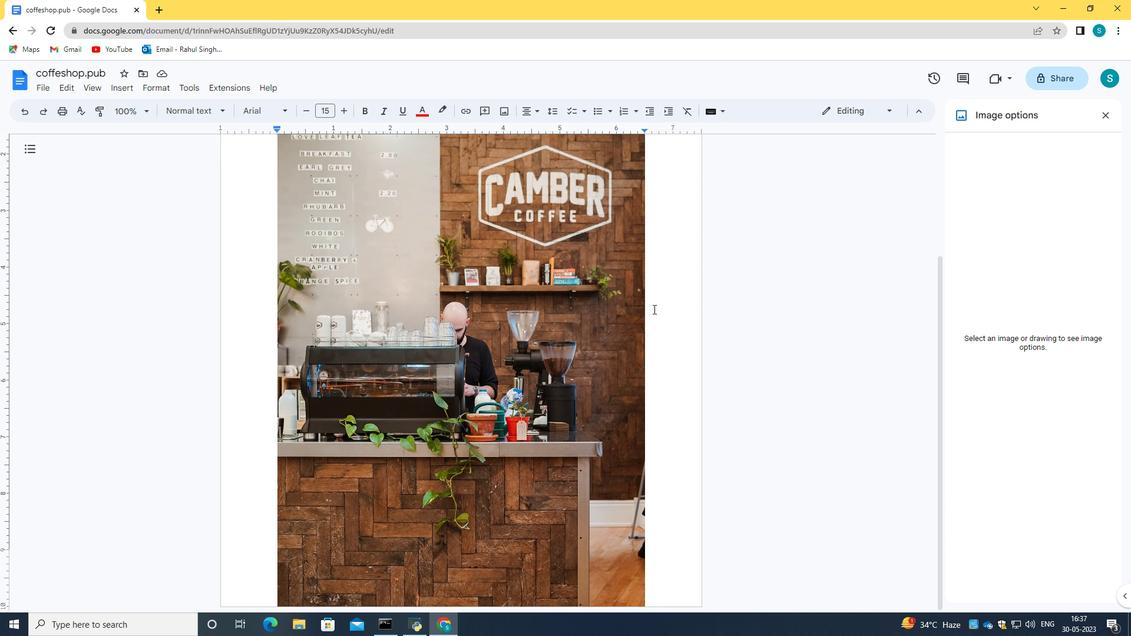 
Action: Mouse scrolled (653, 309) with delta (0, 0)
Screenshot: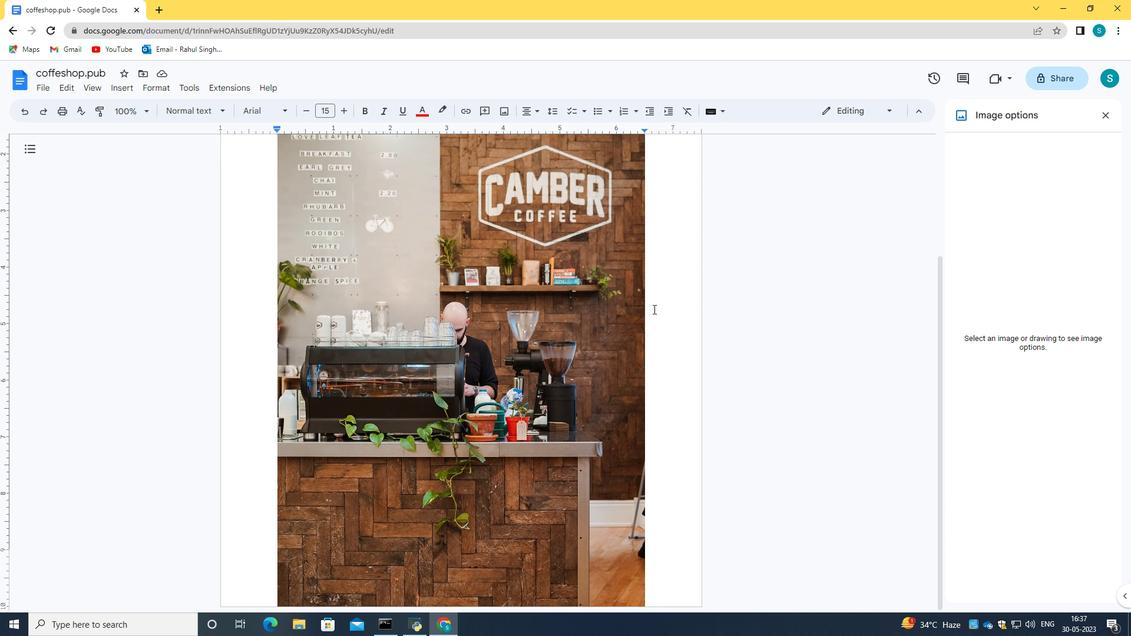 
Action: Mouse scrolled (653, 309) with delta (0, 0)
Screenshot: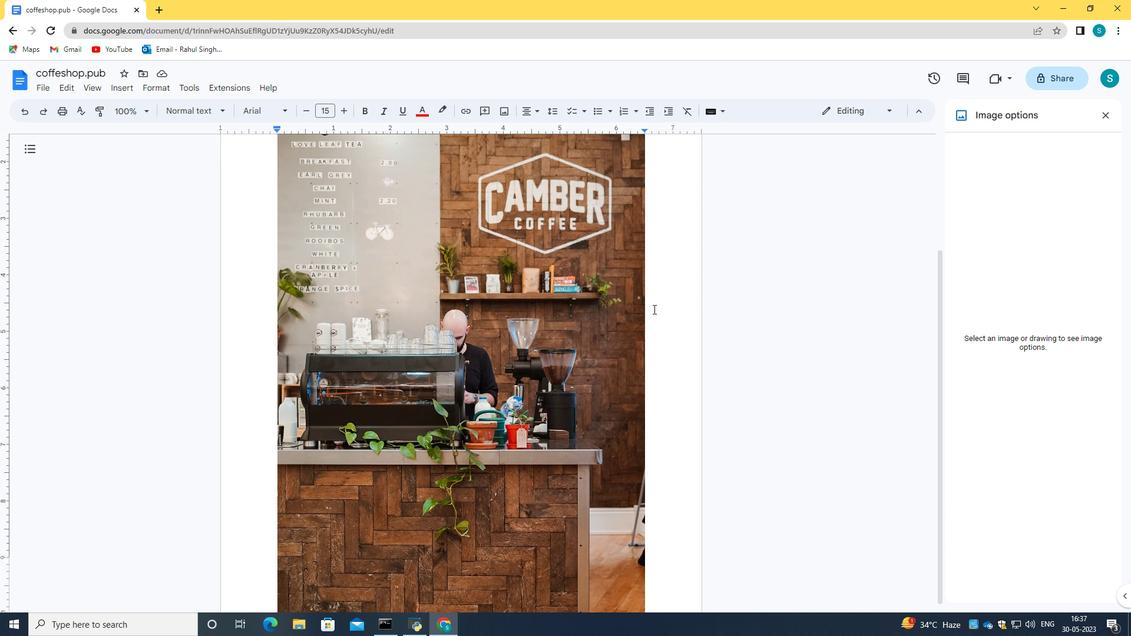 
Action: Mouse scrolled (653, 309) with delta (0, 0)
Screenshot: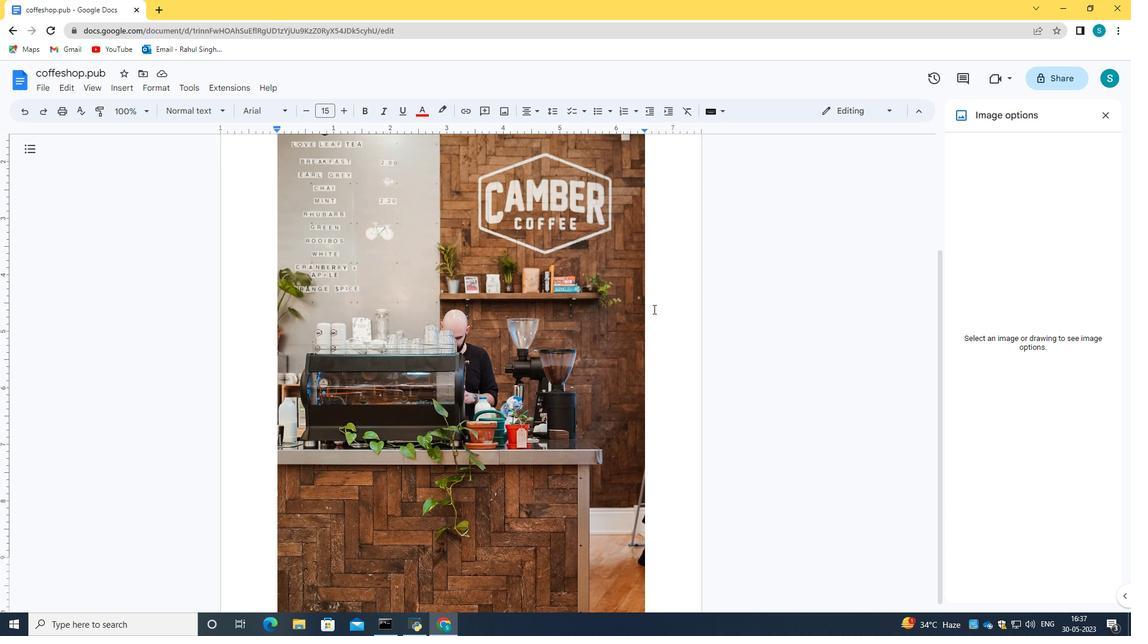 
Action: Mouse moved to (653, 308)
Screenshot: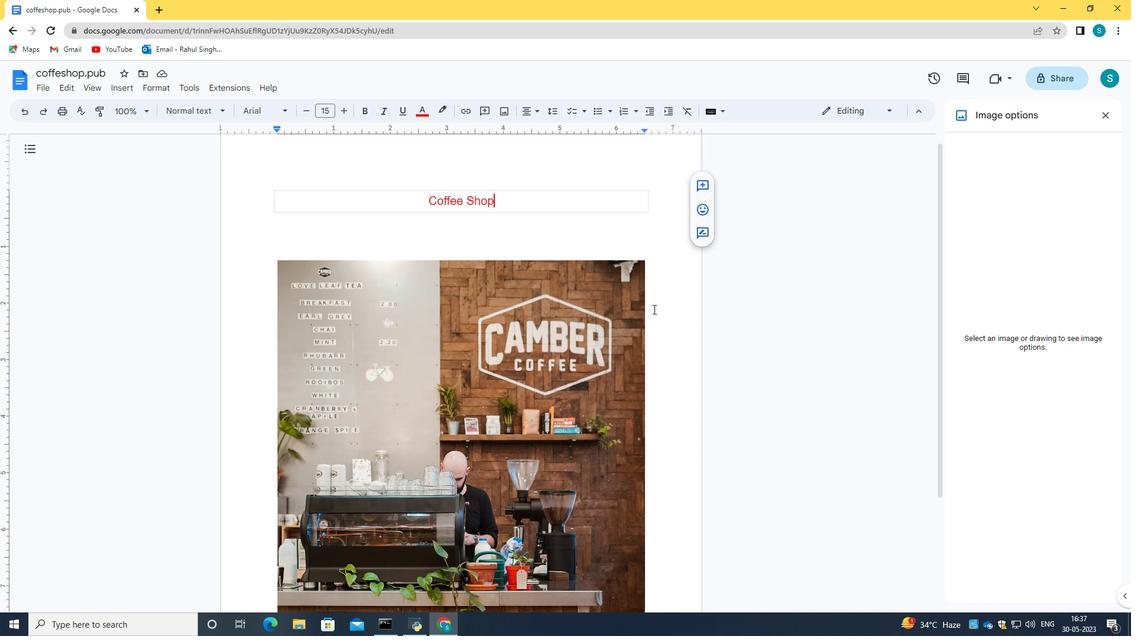 
